 Task: Look for space in Pine Hills, United States from 12th July, 2023 to 16th July, 2023 for 8 adults in price range Rs.10000 to Rs.16000. Place can be private room with 8 bedrooms having 8 beds and 8 bathrooms. Property type can be house, flat, guest house. Amenities needed are: wifi, TV, free parkinig on premises, gym, breakfast. Booking option can be shelf check-in. Required host language is English.
Action: Mouse moved to (435, 99)
Screenshot: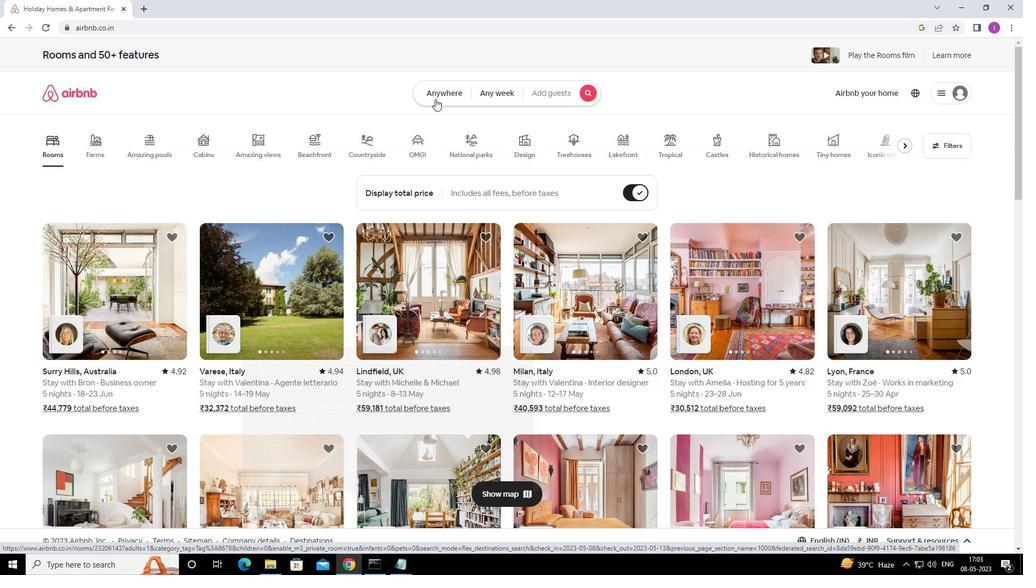 
Action: Mouse pressed left at (435, 99)
Screenshot: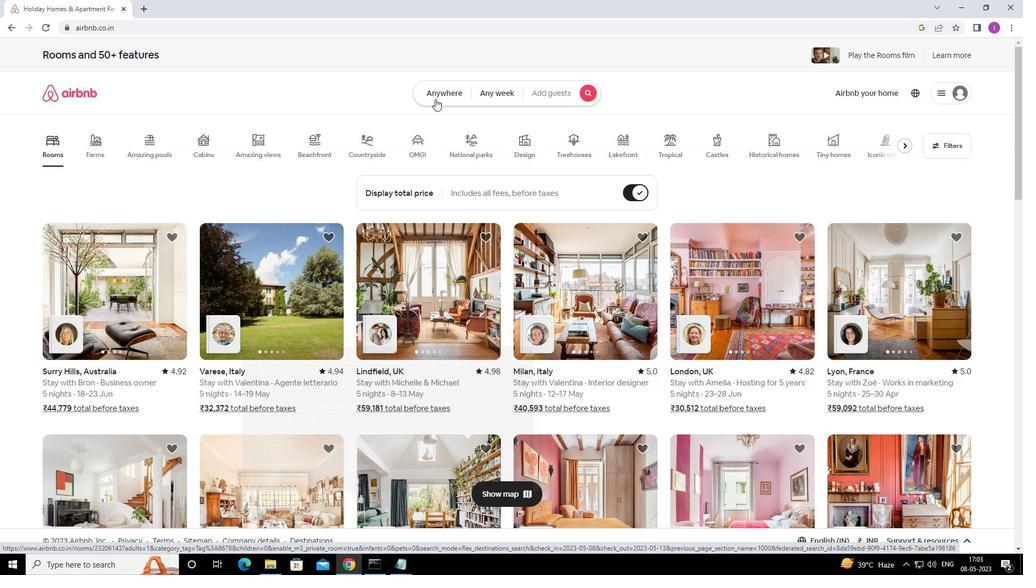 
Action: Mouse moved to (333, 130)
Screenshot: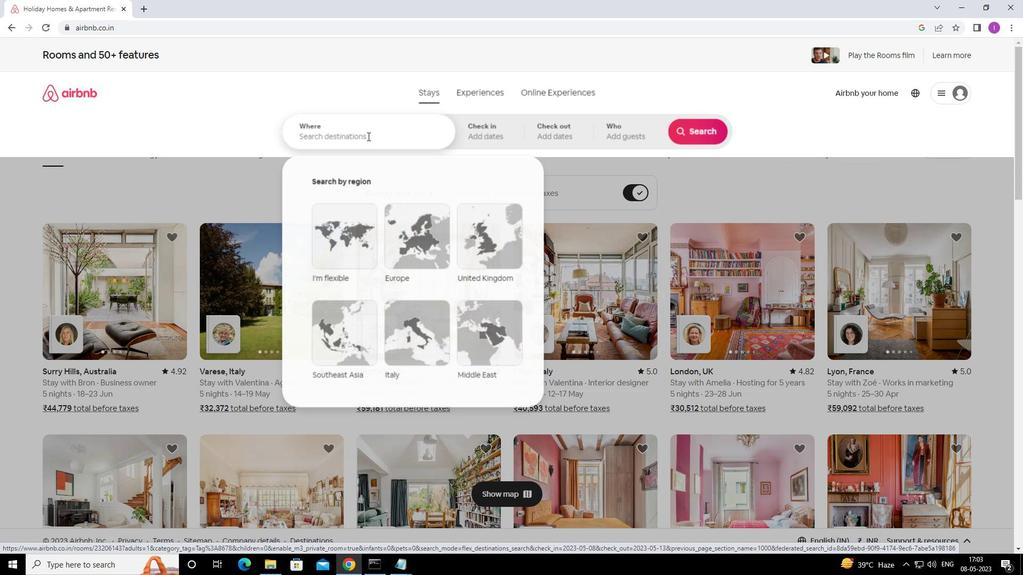 
Action: Mouse pressed left at (333, 130)
Screenshot: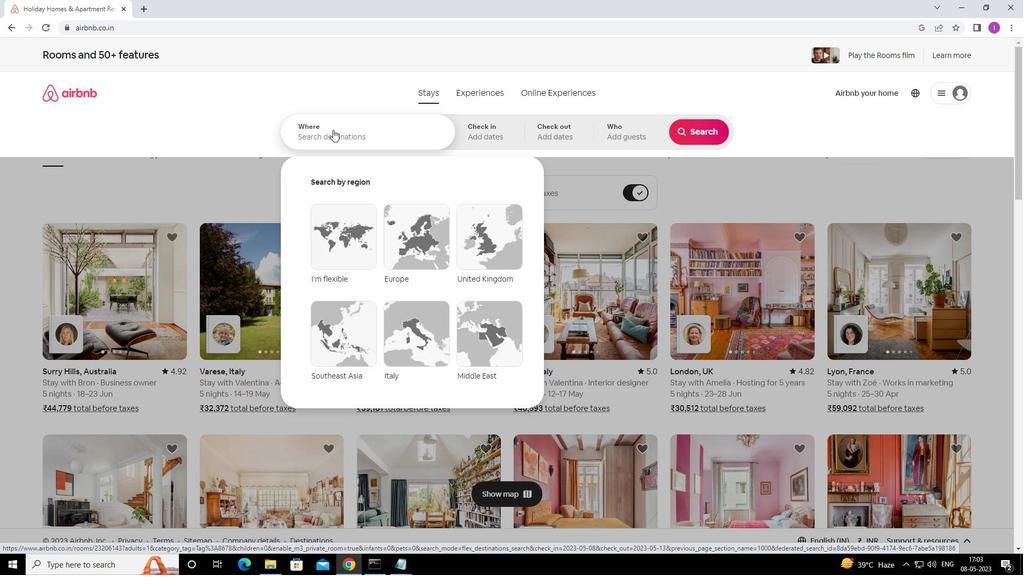 
Action: Key pressed <Key.shift>PINE<Key.space><Key.shift>HILLS,<Key.shift>UNITED<Key.space>STATES
Screenshot: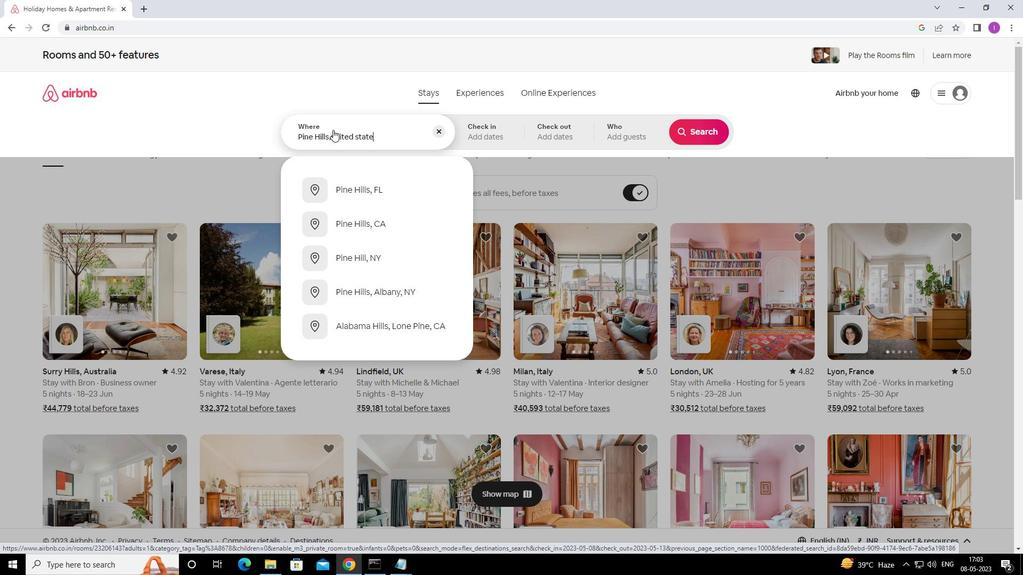 
Action: Mouse moved to (496, 143)
Screenshot: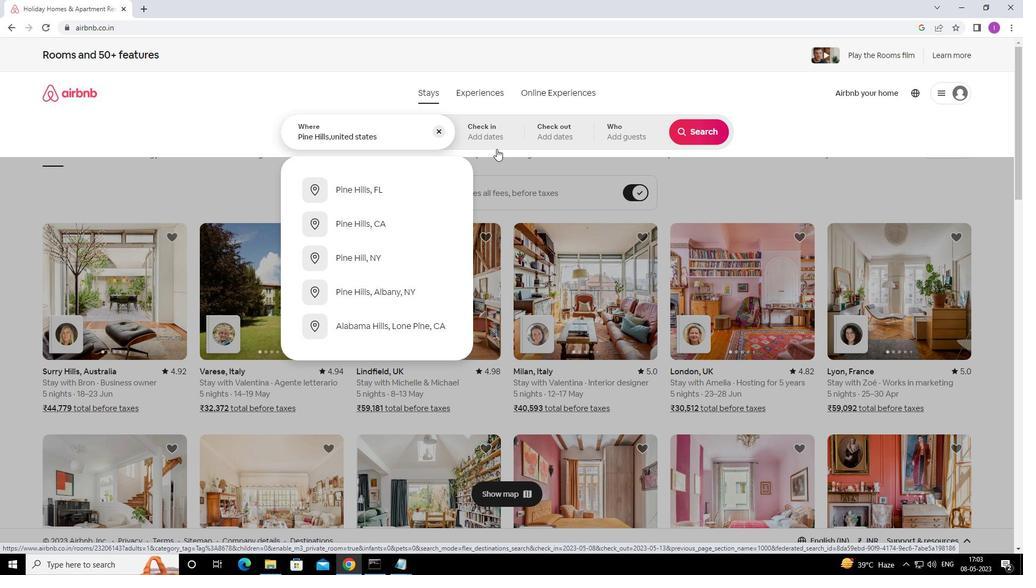 
Action: Mouse pressed left at (496, 143)
Screenshot: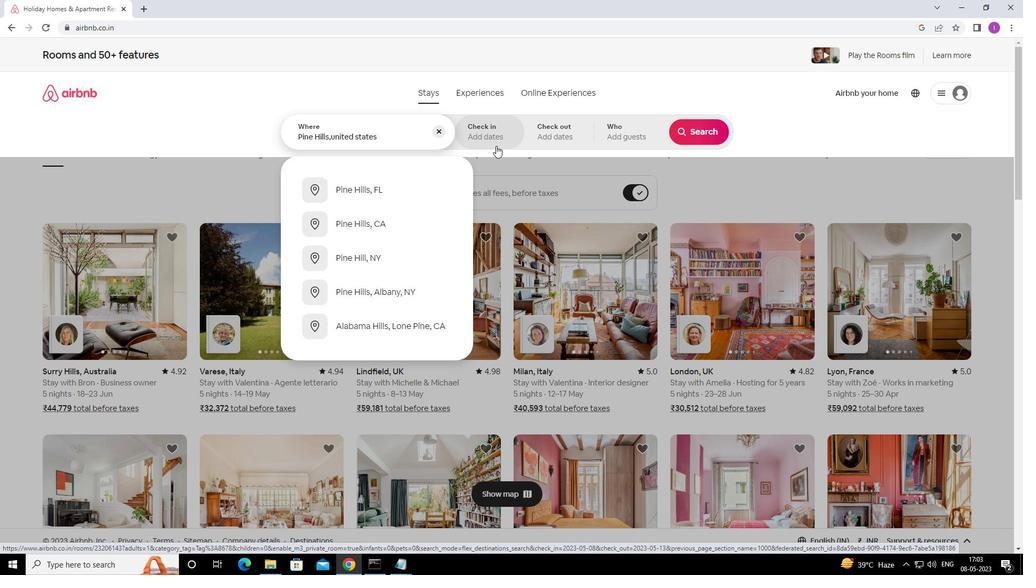 
Action: Mouse moved to (695, 219)
Screenshot: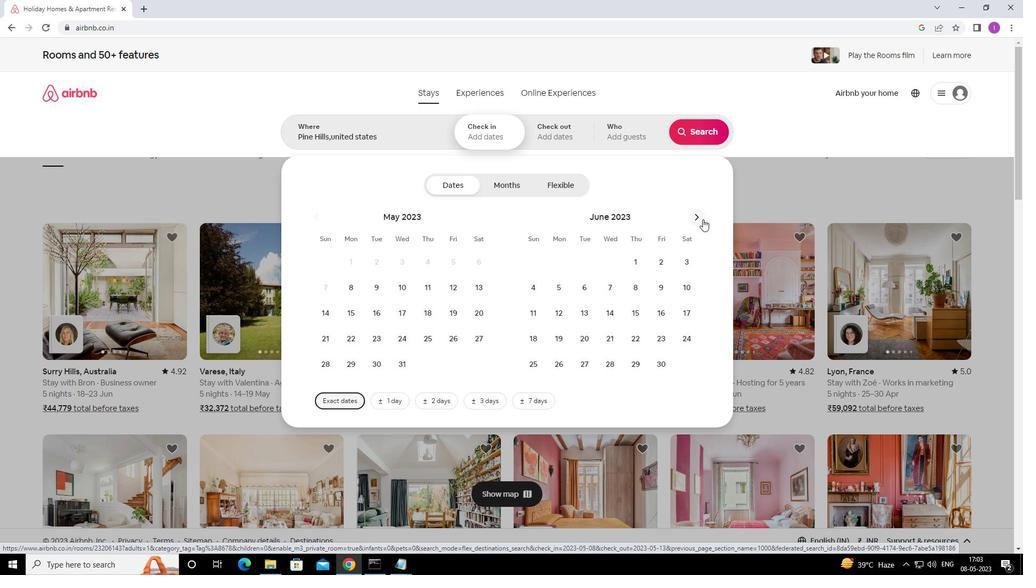 
Action: Mouse pressed left at (695, 219)
Screenshot: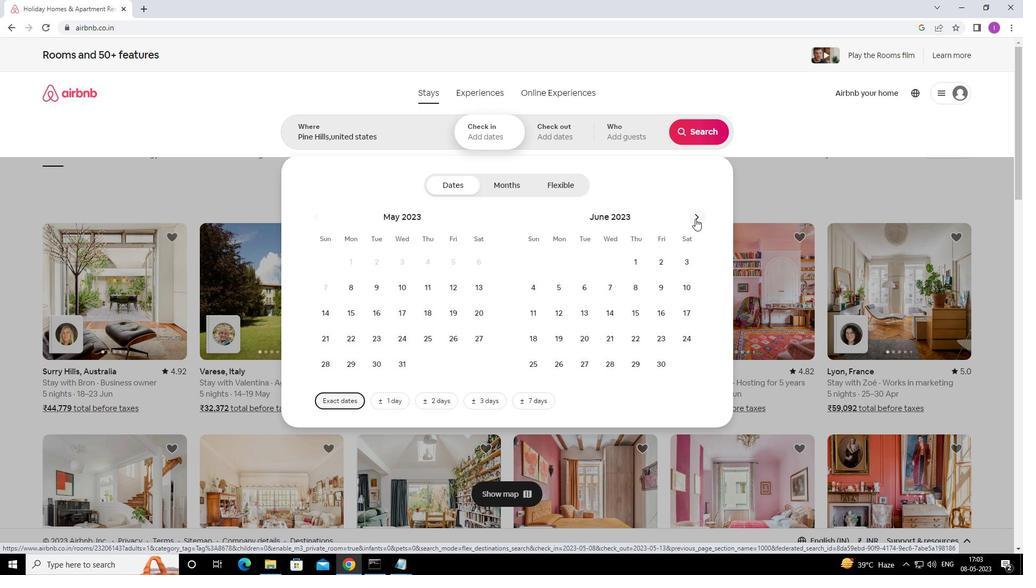 
Action: Mouse pressed left at (695, 219)
Screenshot: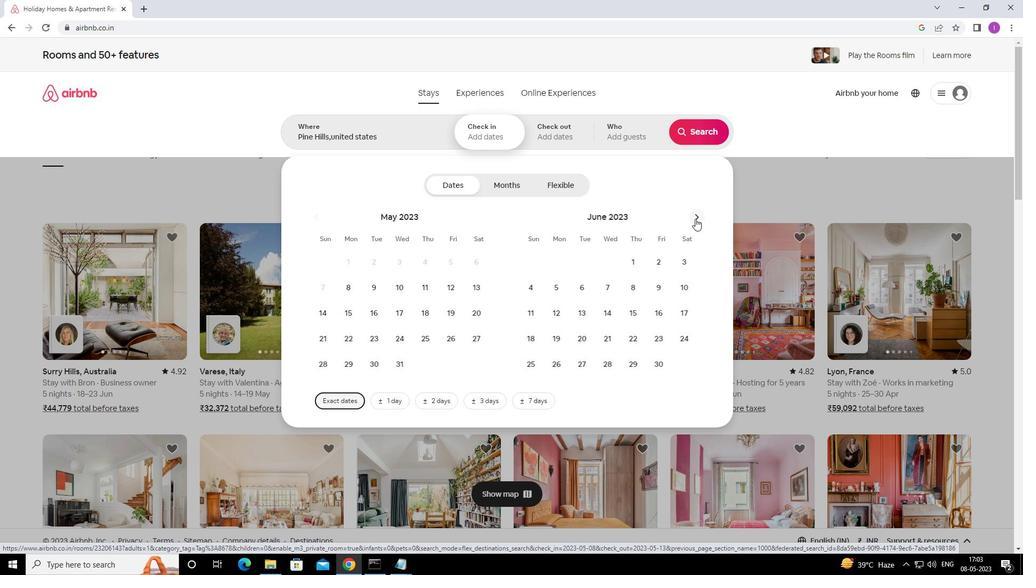 
Action: Mouse pressed left at (695, 219)
Screenshot: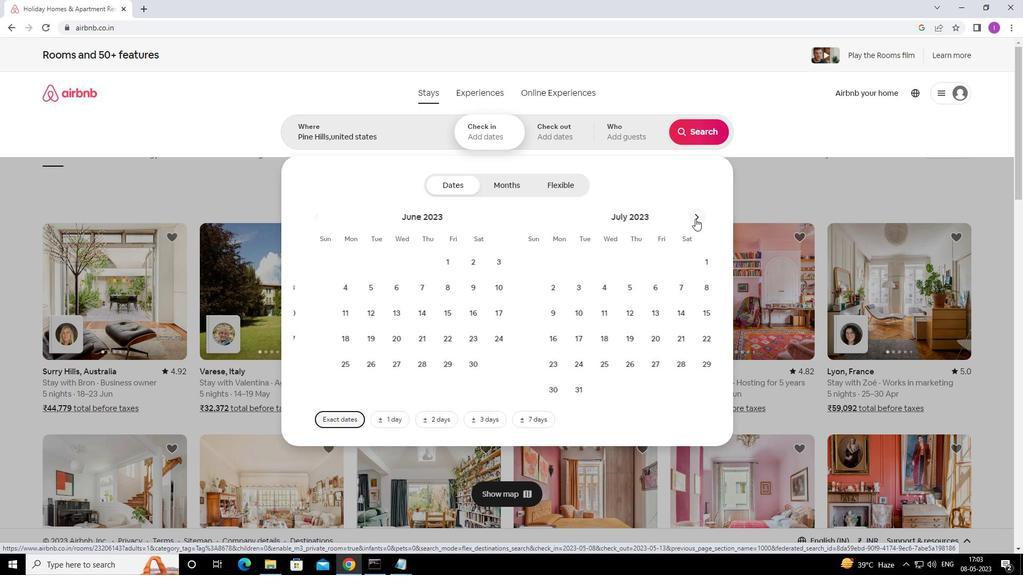 
Action: Mouse moved to (393, 309)
Screenshot: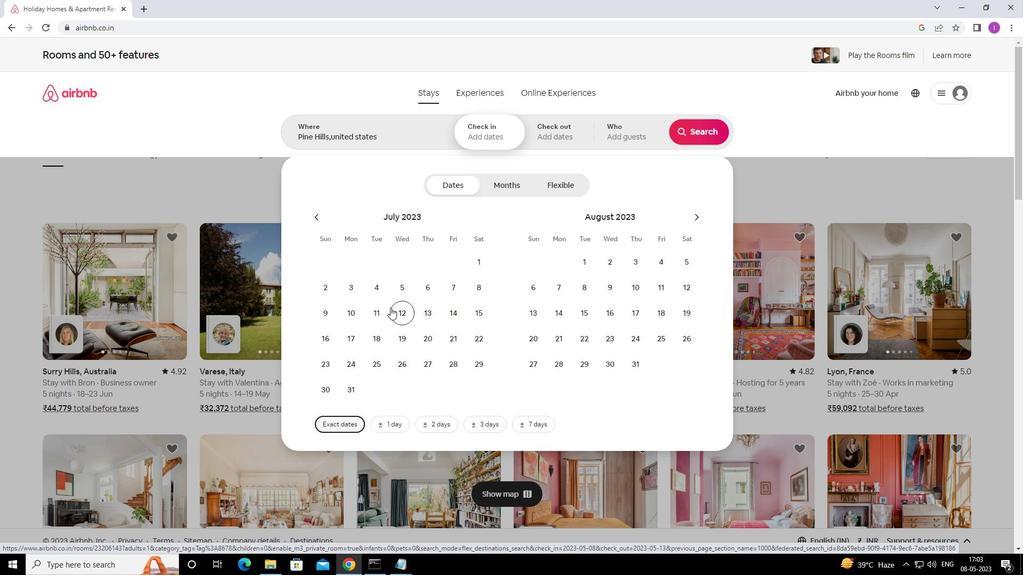 
Action: Mouse pressed left at (393, 309)
Screenshot: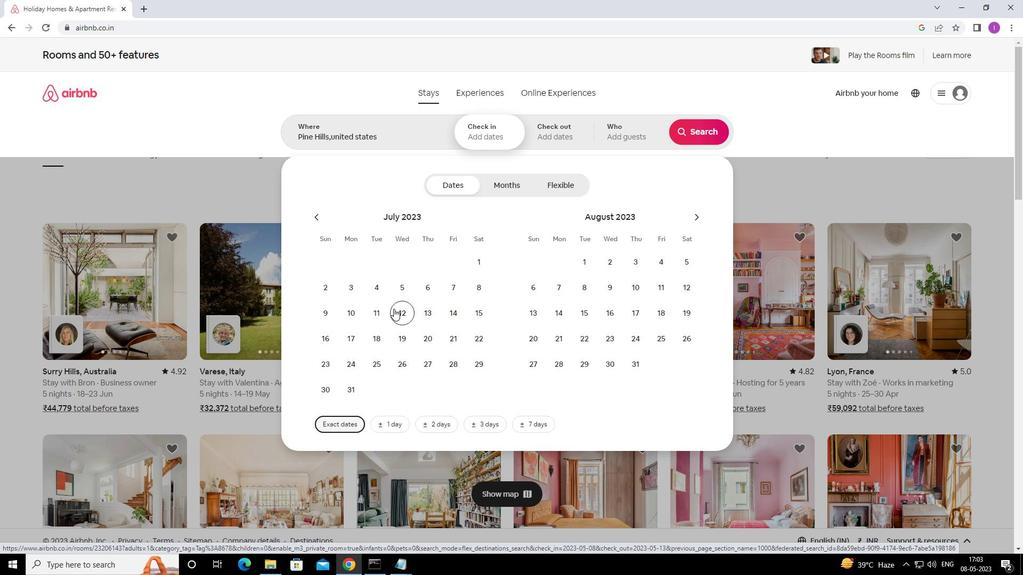 
Action: Mouse moved to (321, 344)
Screenshot: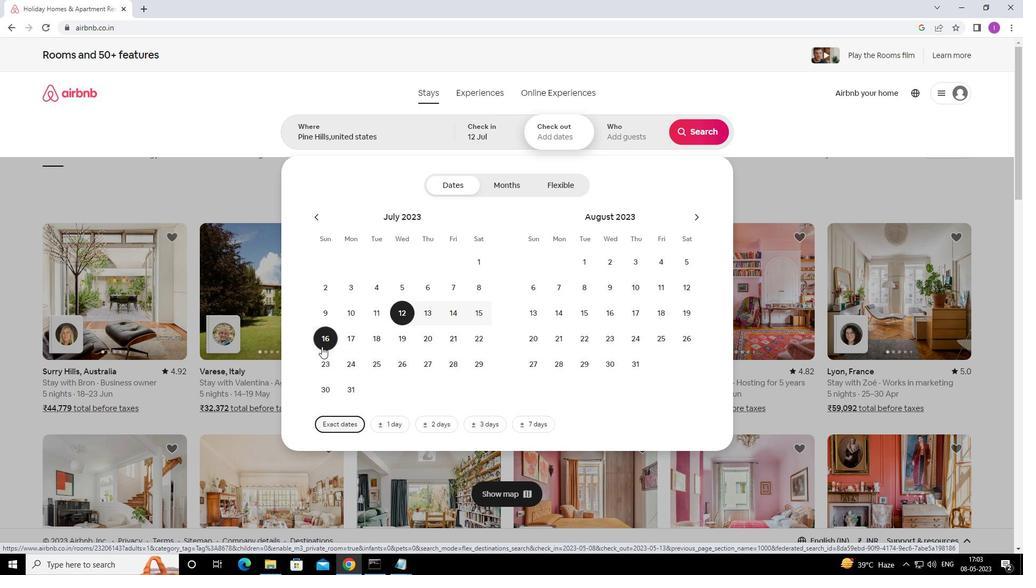 
Action: Mouse pressed left at (321, 344)
Screenshot: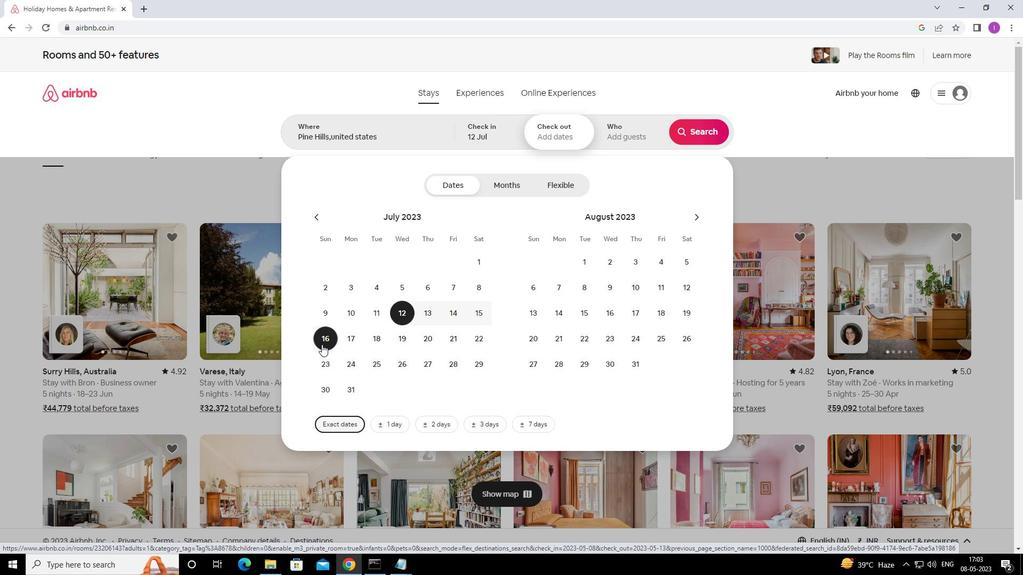 
Action: Mouse moved to (612, 141)
Screenshot: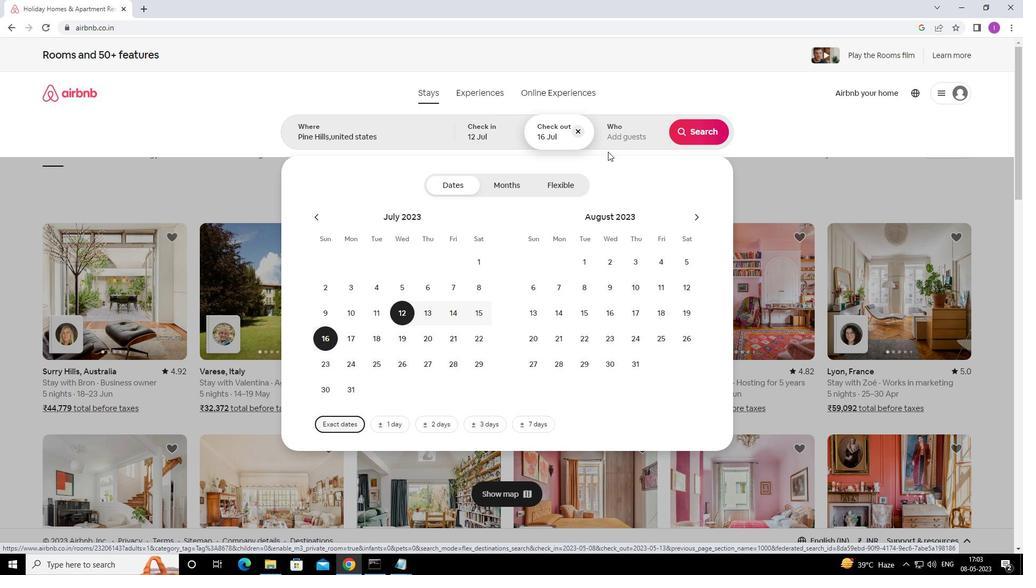 
Action: Mouse pressed left at (612, 141)
Screenshot: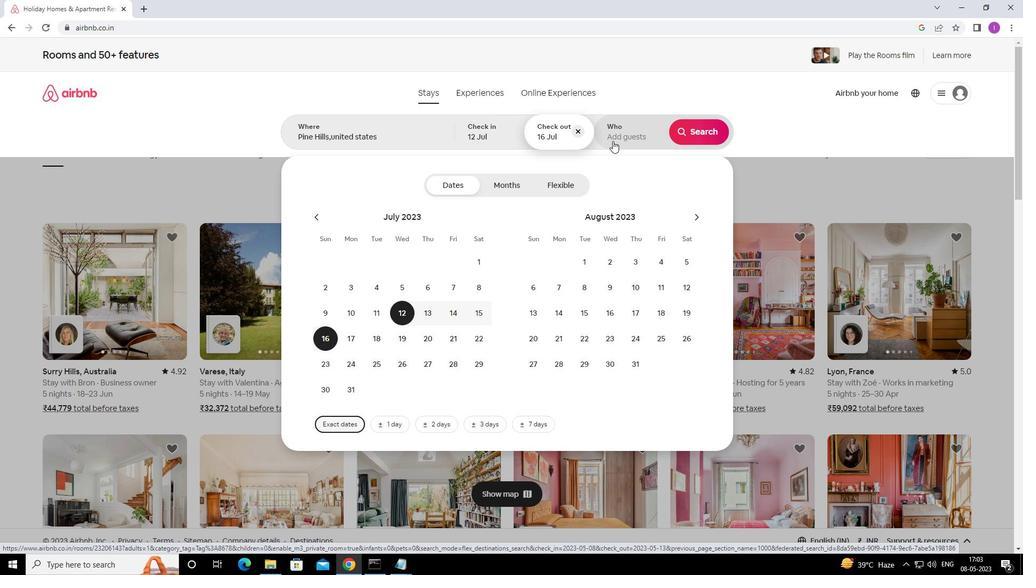 
Action: Mouse moved to (697, 189)
Screenshot: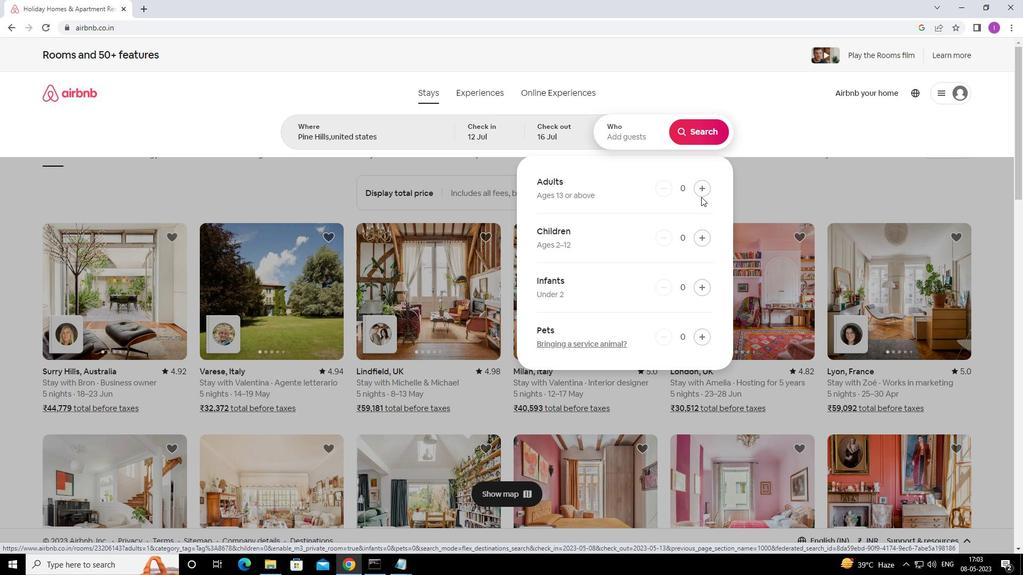 
Action: Mouse pressed left at (697, 189)
Screenshot: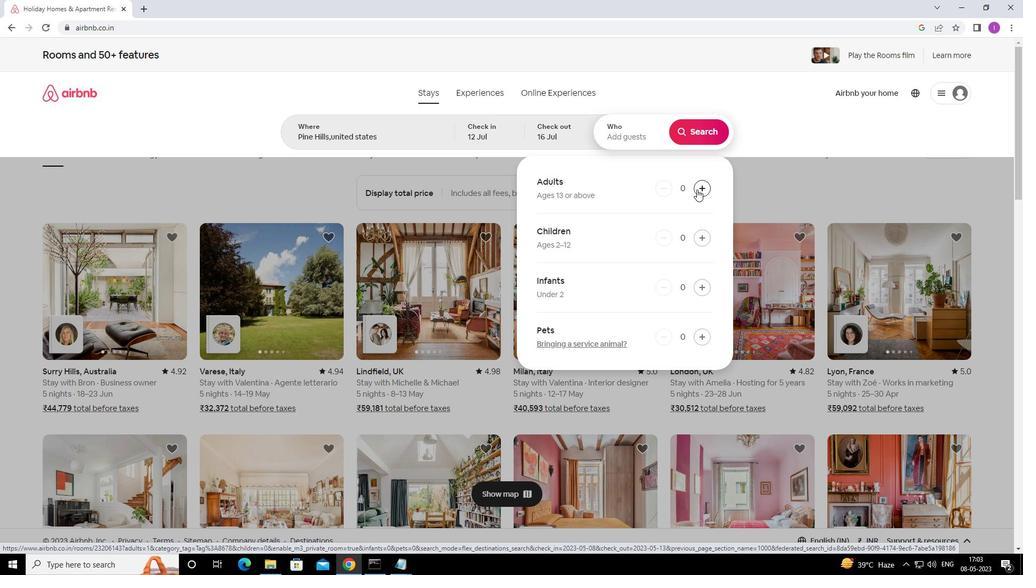 
Action: Mouse pressed left at (697, 189)
Screenshot: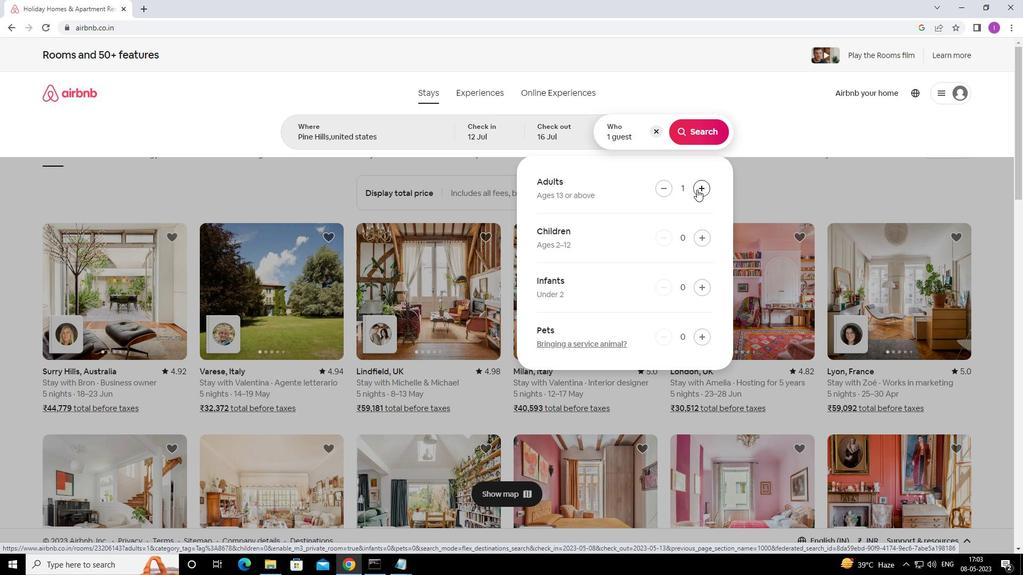 
Action: Mouse pressed left at (697, 189)
Screenshot: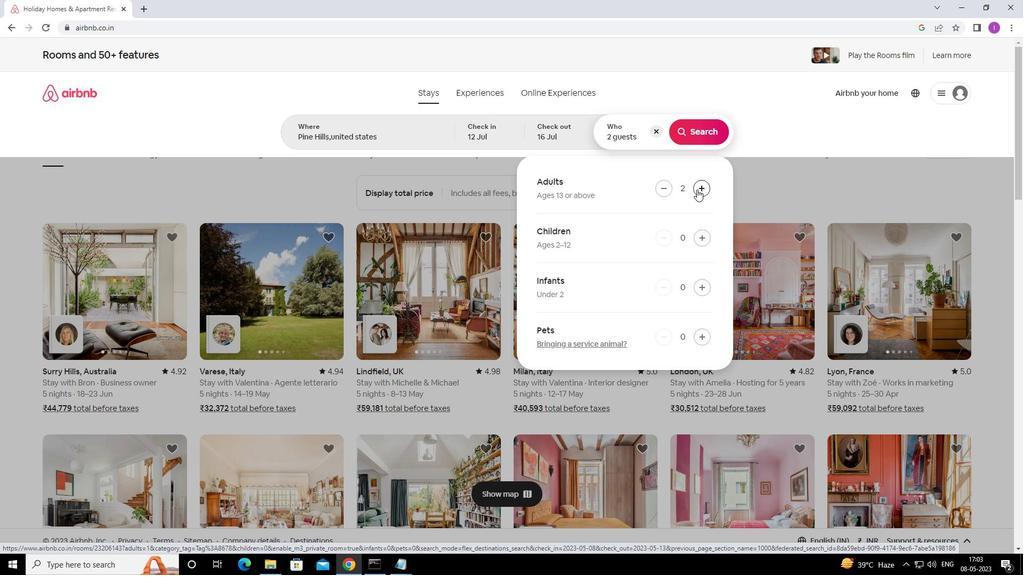 
Action: Mouse pressed left at (697, 189)
Screenshot: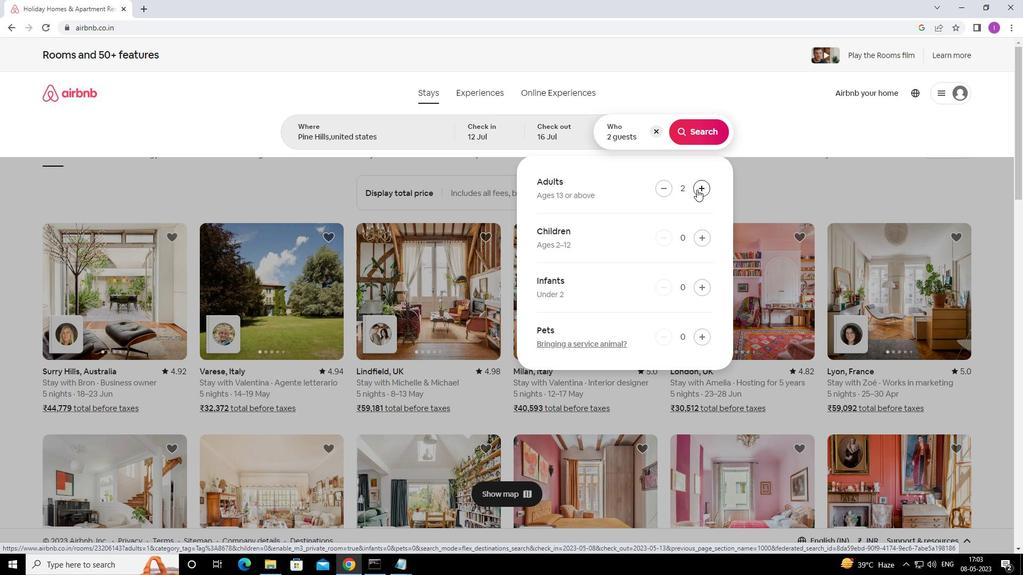 
Action: Mouse pressed left at (697, 189)
Screenshot: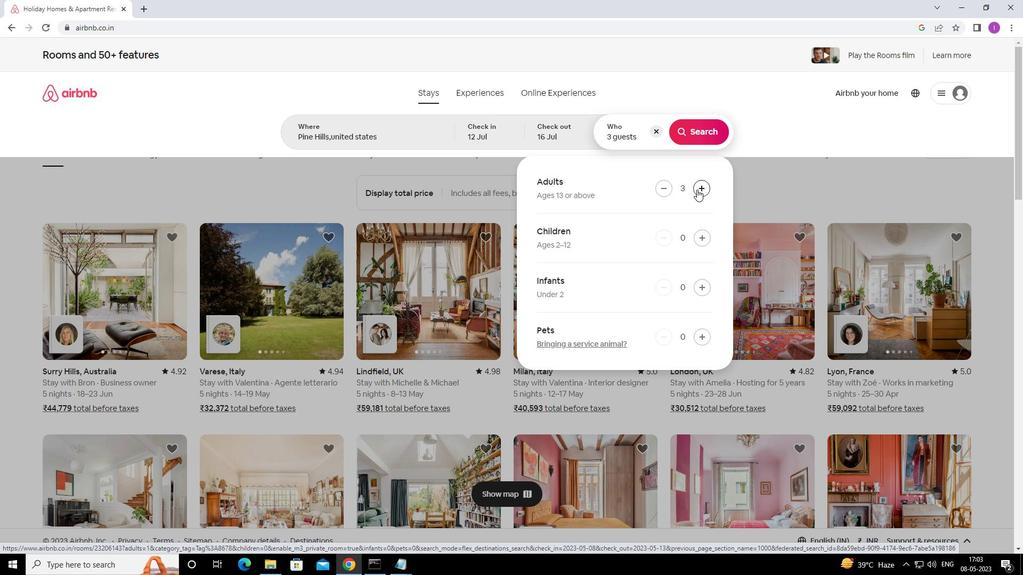 
Action: Mouse pressed left at (697, 189)
Screenshot: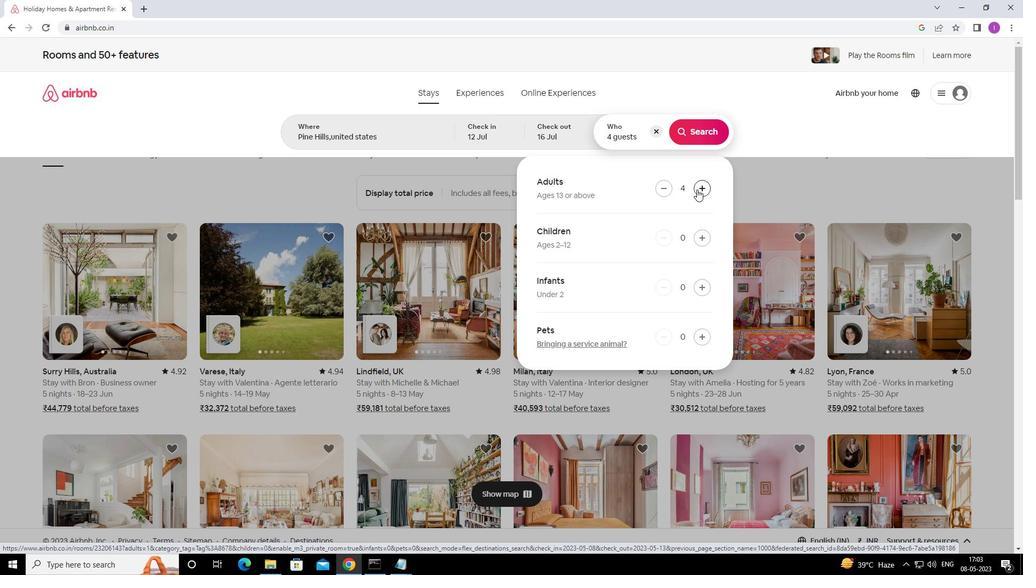 
Action: Mouse pressed left at (697, 189)
Screenshot: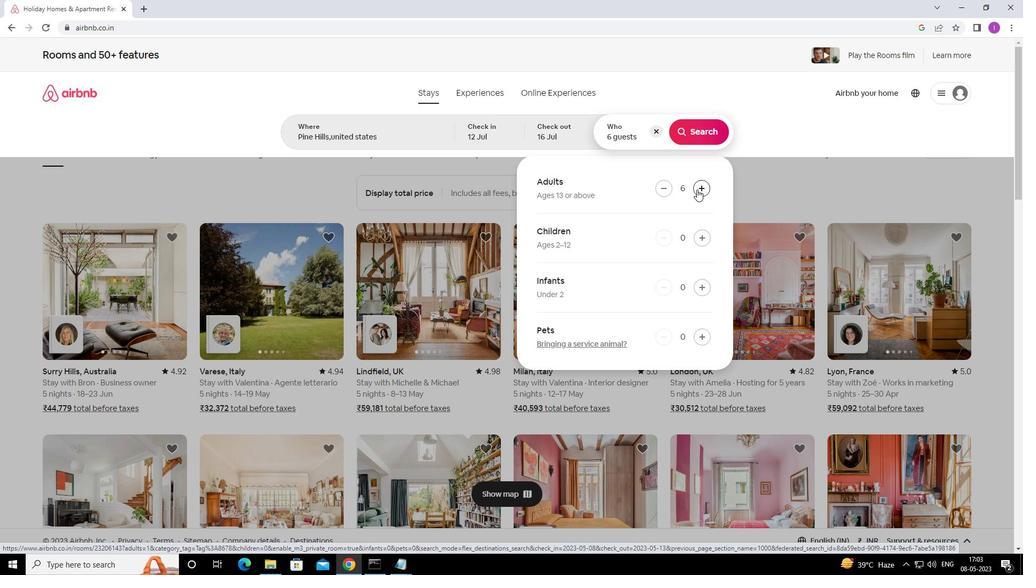 
Action: Mouse pressed left at (697, 189)
Screenshot: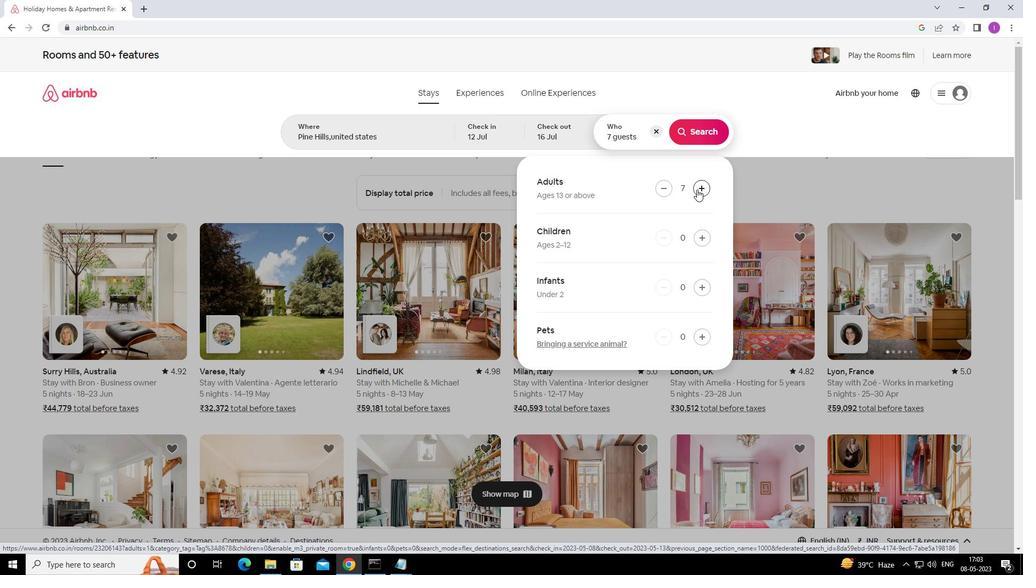 
Action: Mouse moved to (702, 143)
Screenshot: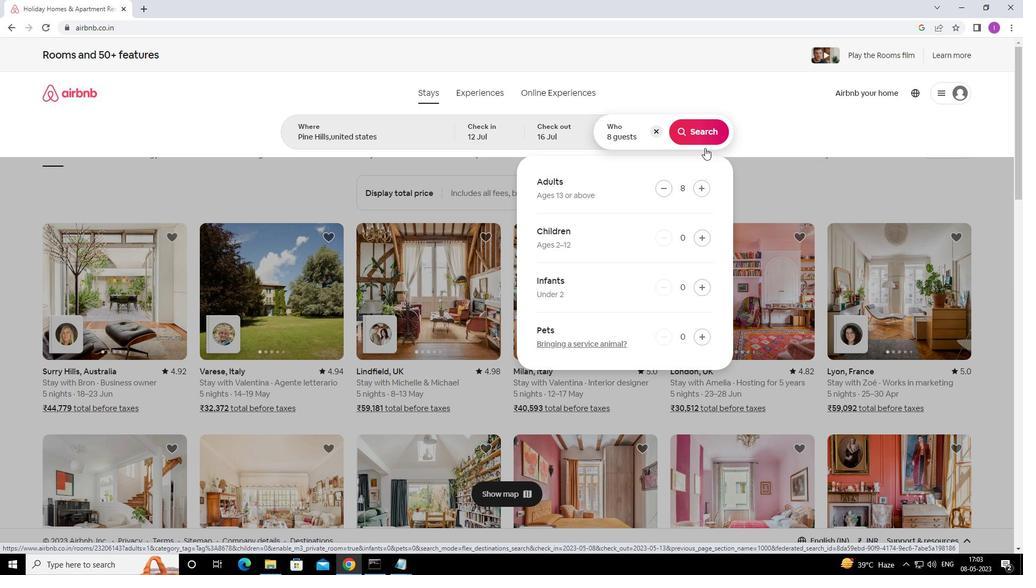 
Action: Mouse pressed left at (702, 143)
Screenshot: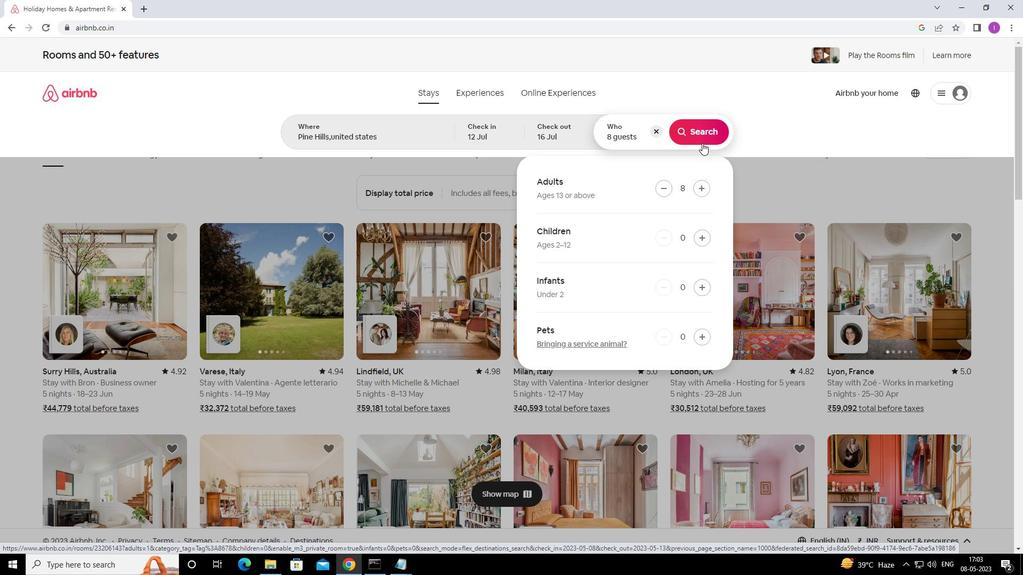 
Action: Mouse moved to (968, 97)
Screenshot: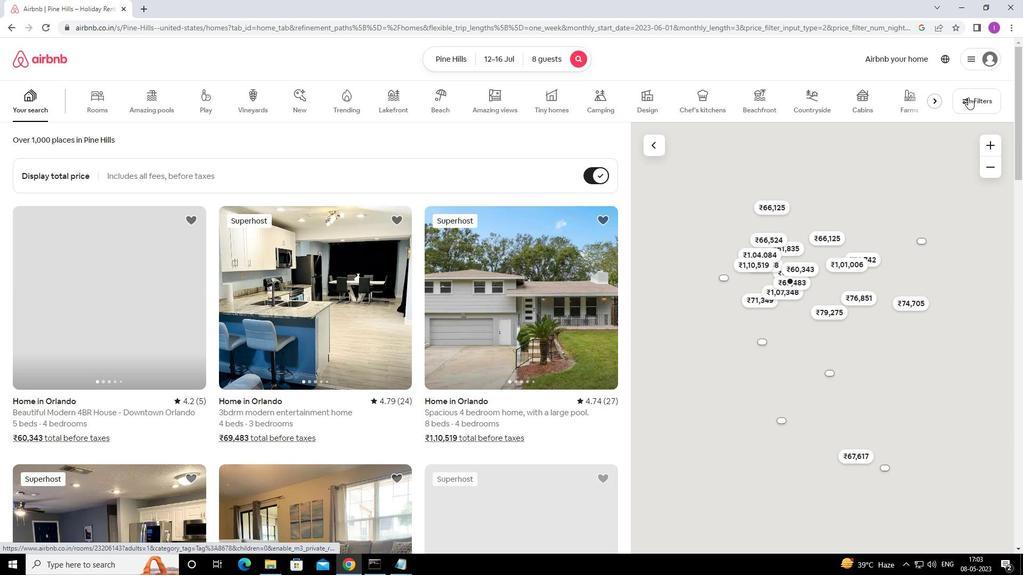 
Action: Mouse pressed left at (968, 97)
Screenshot: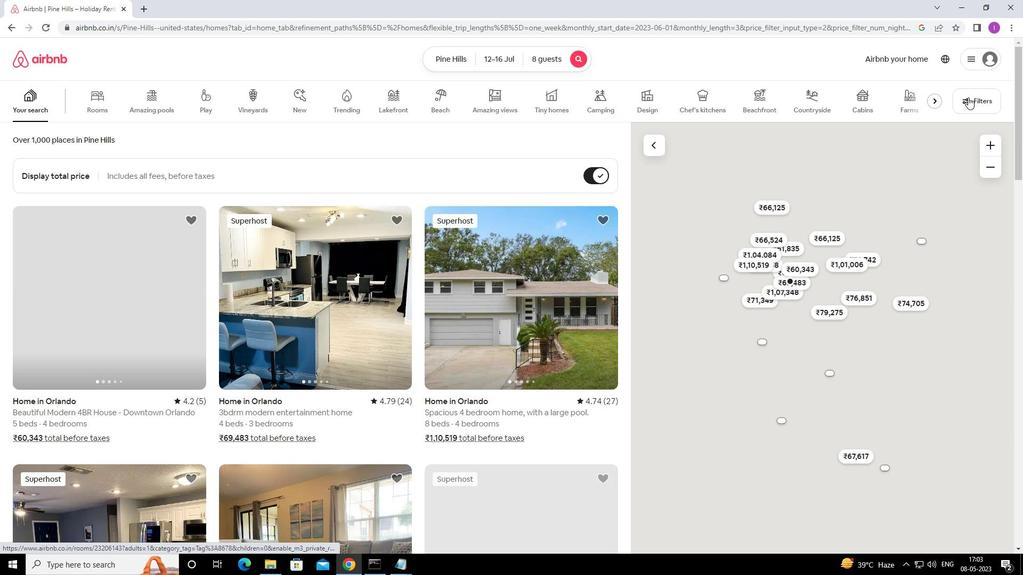 
Action: Mouse moved to (389, 366)
Screenshot: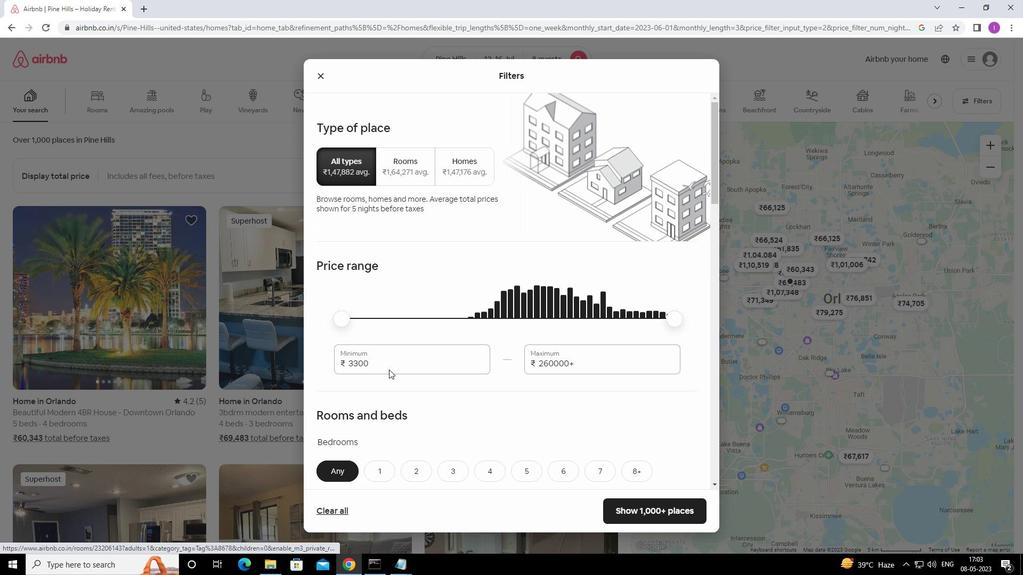 
Action: Mouse pressed left at (389, 366)
Screenshot: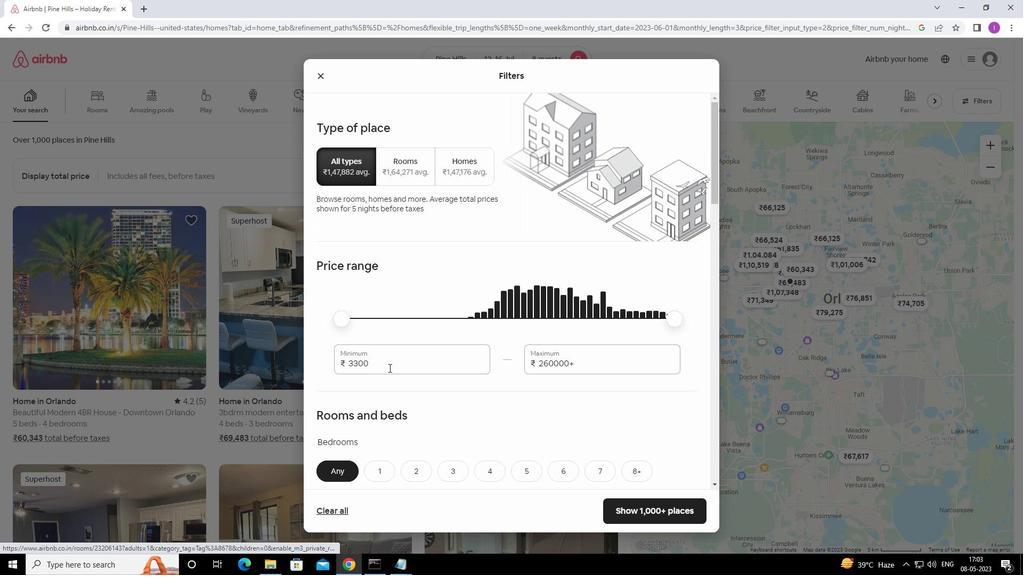 
Action: Mouse moved to (354, 344)
Screenshot: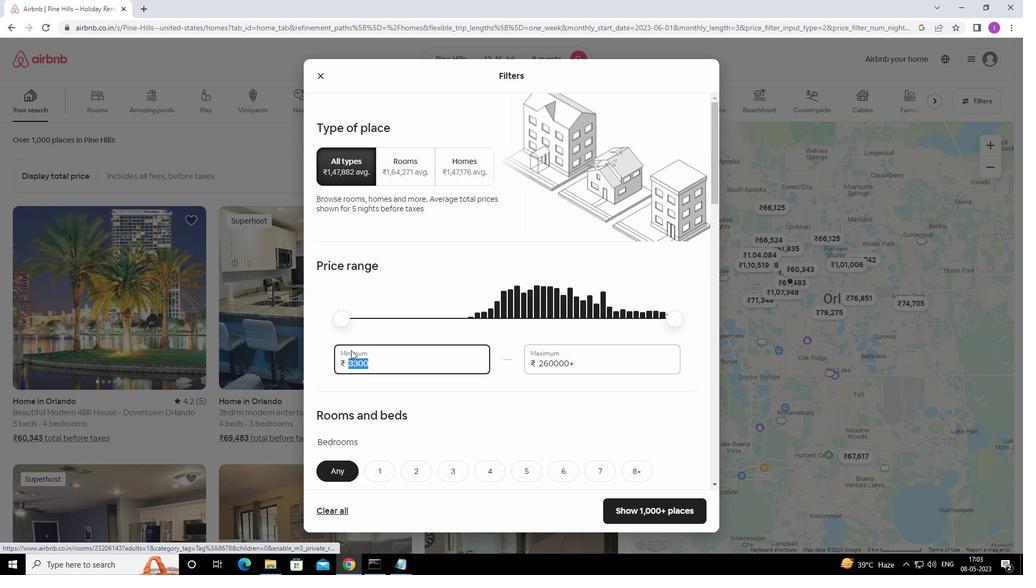 
Action: Key pressed 1
Screenshot: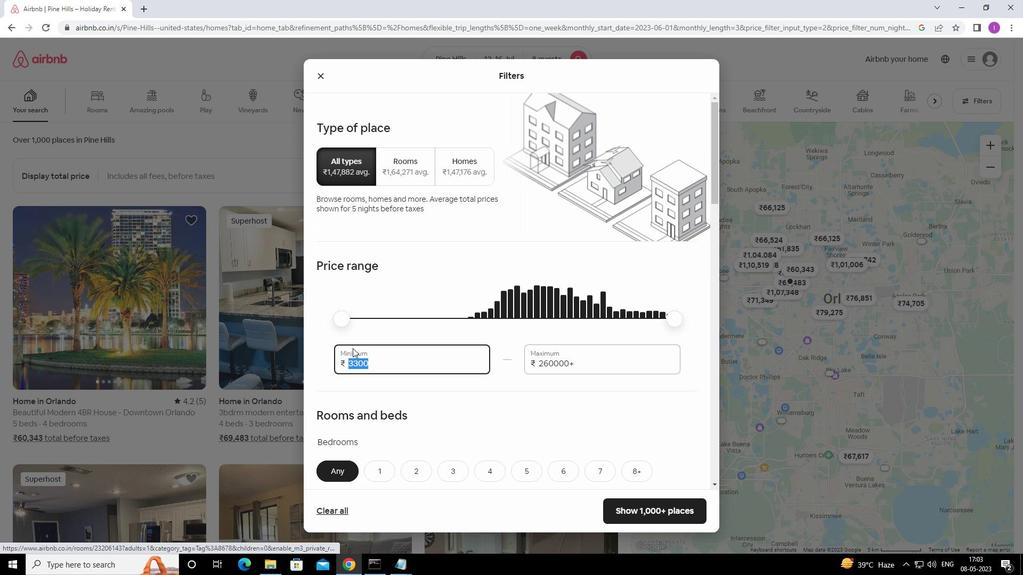 
Action: Mouse moved to (358, 342)
Screenshot: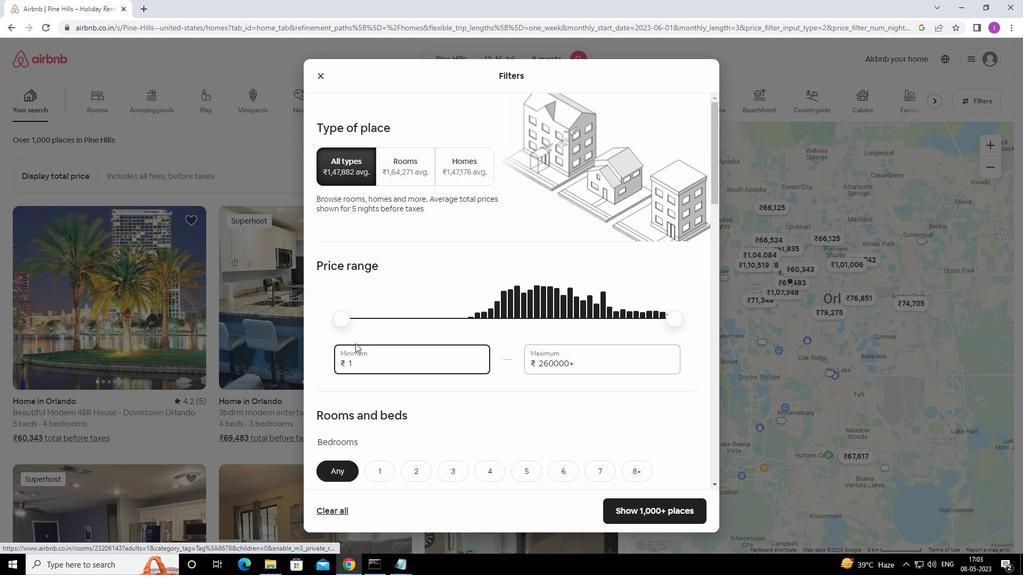 
Action: Key pressed 0
Screenshot: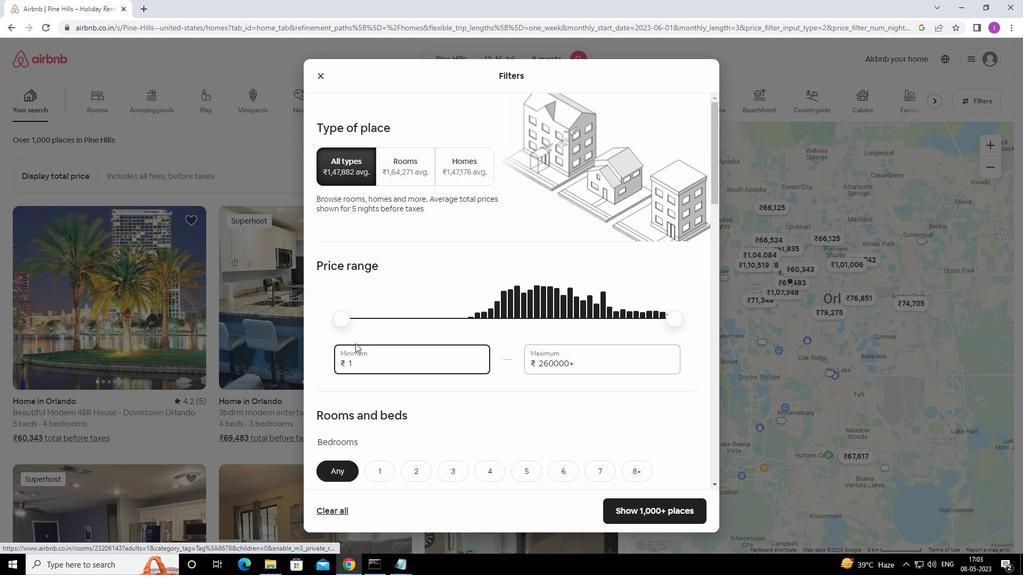 
Action: Mouse moved to (361, 337)
Screenshot: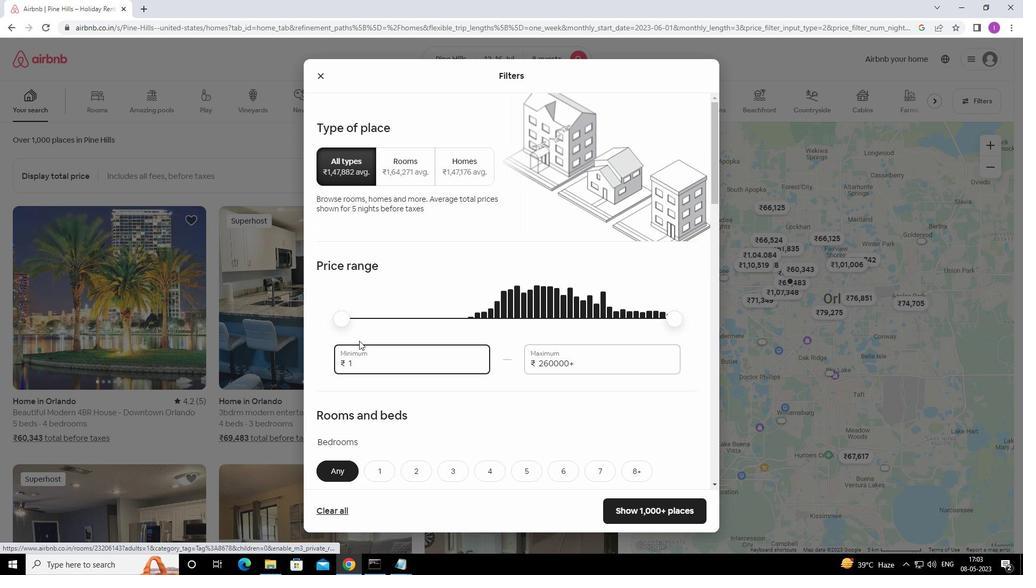 
Action: Key pressed 0
Screenshot: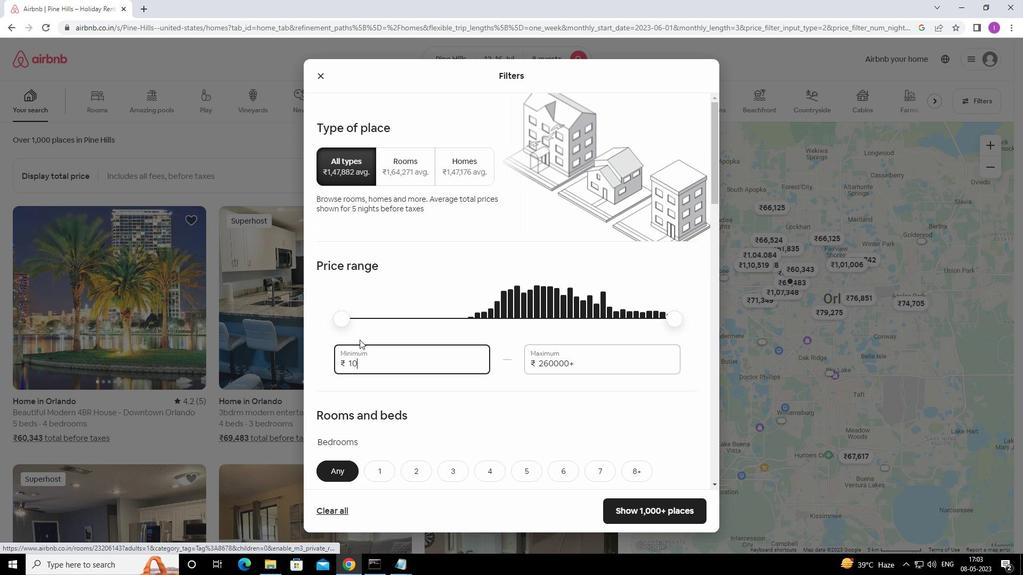 
Action: Mouse moved to (363, 336)
Screenshot: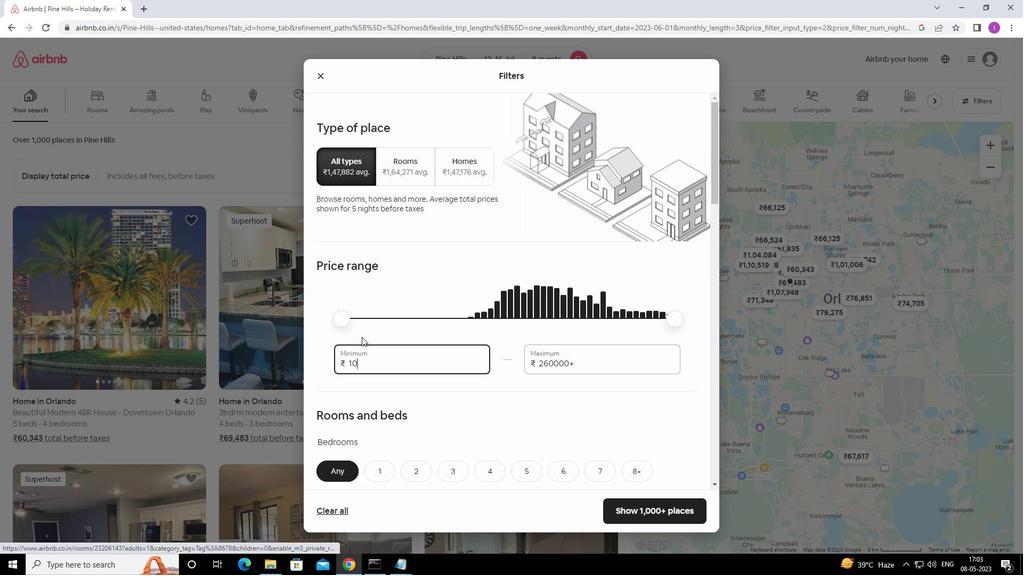 
Action: Key pressed 0
Screenshot: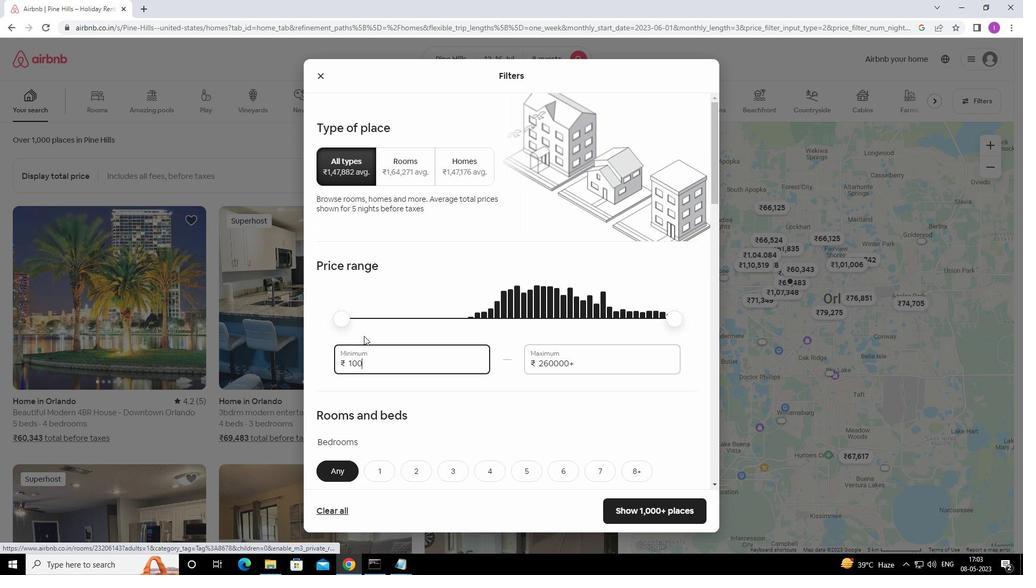 
Action: Mouse moved to (367, 335)
Screenshot: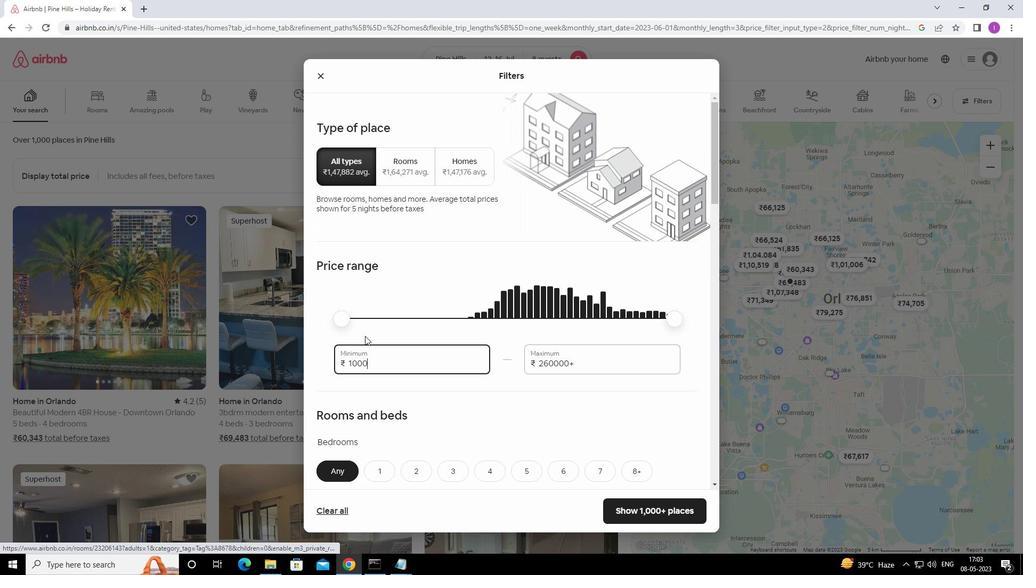 
Action: Key pressed 0
Screenshot: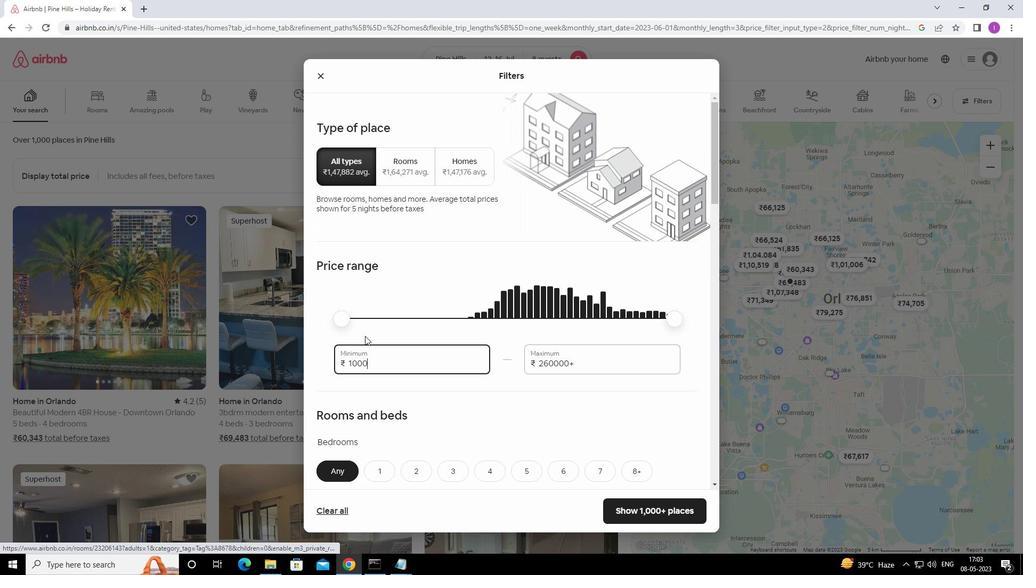 
Action: Mouse moved to (613, 367)
Screenshot: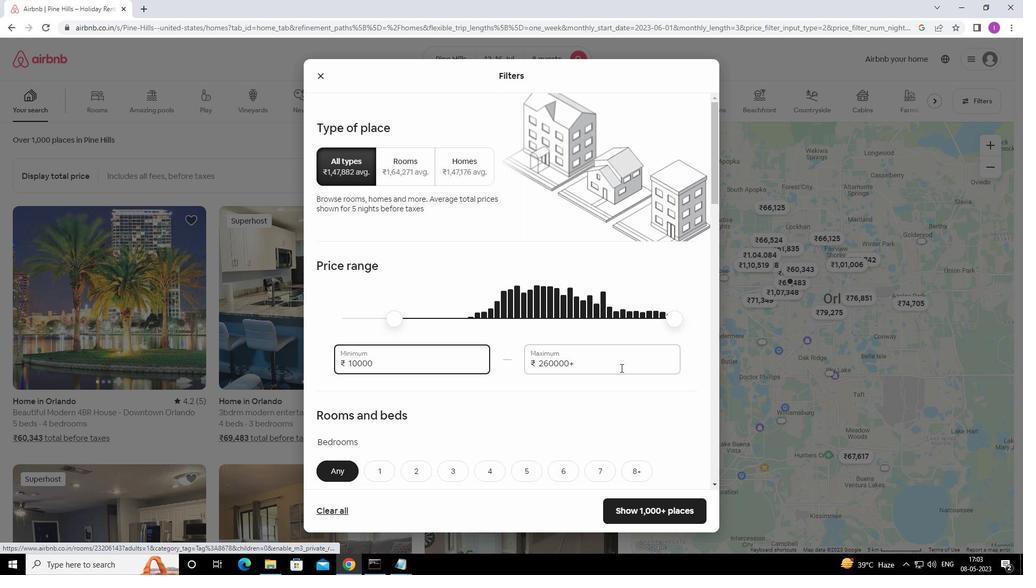 
Action: Mouse pressed left at (613, 367)
Screenshot: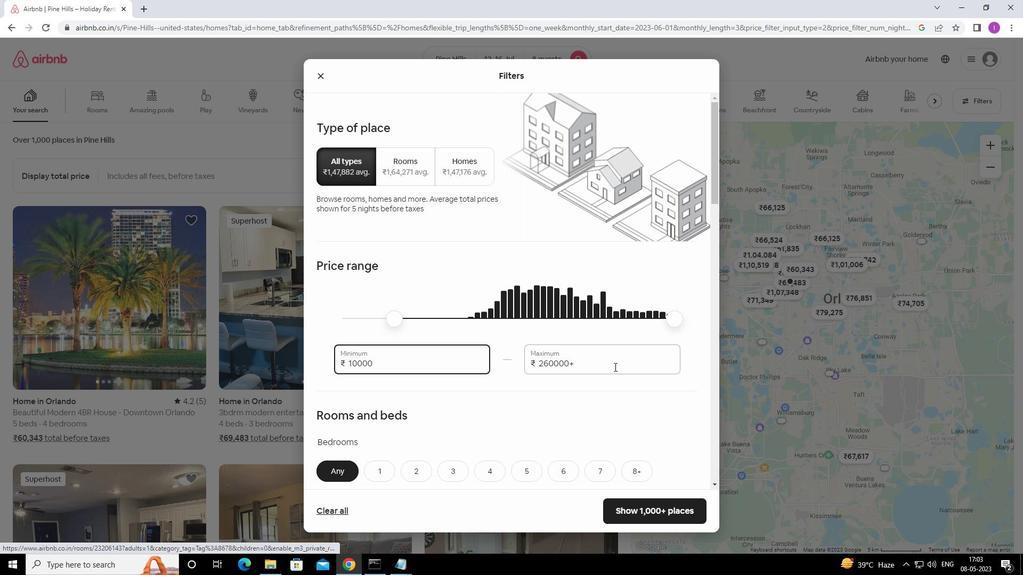 
Action: Mouse moved to (672, 368)
Screenshot: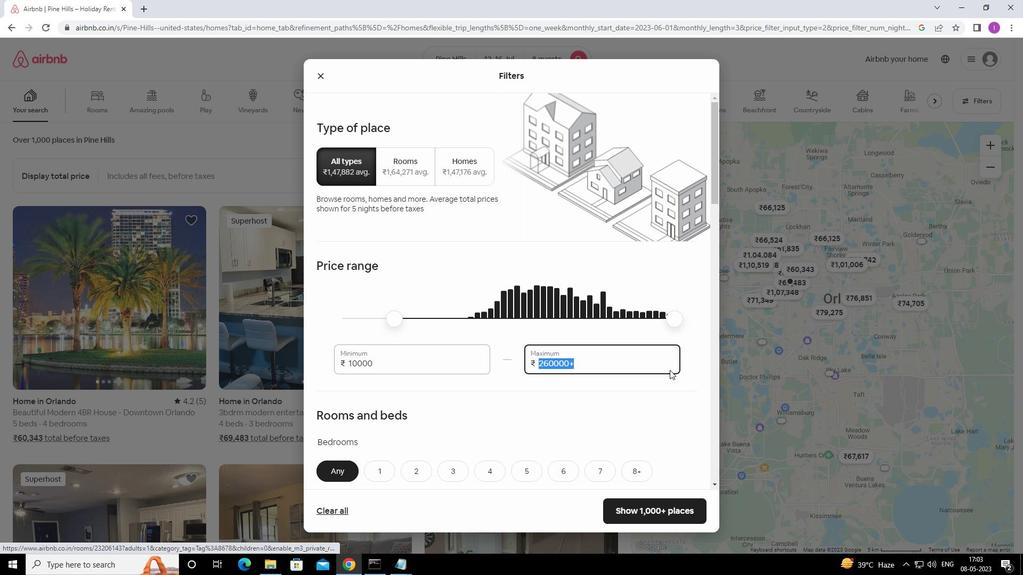
Action: Key pressed 1
Screenshot: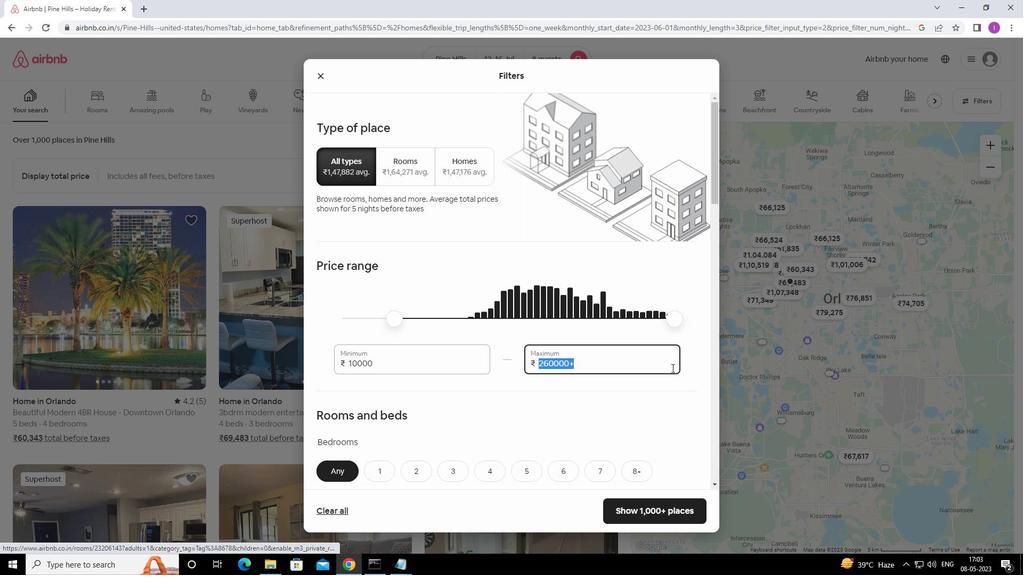 
Action: Mouse moved to (672, 367)
Screenshot: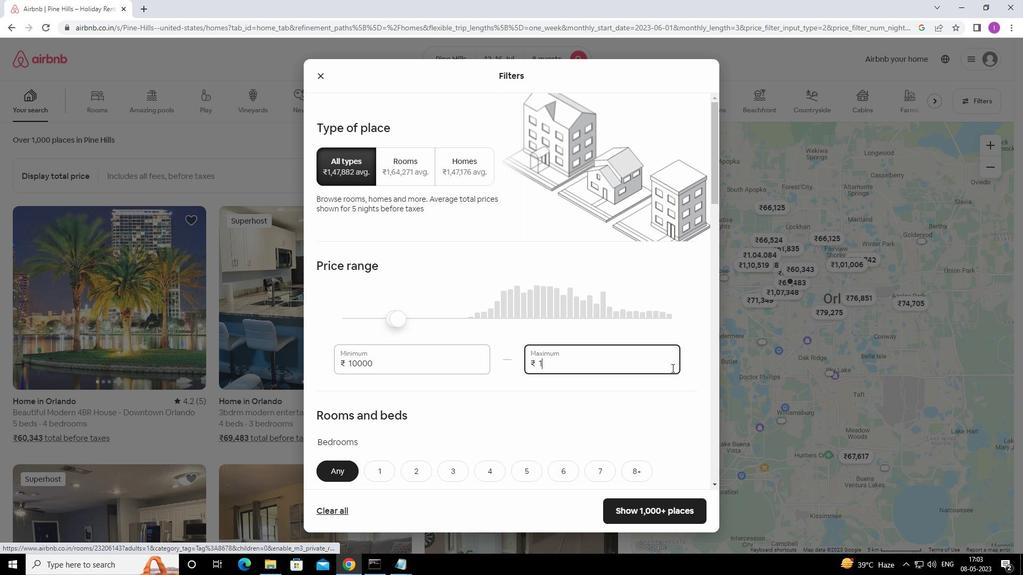 
Action: Key pressed 6000
Screenshot: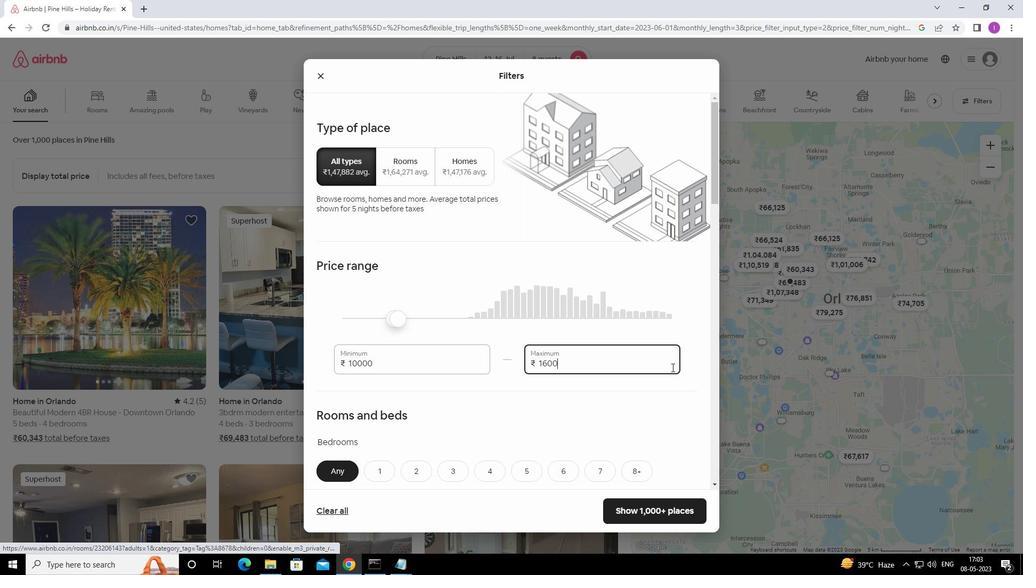 
Action: Mouse moved to (443, 444)
Screenshot: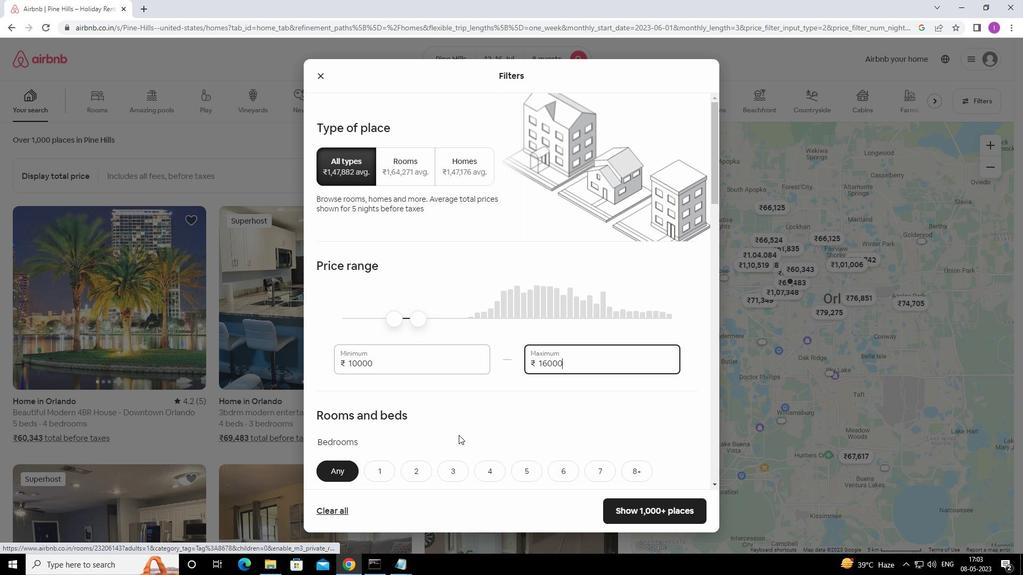 
Action: Mouse scrolled (443, 444) with delta (0, 0)
Screenshot: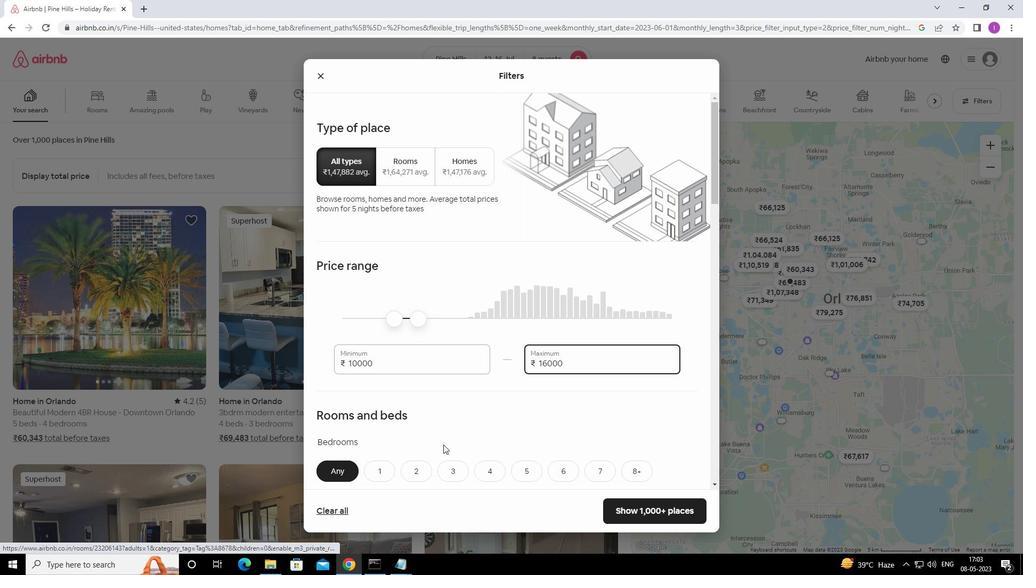 
Action: Mouse scrolled (443, 444) with delta (0, 0)
Screenshot: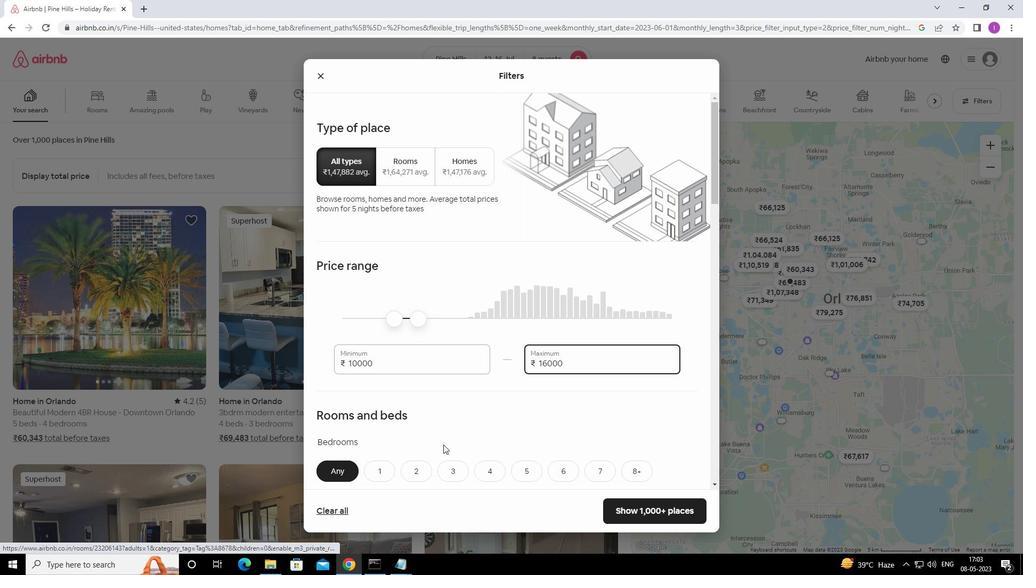 
Action: Mouse moved to (632, 365)
Screenshot: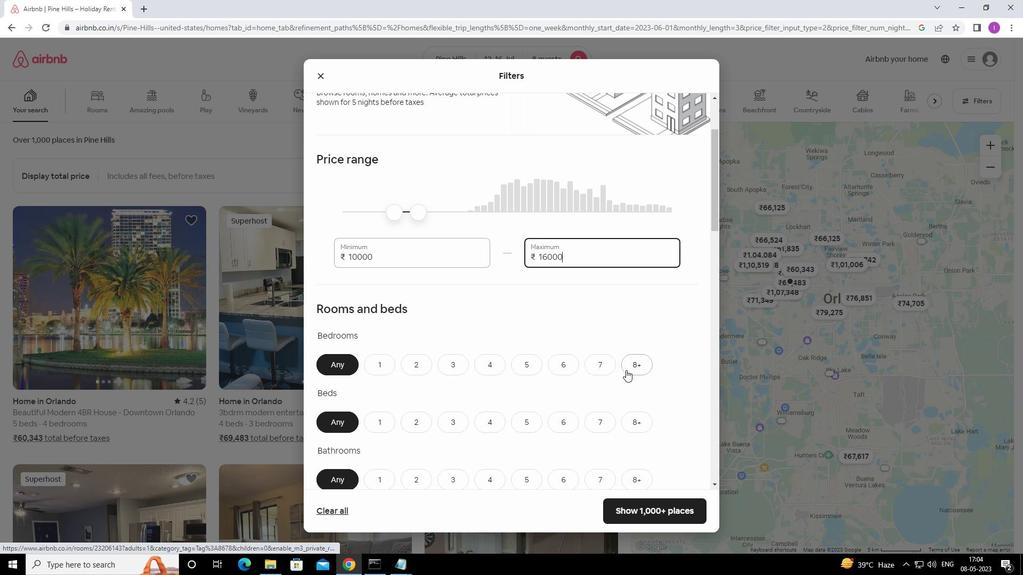 
Action: Mouse pressed left at (632, 365)
Screenshot: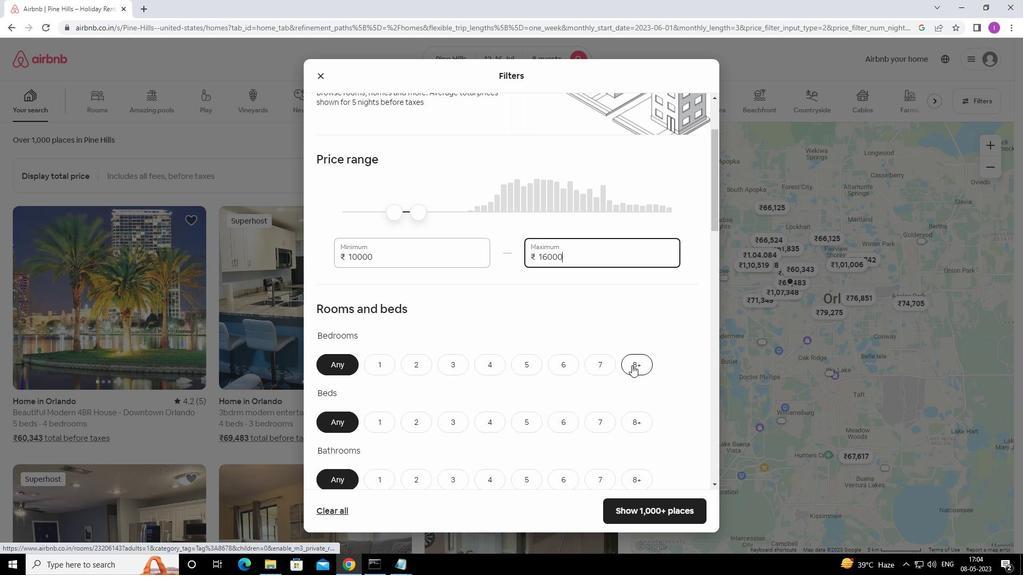 
Action: Mouse moved to (636, 417)
Screenshot: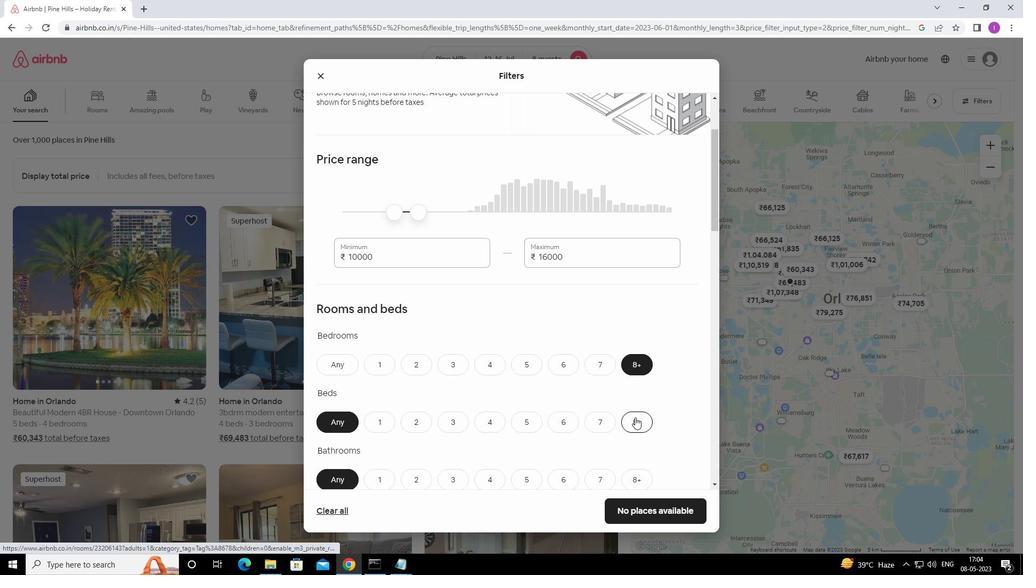 
Action: Mouse pressed left at (636, 417)
Screenshot: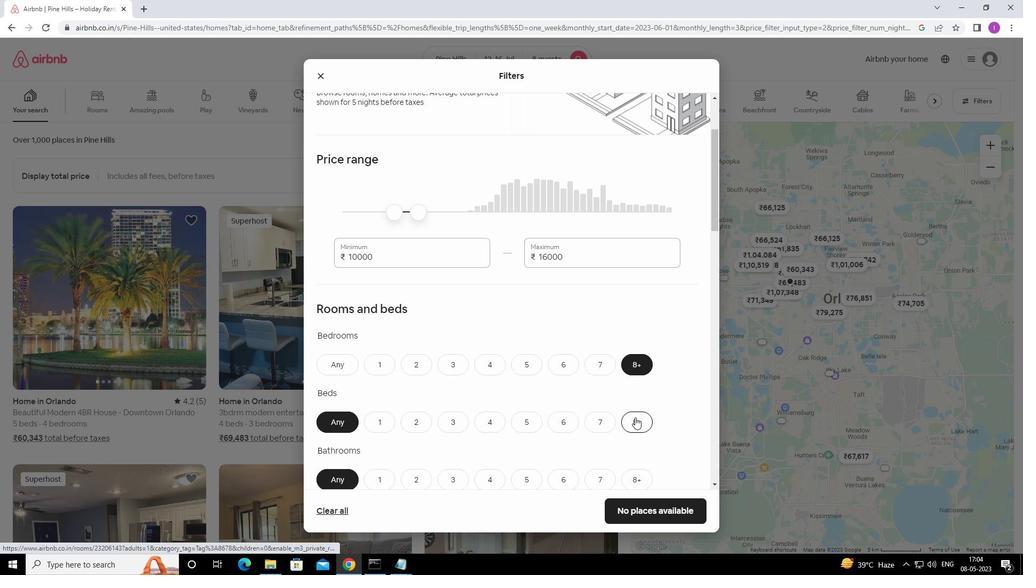 
Action: Mouse moved to (634, 477)
Screenshot: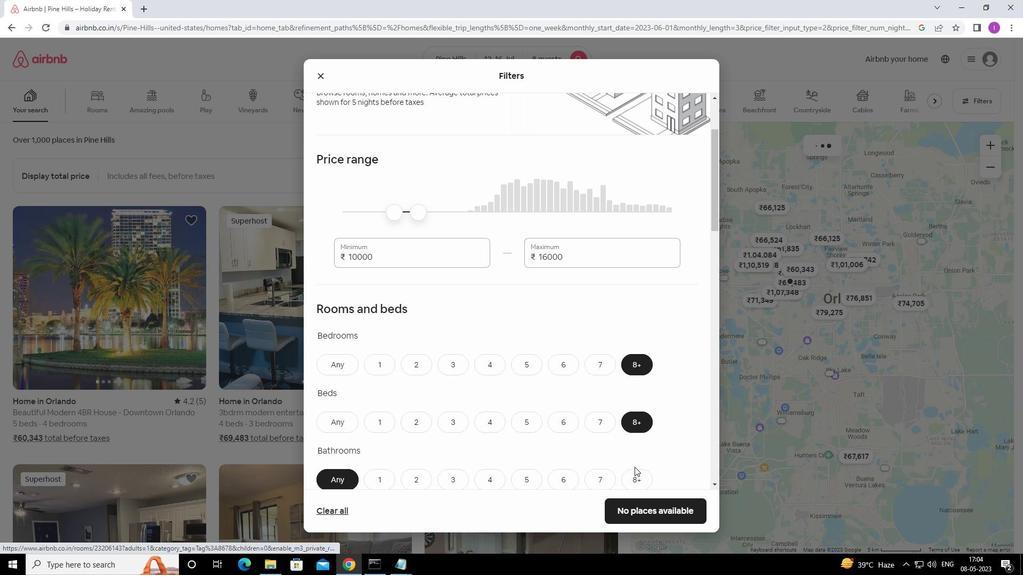 
Action: Mouse pressed left at (634, 477)
Screenshot: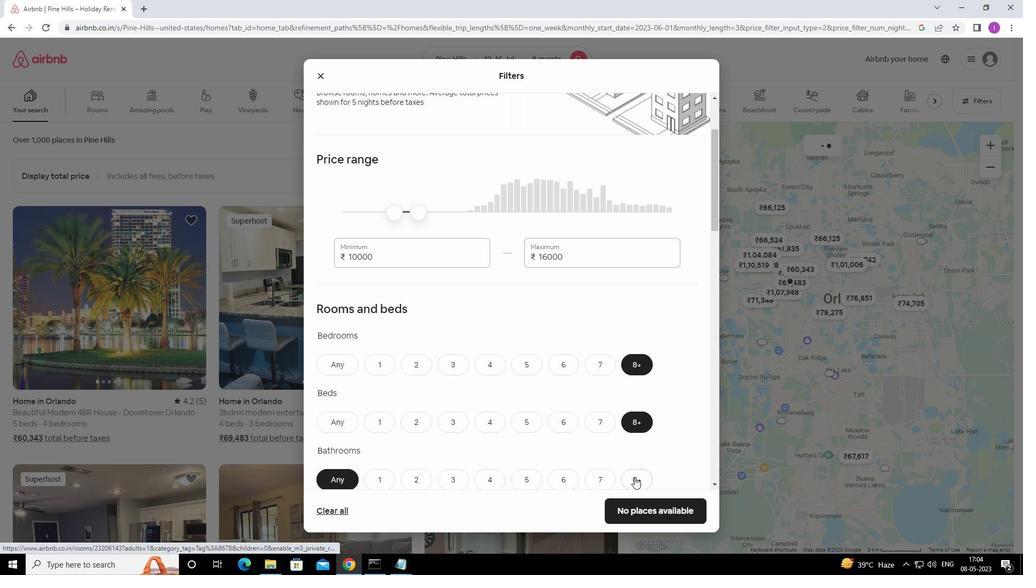 
Action: Mouse moved to (584, 432)
Screenshot: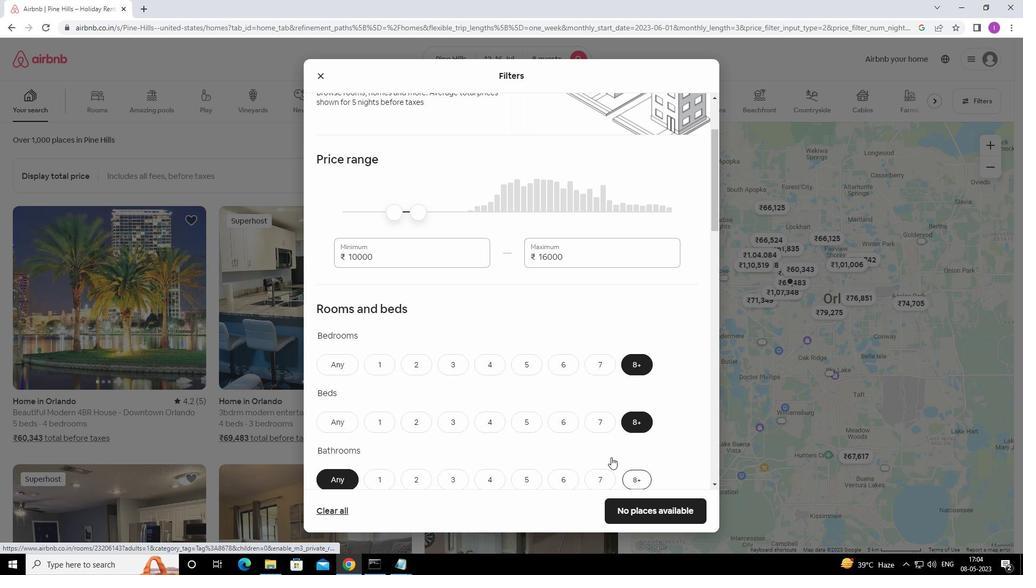 
Action: Mouse scrolled (584, 432) with delta (0, 0)
Screenshot: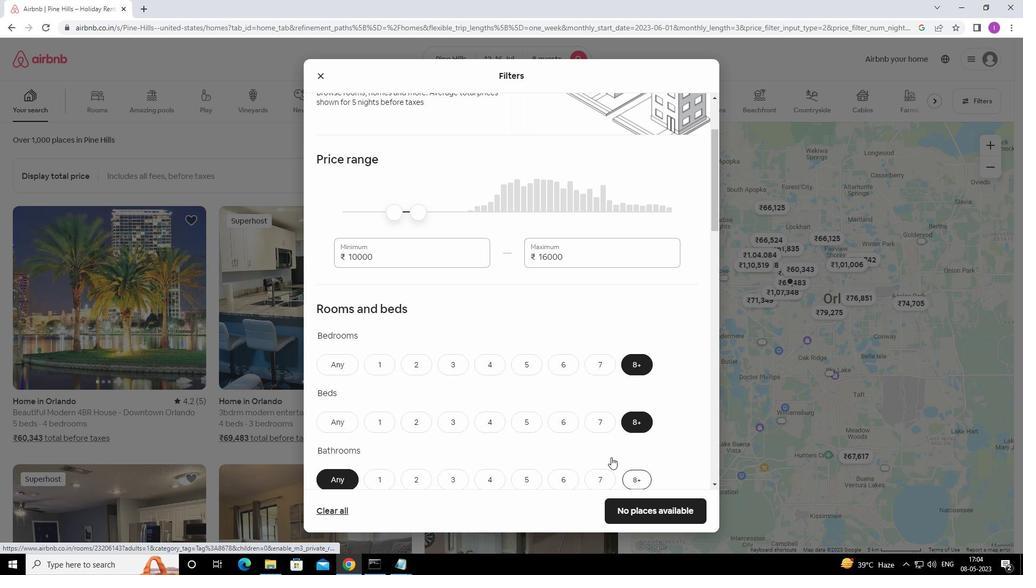 
Action: Mouse moved to (584, 432)
Screenshot: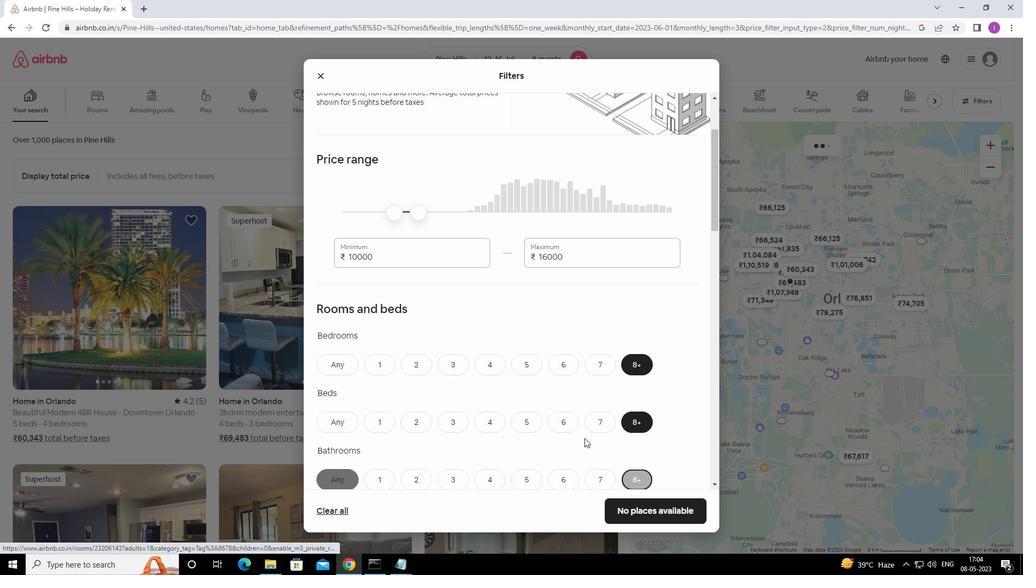 
Action: Mouse scrolled (584, 432) with delta (0, 0)
Screenshot: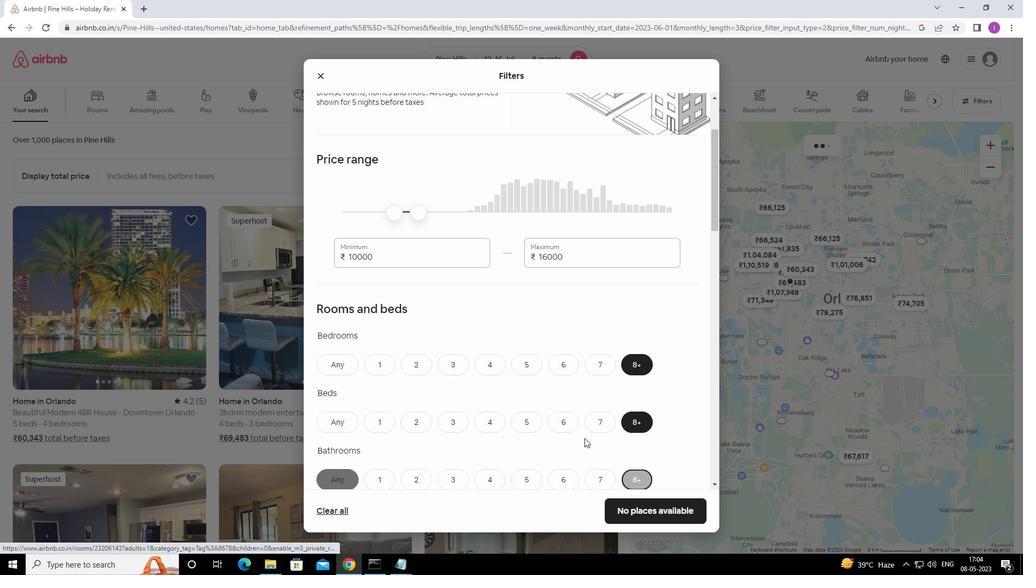 
Action: Mouse moved to (584, 432)
Screenshot: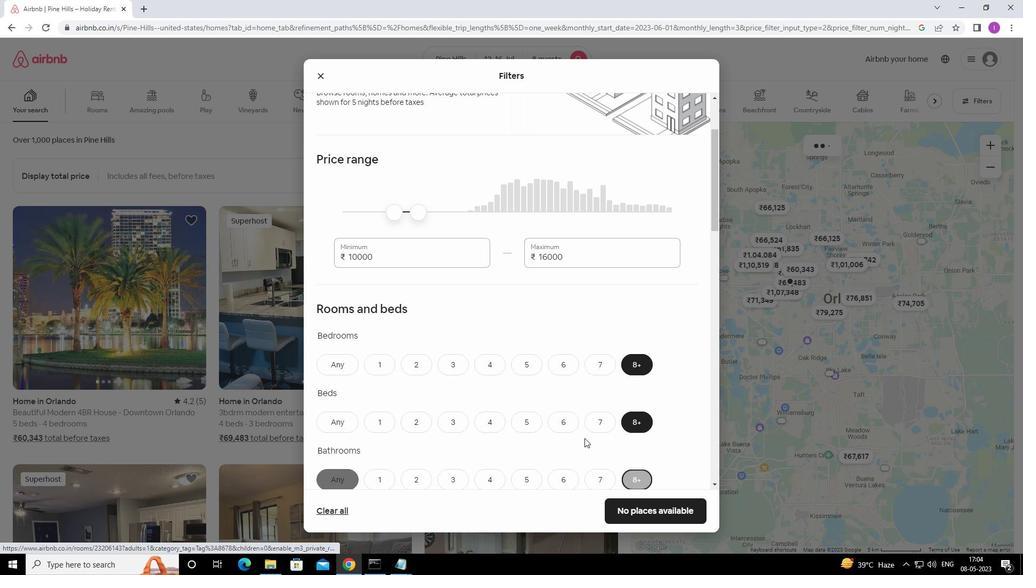 
Action: Mouse scrolled (584, 431) with delta (0, 0)
Screenshot: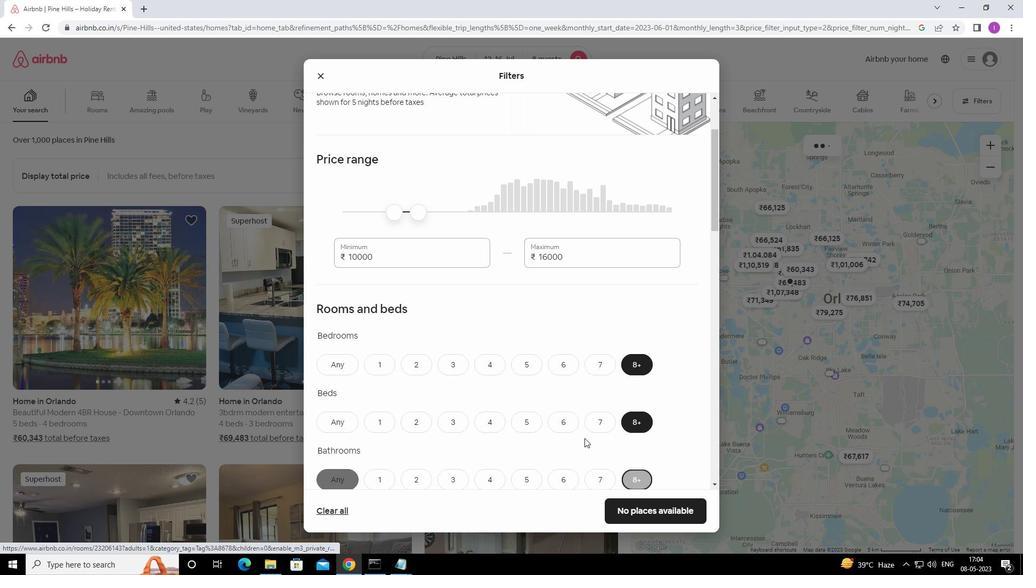 
Action: Mouse moved to (584, 430)
Screenshot: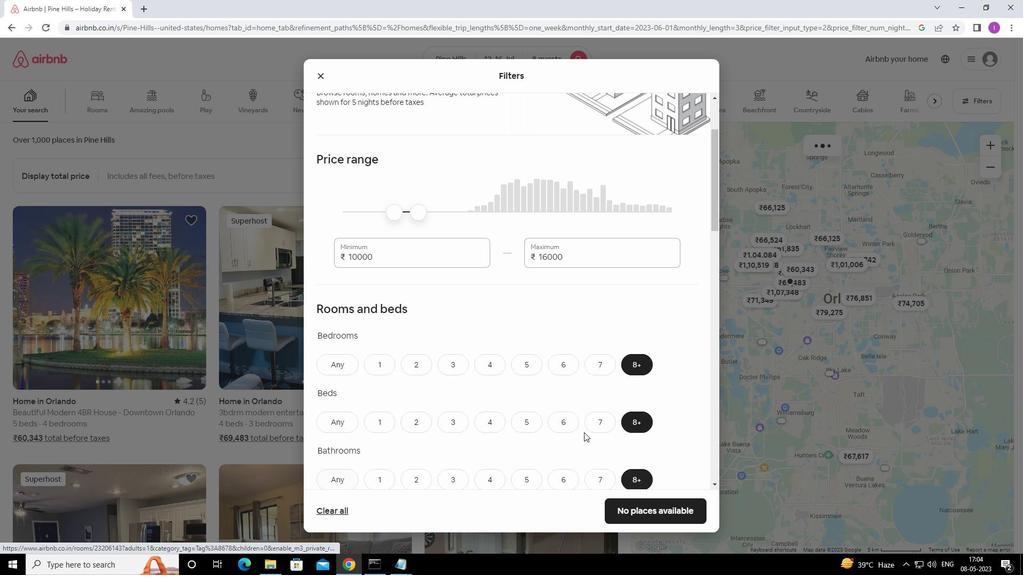 
Action: Mouse scrolled (584, 429) with delta (0, 0)
Screenshot: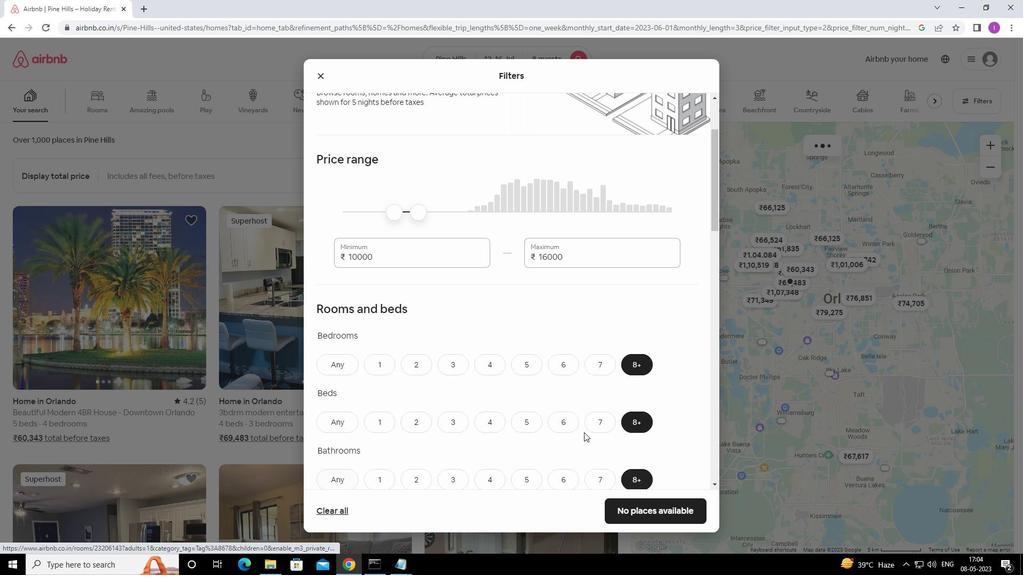 
Action: Mouse moved to (583, 415)
Screenshot: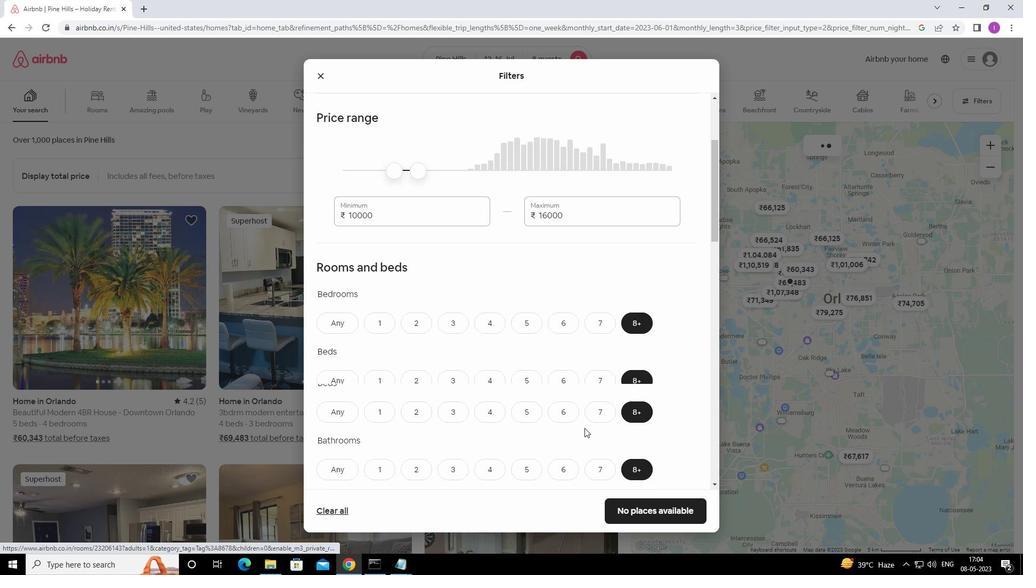 
Action: Mouse scrolled (583, 414) with delta (0, 0)
Screenshot: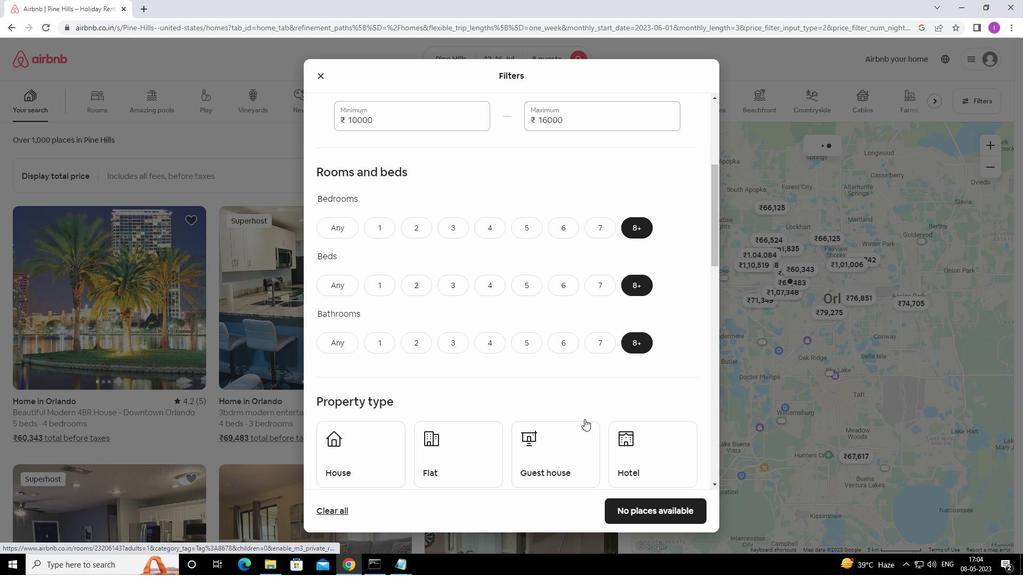 
Action: Mouse scrolled (583, 414) with delta (0, 0)
Screenshot: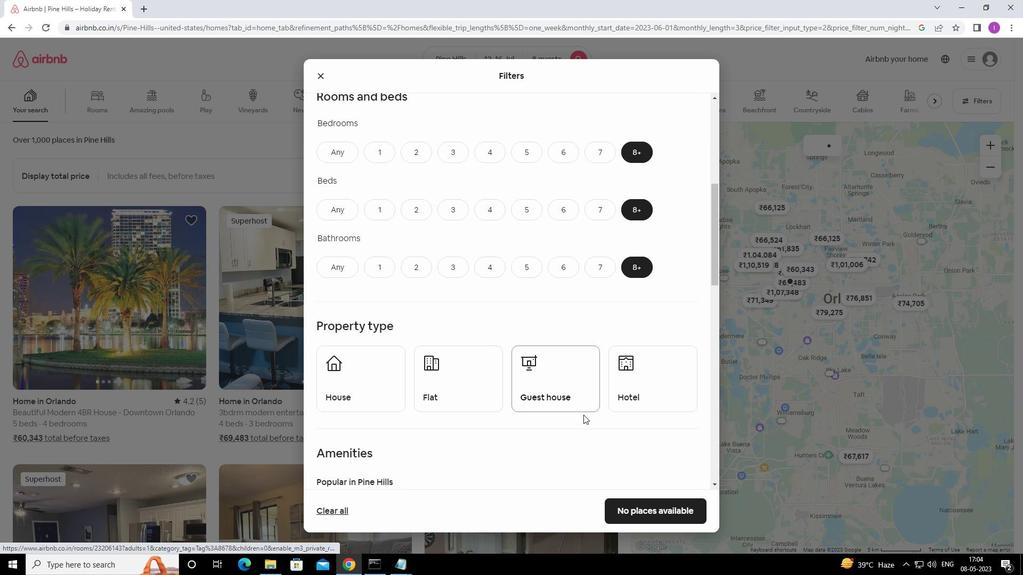
Action: Mouse scrolled (583, 414) with delta (0, 0)
Screenshot: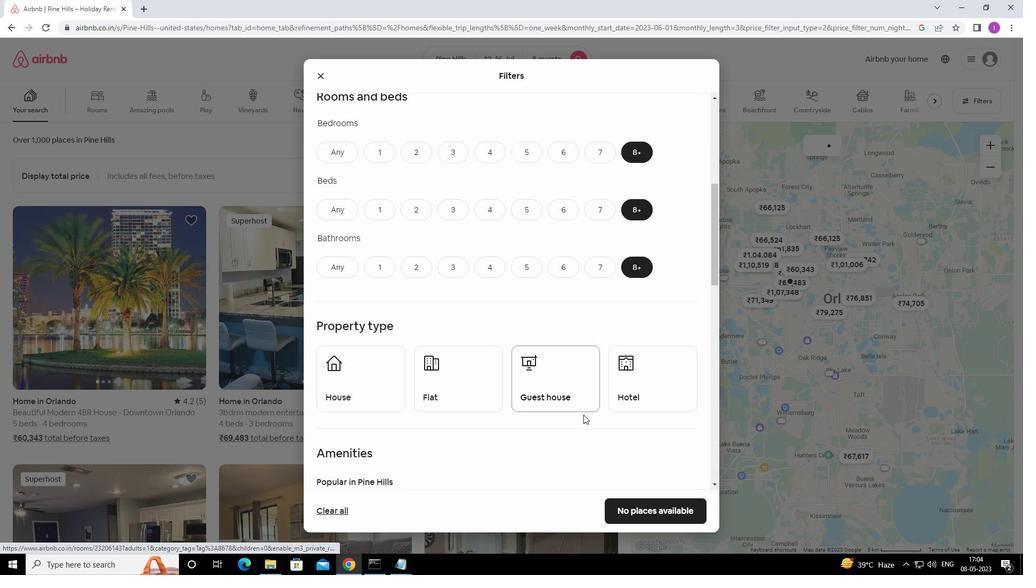 
Action: Mouse moved to (337, 237)
Screenshot: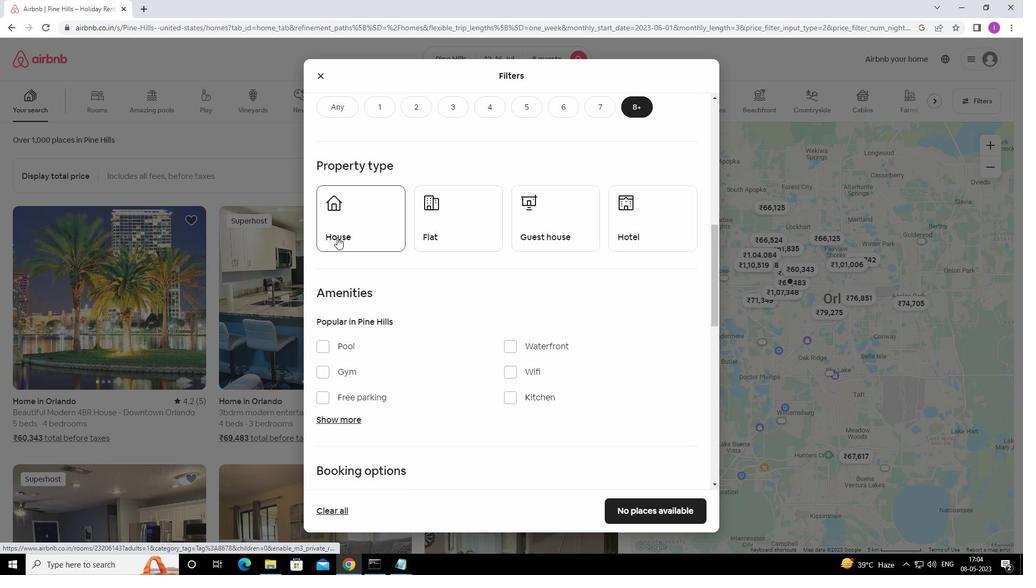 
Action: Mouse pressed left at (337, 237)
Screenshot: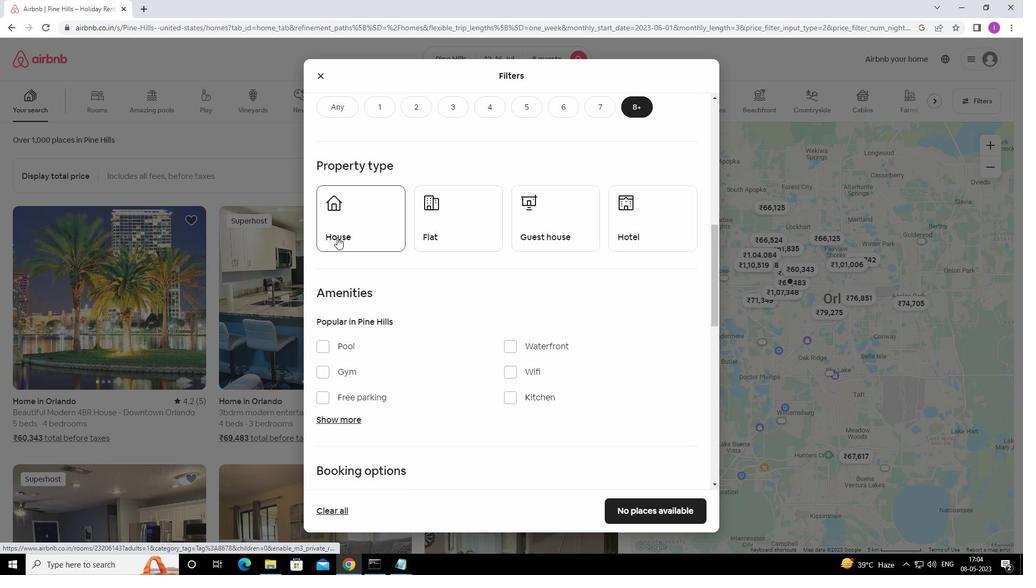 
Action: Mouse moved to (457, 230)
Screenshot: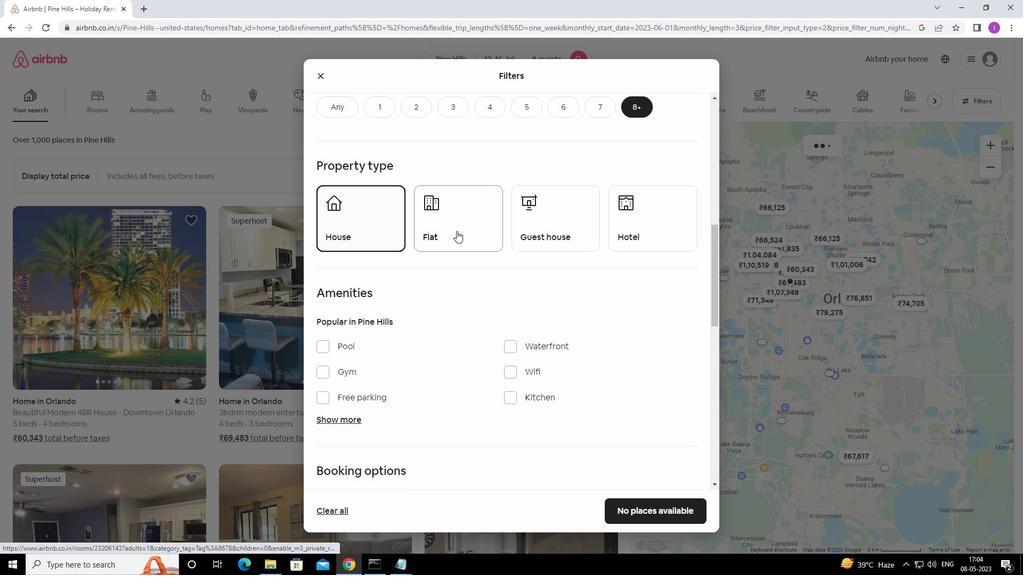 
Action: Mouse pressed left at (457, 230)
Screenshot: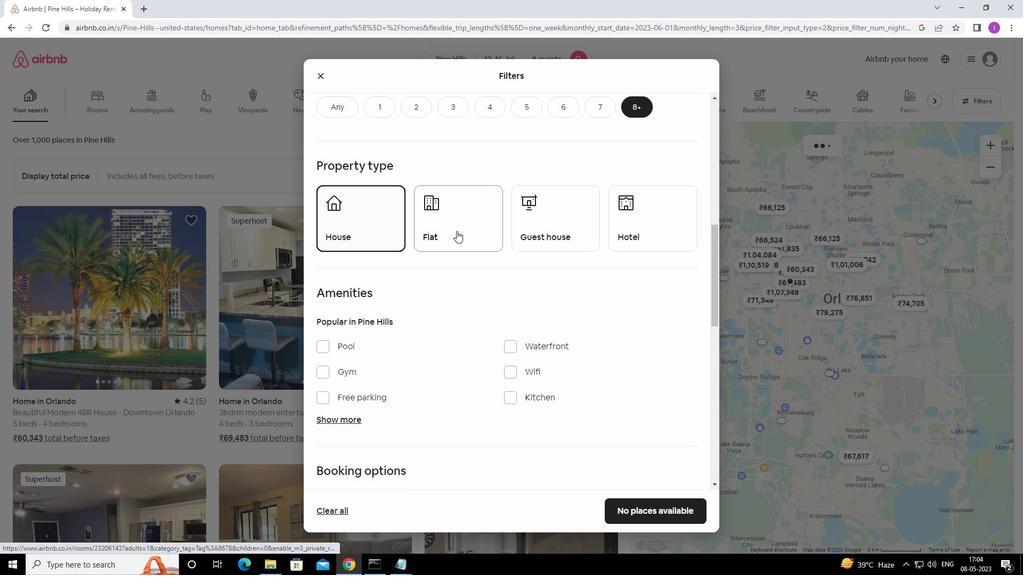 
Action: Mouse moved to (540, 229)
Screenshot: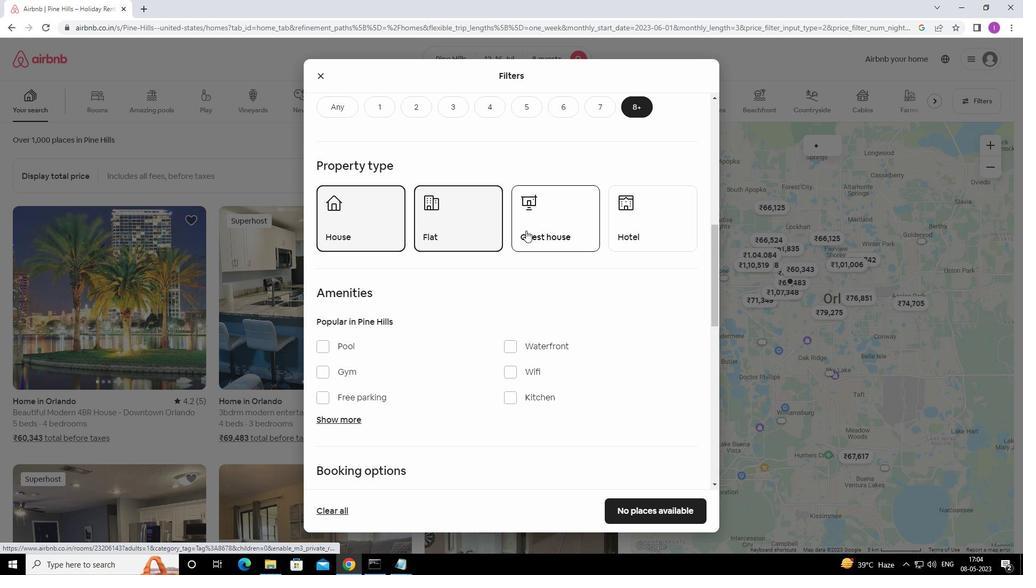 
Action: Mouse pressed left at (540, 229)
Screenshot: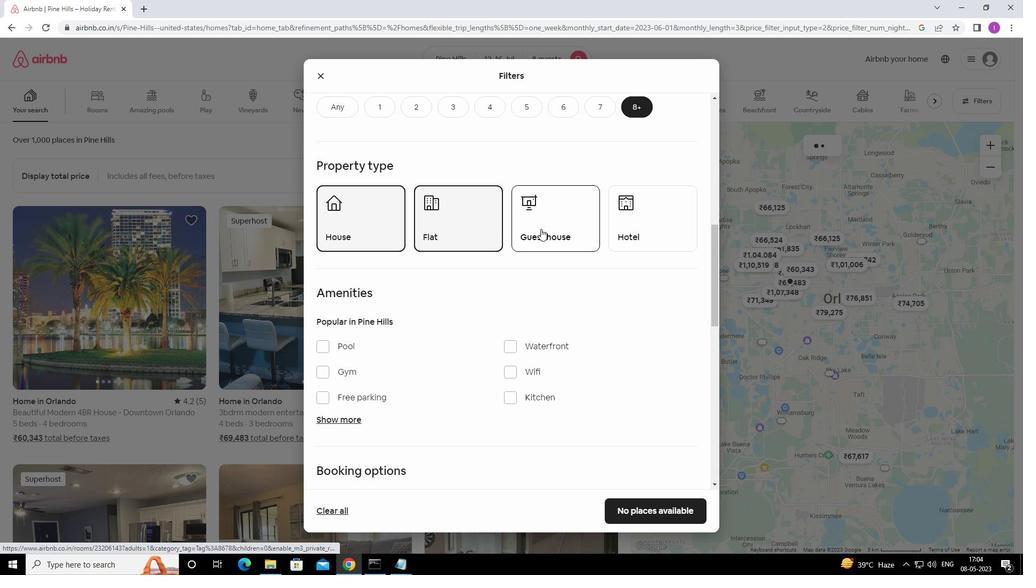 
Action: Mouse moved to (564, 250)
Screenshot: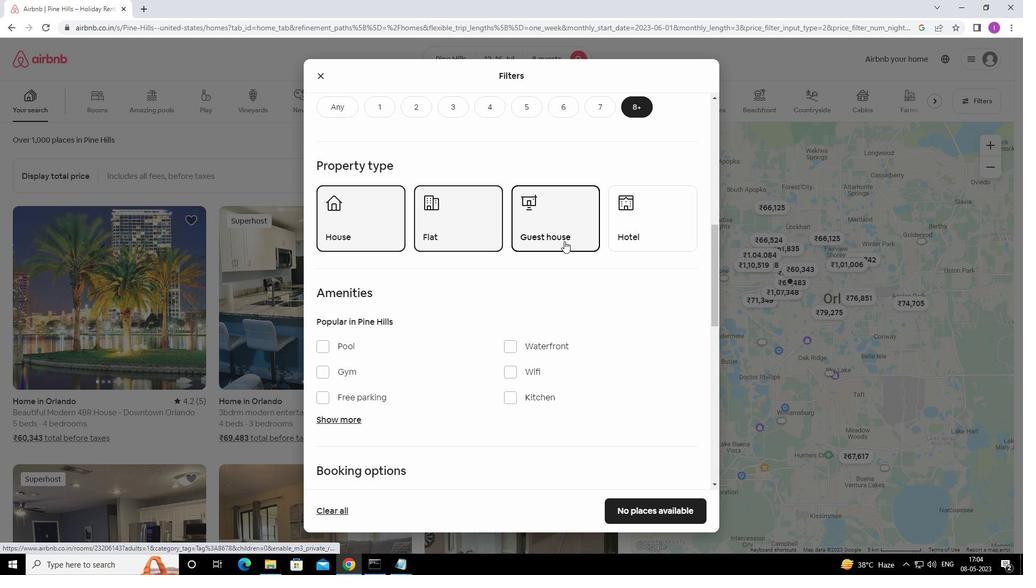 
Action: Mouse scrolled (564, 249) with delta (0, 0)
Screenshot: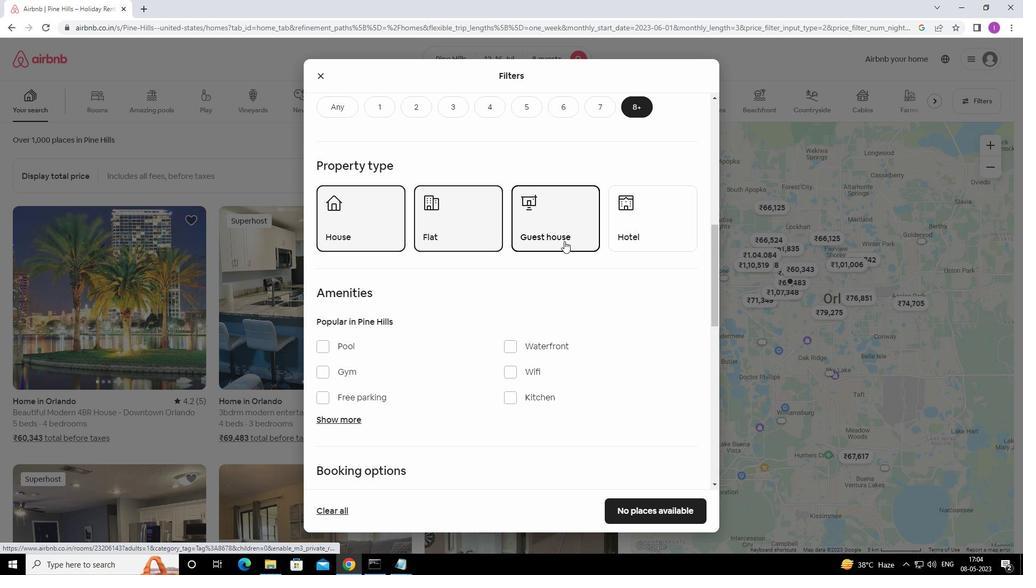 
Action: Mouse moved to (564, 251)
Screenshot: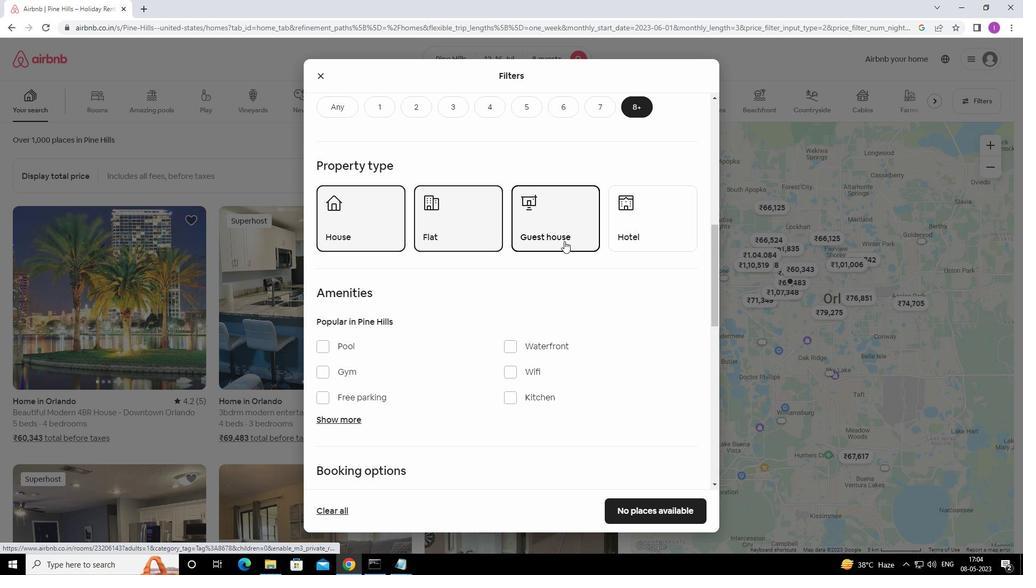 
Action: Mouse scrolled (564, 251) with delta (0, 0)
Screenshot: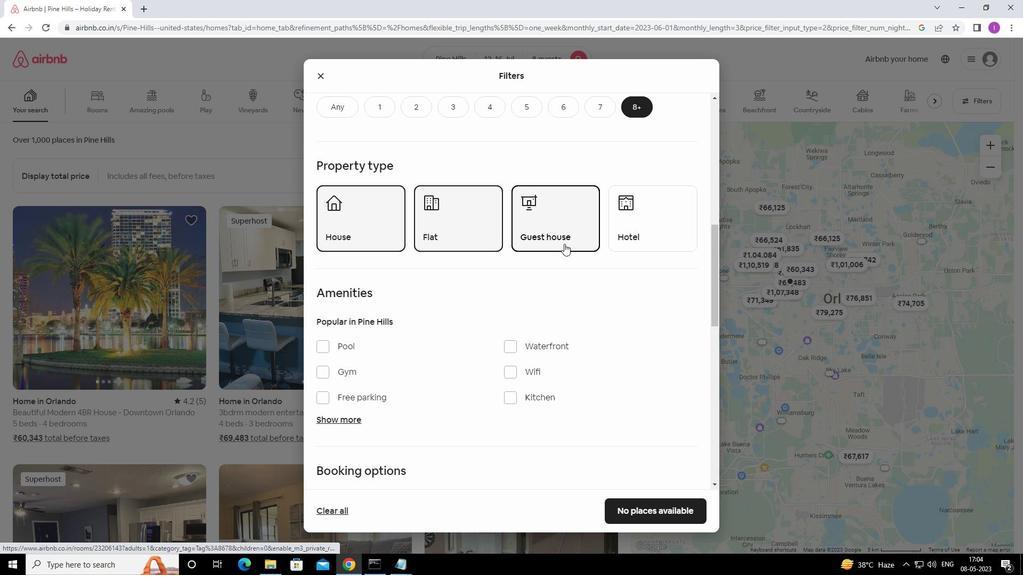 
Action: Mouse moved to (319, 264)
Screenshot: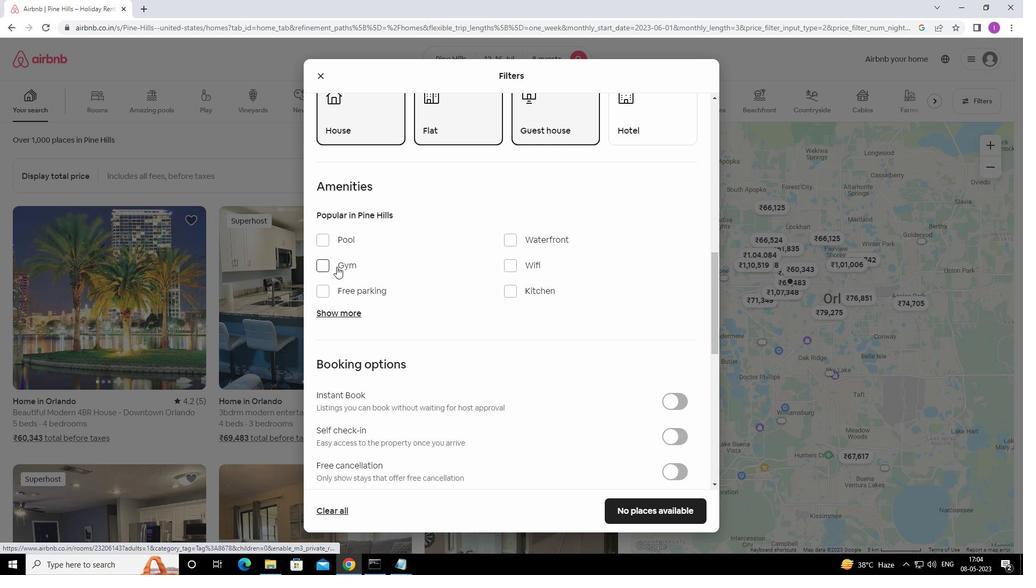
Action: Mouse pressed left at (319, 264)
Screenshot: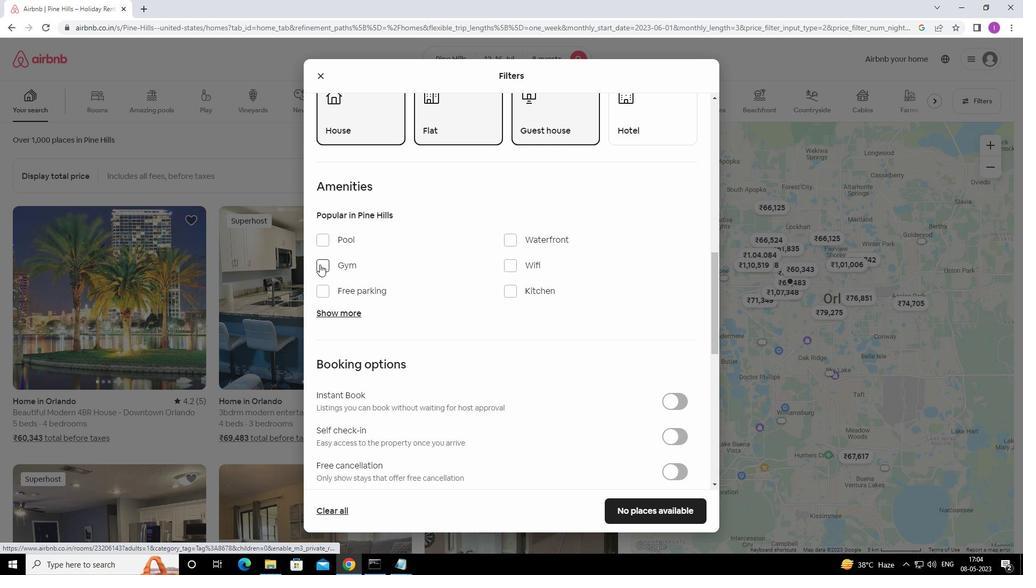 
Action: Mouse moved to (513, 272)
Screenshot: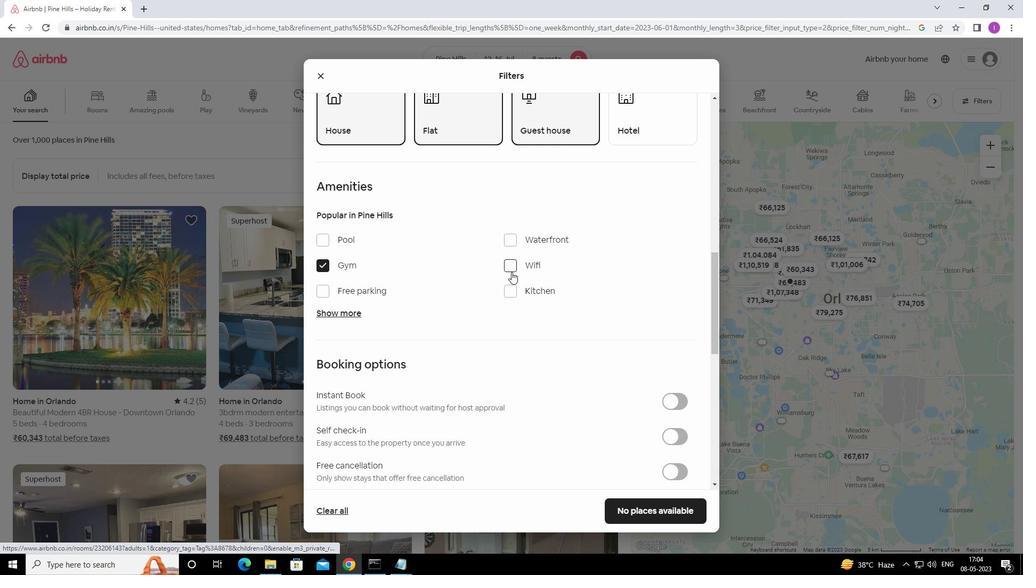 
Action: Mouse pressed left at (513, 272)
Screenshot: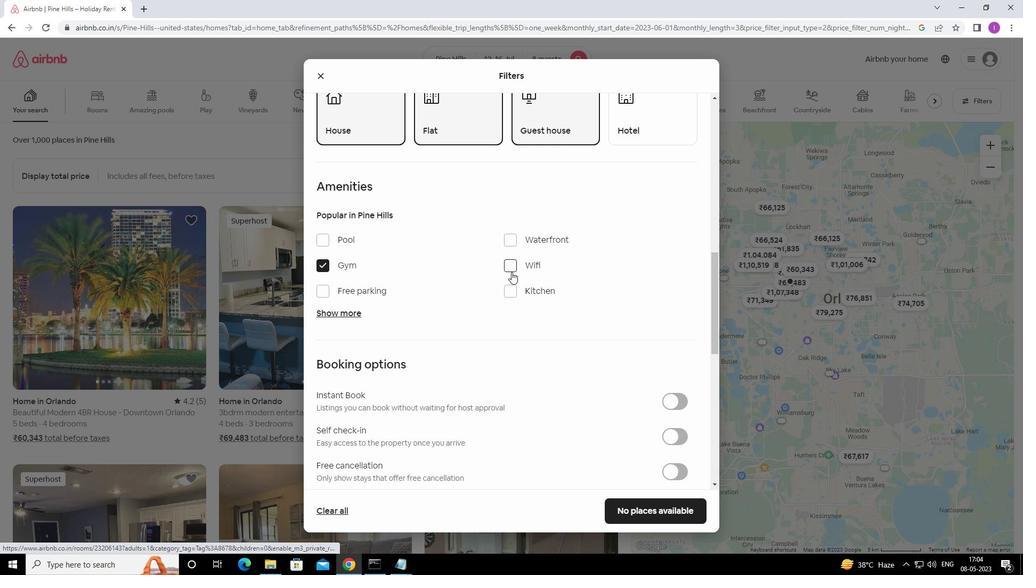 
Action: Mouse moved to (321, 293)
Screenshot: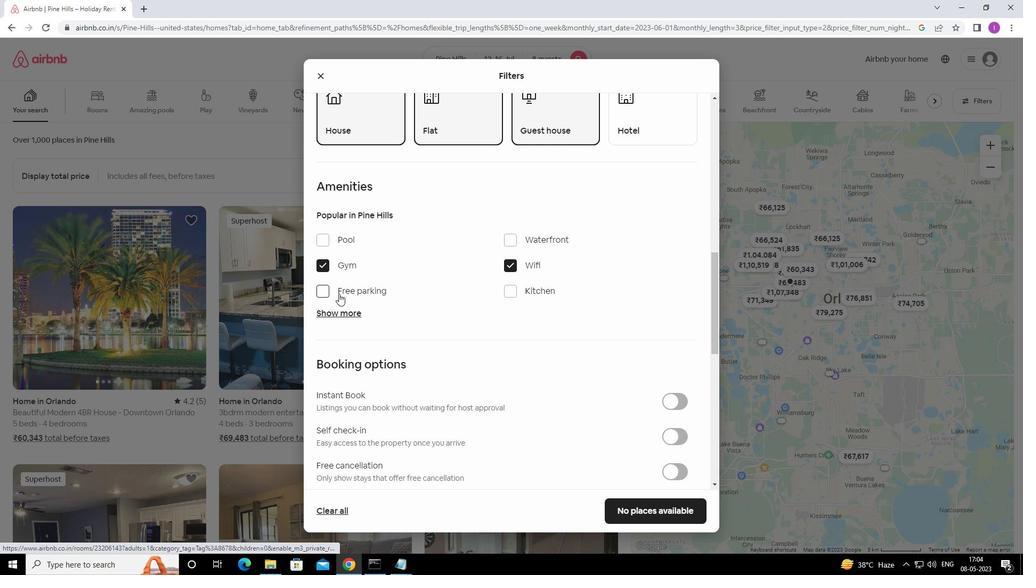
Action: Mouse pressed left at (321, 293)
Screenshot: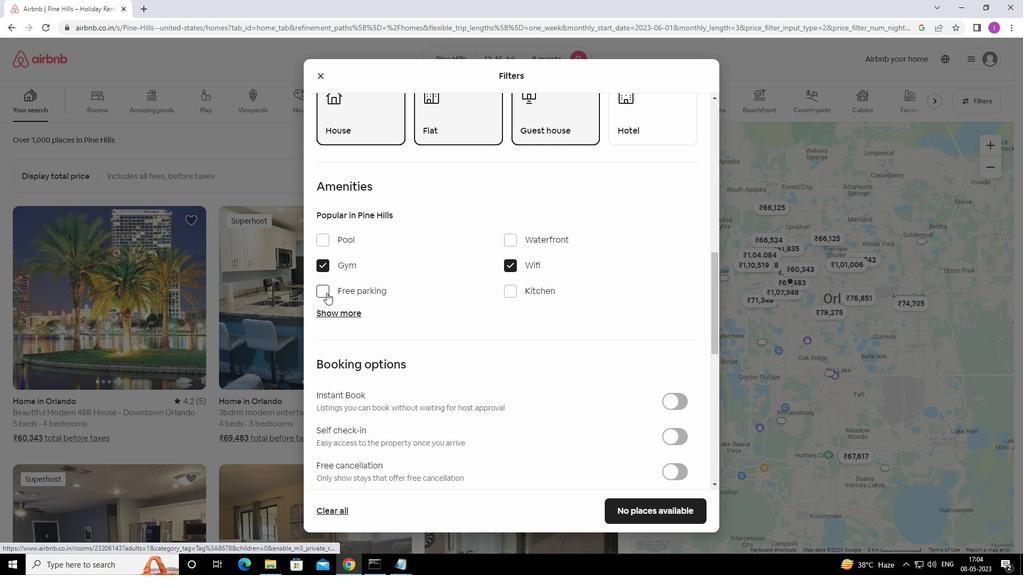 
Action: Mouse moved to (334, 314)
Screenshot: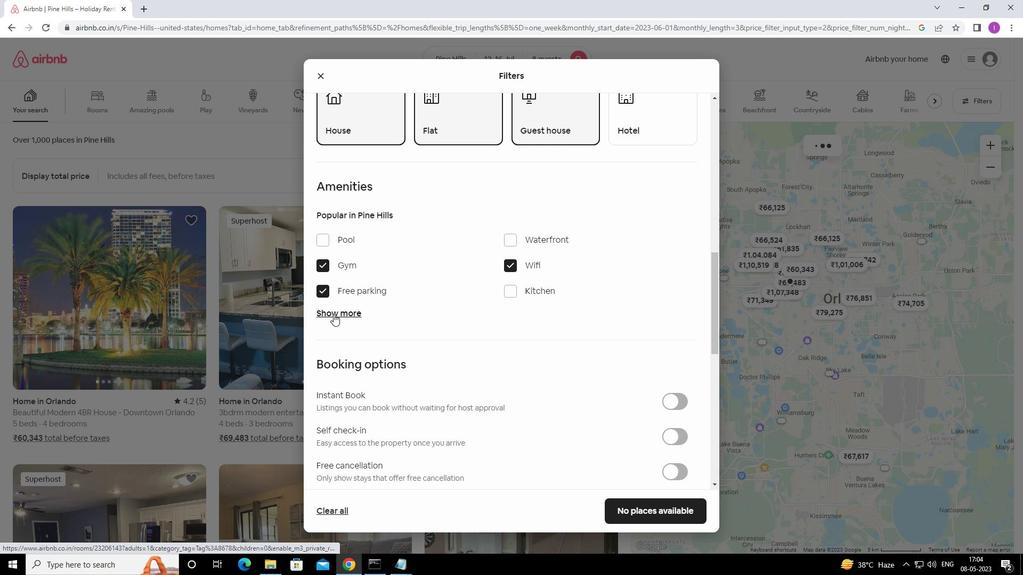 
Action: Mouse pressed left at (334, 314)
Screenshot: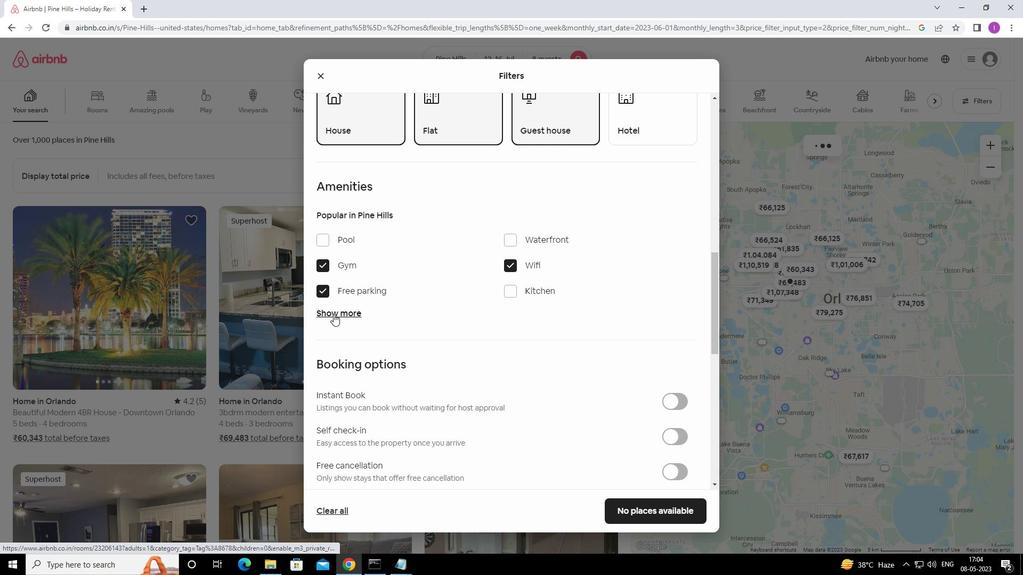 
Action: Mouse moved to (391, 376)
Screenshot: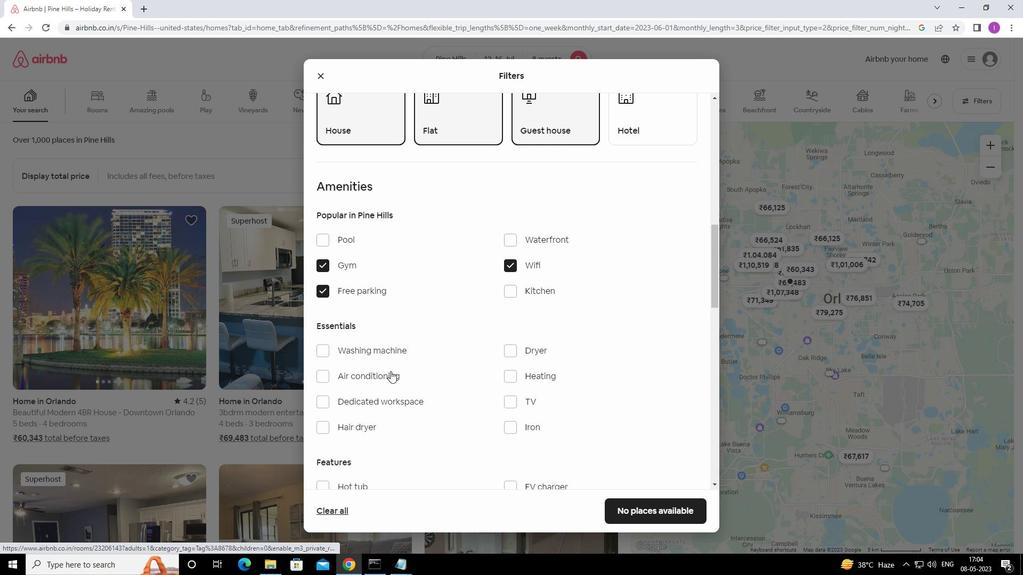 
Action: Mouse scrolled (391, 375) with delta (0, 0)
Screenshot: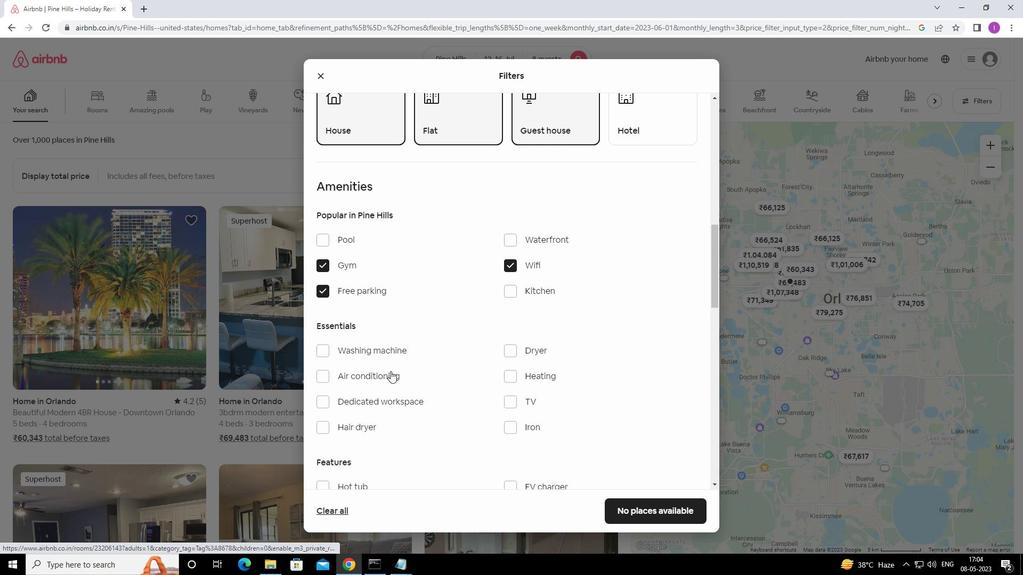 
Action: Mouse moved to (518, 346)
Screenshot: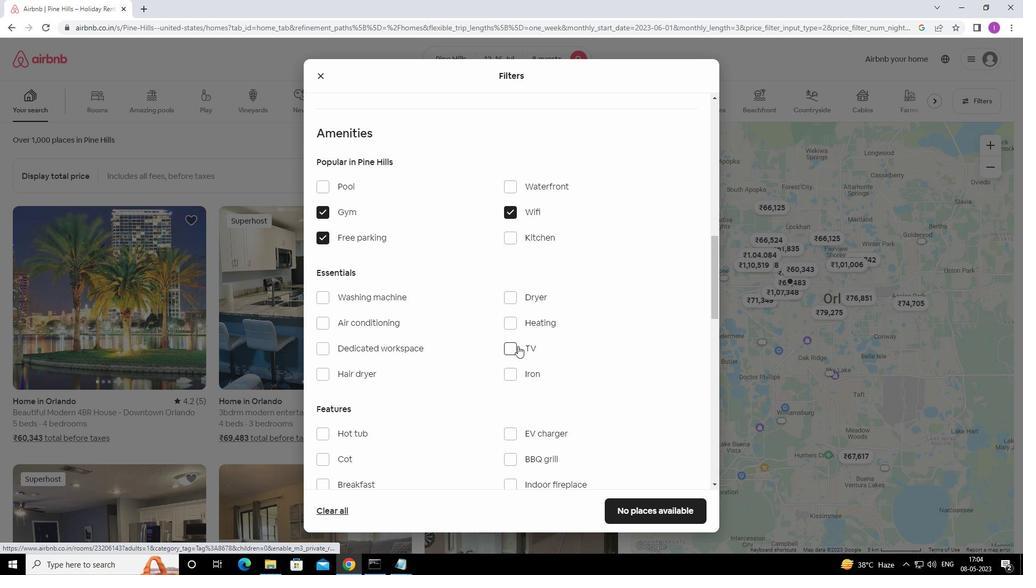 
Action: Mouse pressed left at (518, 346)
Screenshot: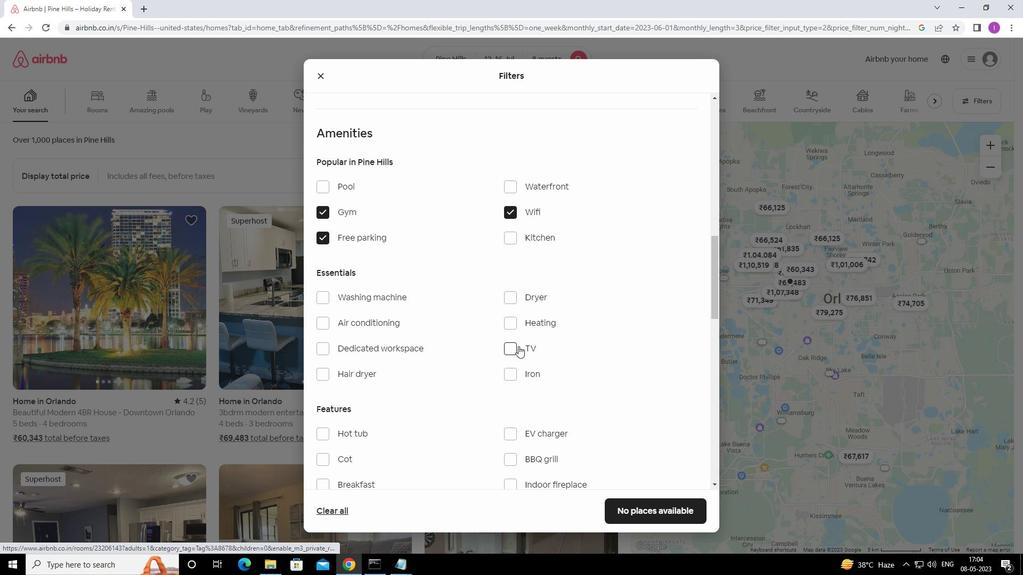 
Action: Mouse moved to (415, 395)
Screenshot: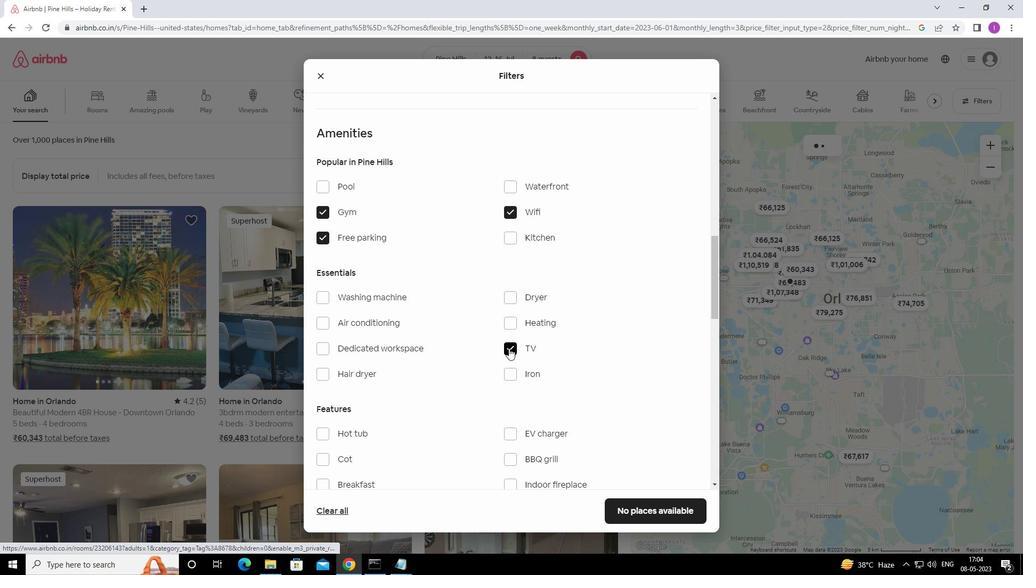 
Action: Mouse scrolled (415, 395) with delta (0, 0)
Screenshot: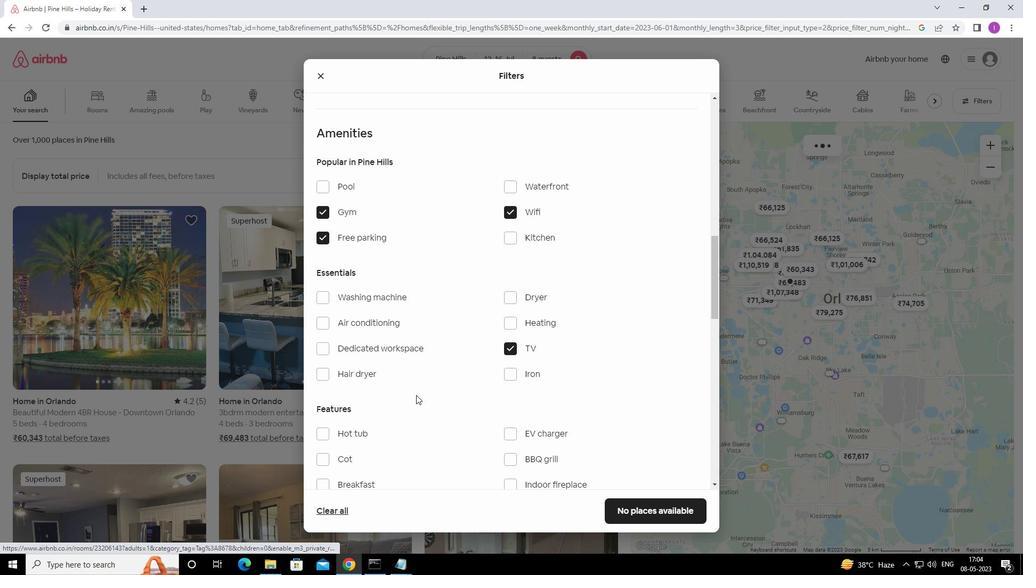 
Action: Mouse scrolled (415, 395) with delta (0, 0)
Screenshot: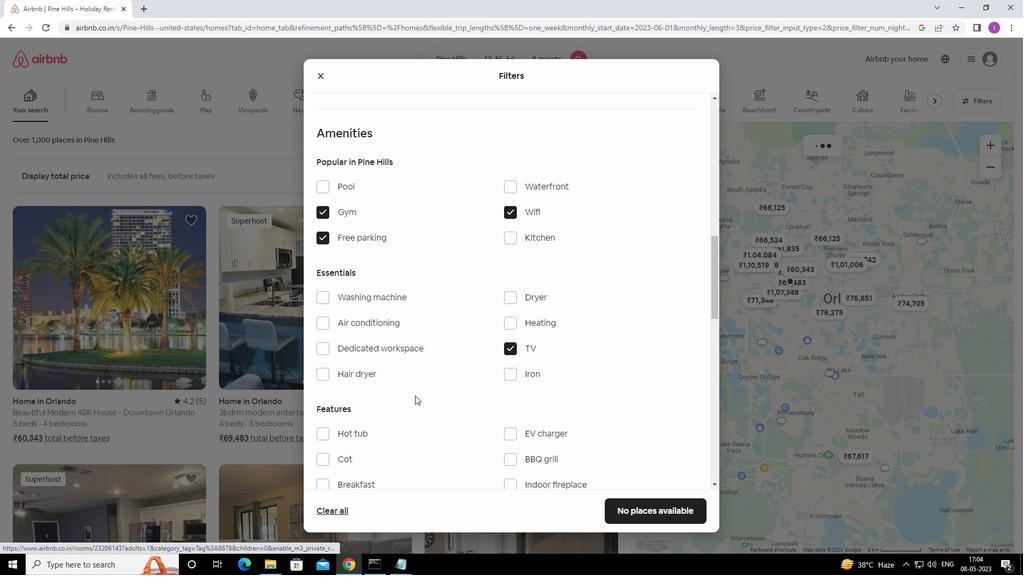 
Action: Mouse scrolled (415, 395) with delta (0, 0)
Screenshot: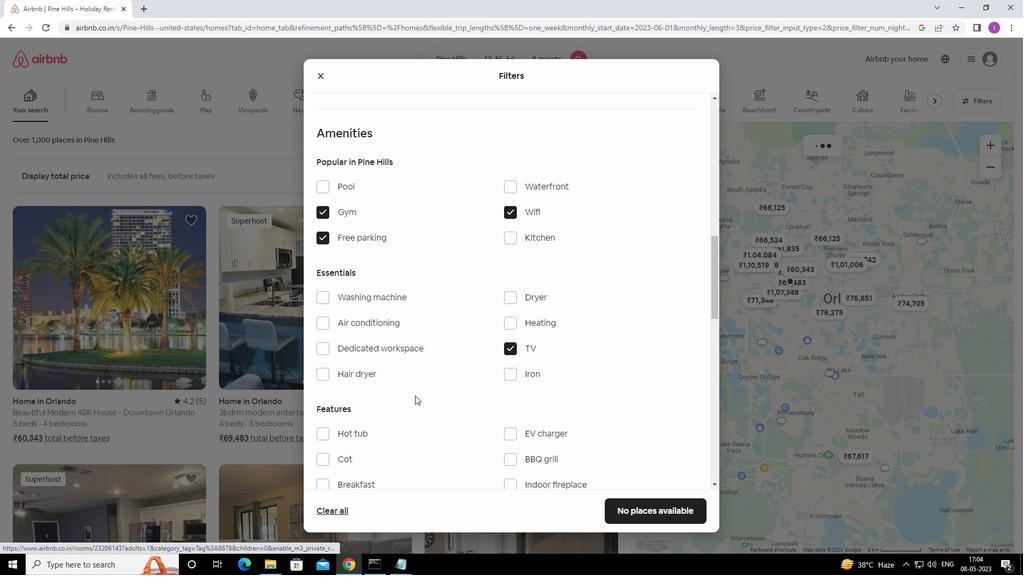 
Action: Mouse moved to (321, 329)
Screenshot: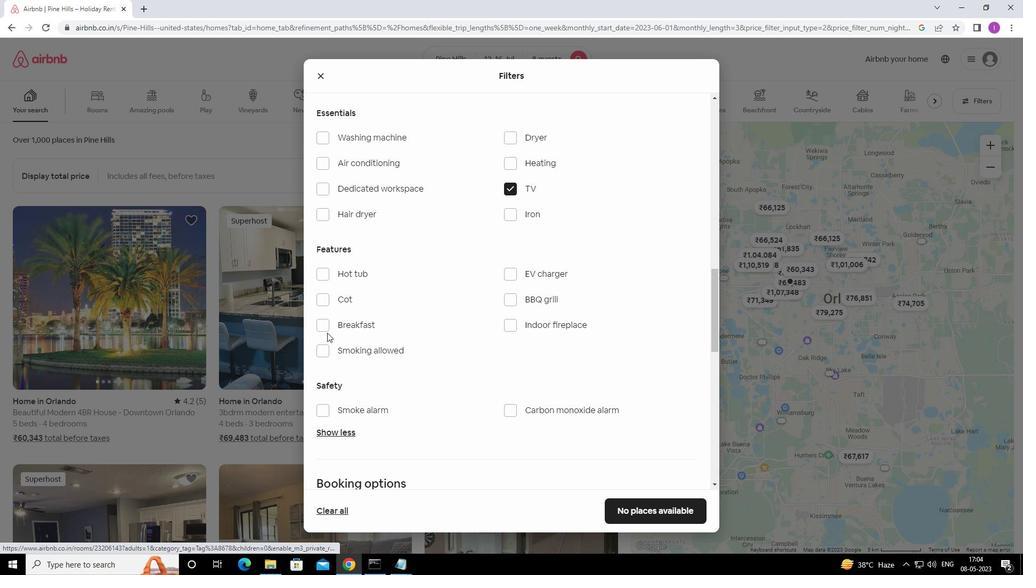 
Action: Mouse pressed left at (321, 329)
Screenshot: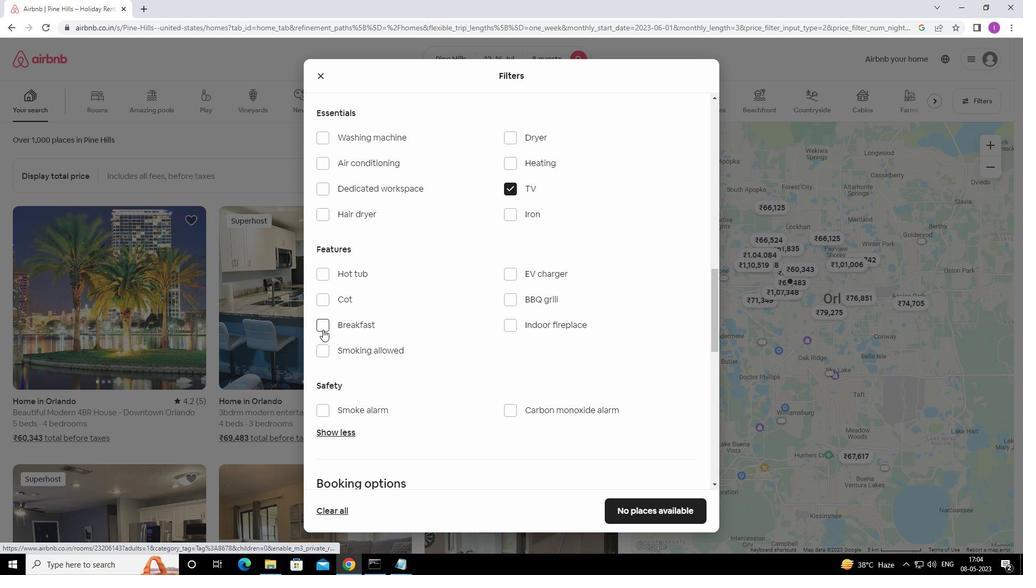 
Action: Mouse moved to (383, 359)
Screenshot: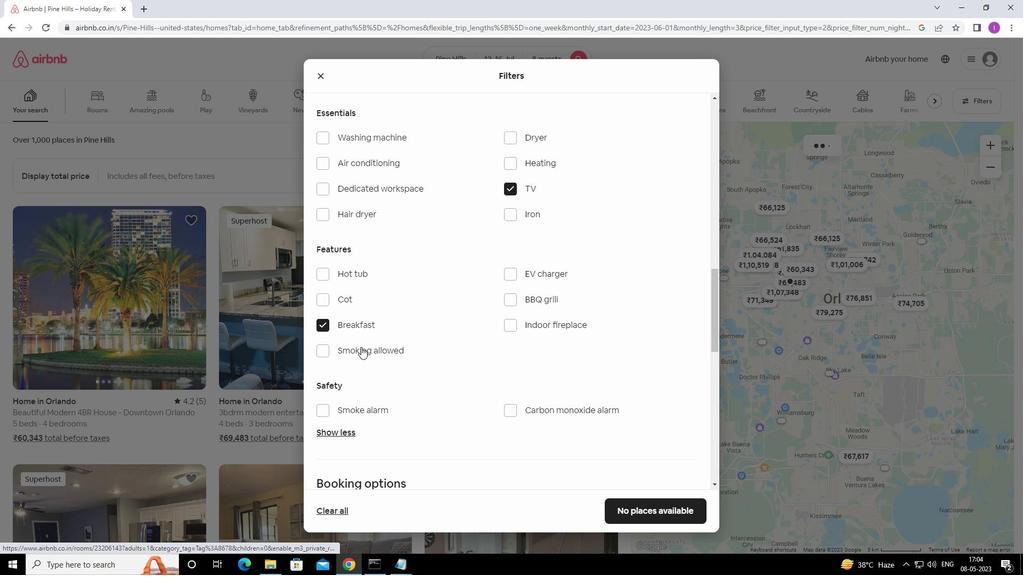 
Action: Mouse scrolled (383, 359) with delta (0, 0)
Screenshot: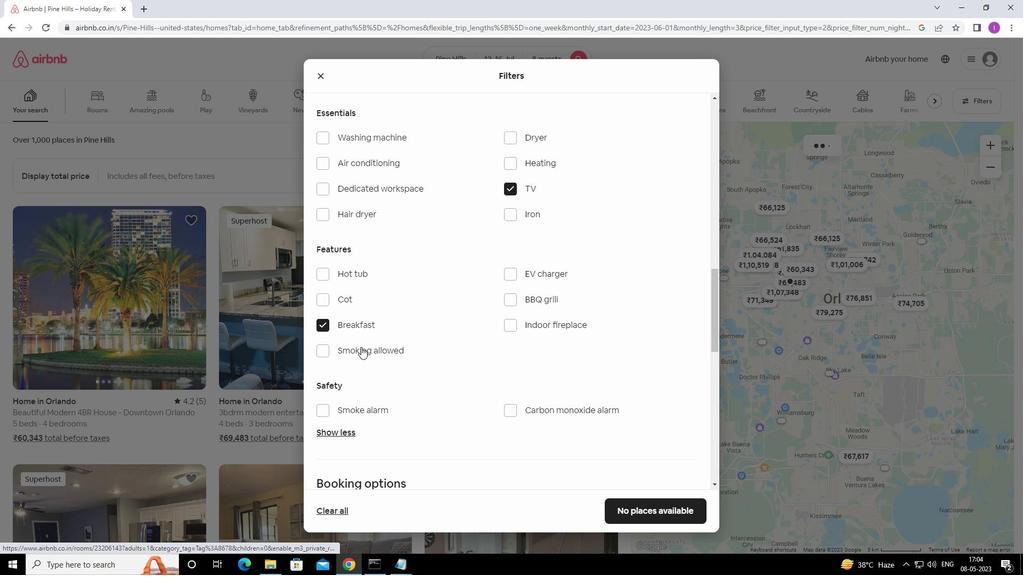 
Action: Mouse moved to (384, 360)
Screenshot: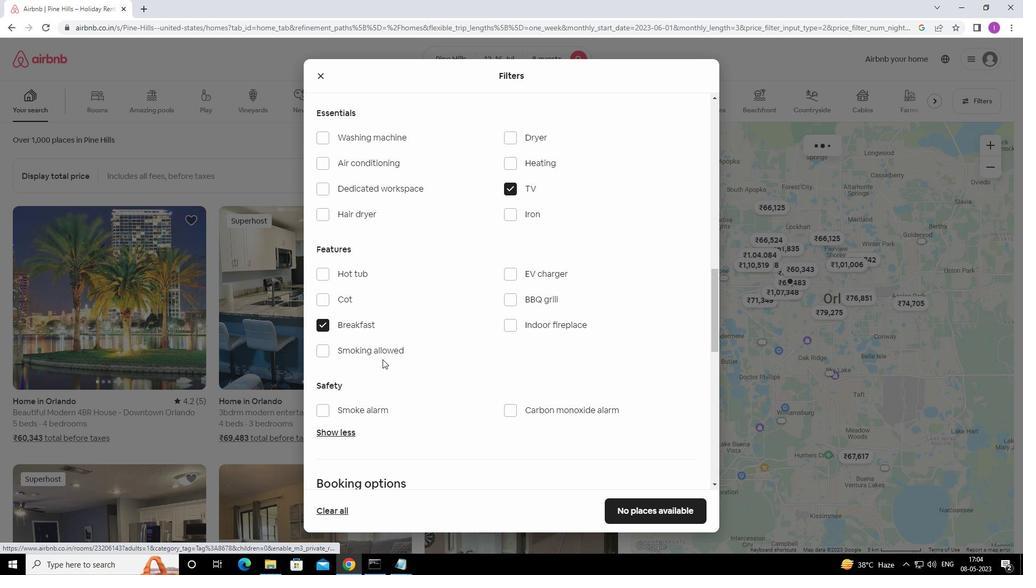 
Action: Mouse scrolled (384, 360) with delta (0, 0)
Screenshot: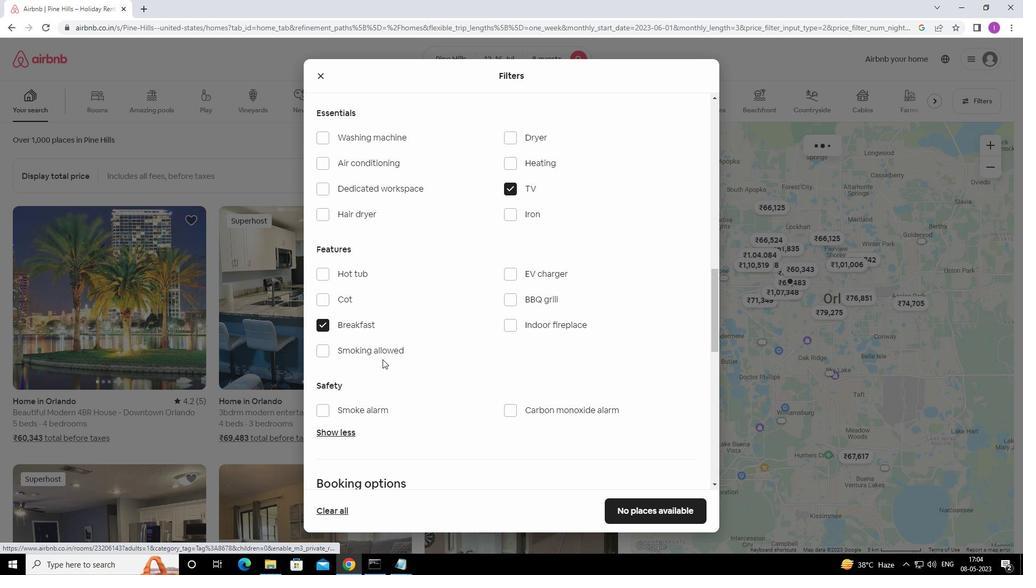
Action: Mouse moved to (385, 361)
Screenshot: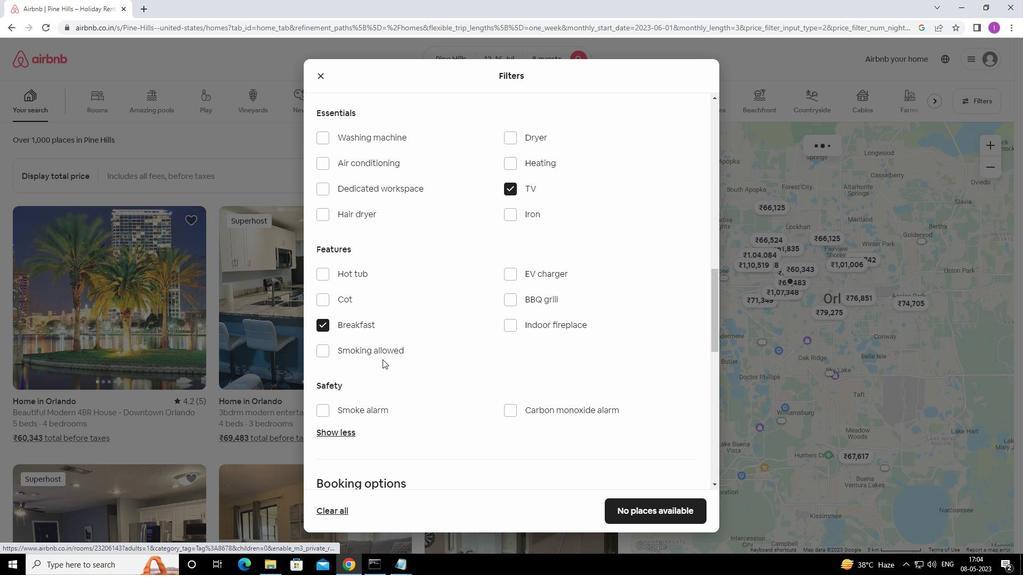 
Action: Mouse scrolled (385, 361) with delta (0, 0)
Screenshot: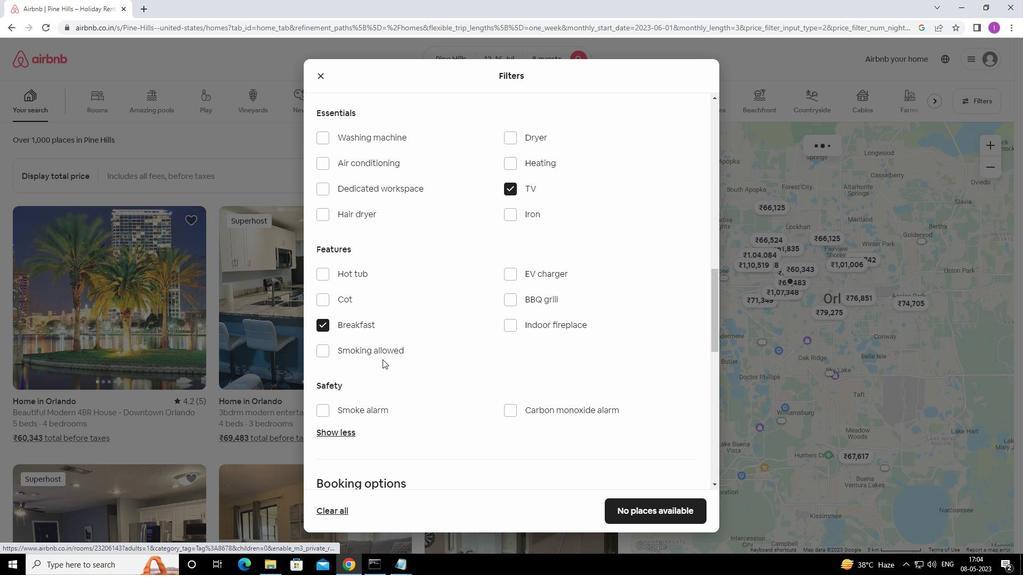 
Action: Mouse moved to (420, 362)
Screenshot: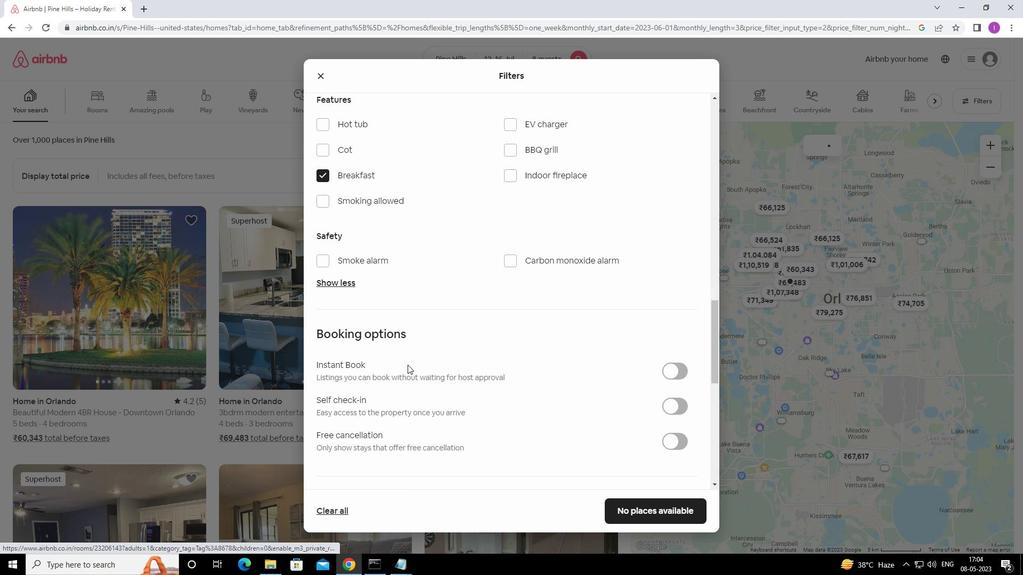 
Action: Mouse scrolled (420, 361) with delta (0, 0)
Screenshot: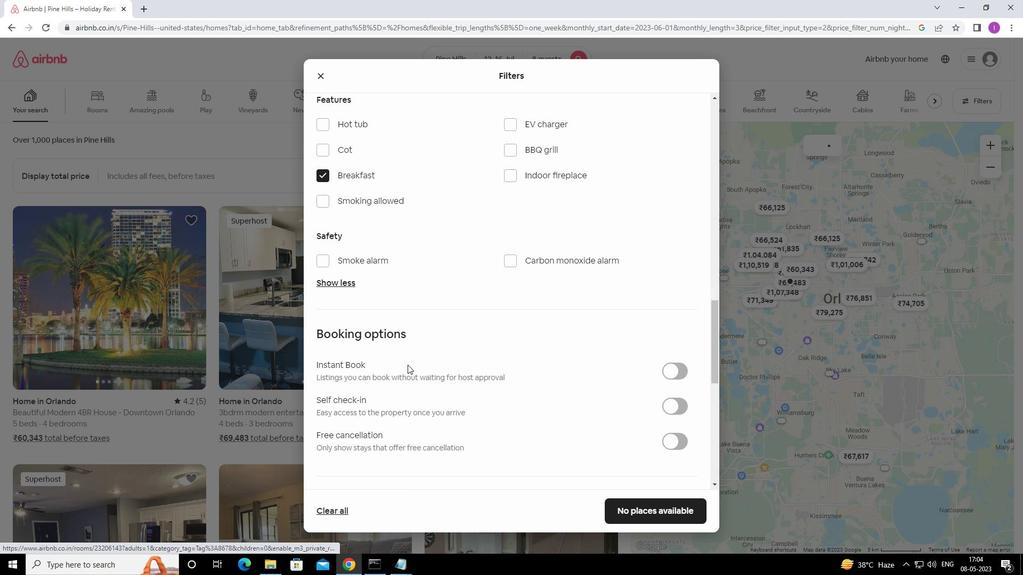 
Action: Mouse moved to (443, 367)
Screenshot: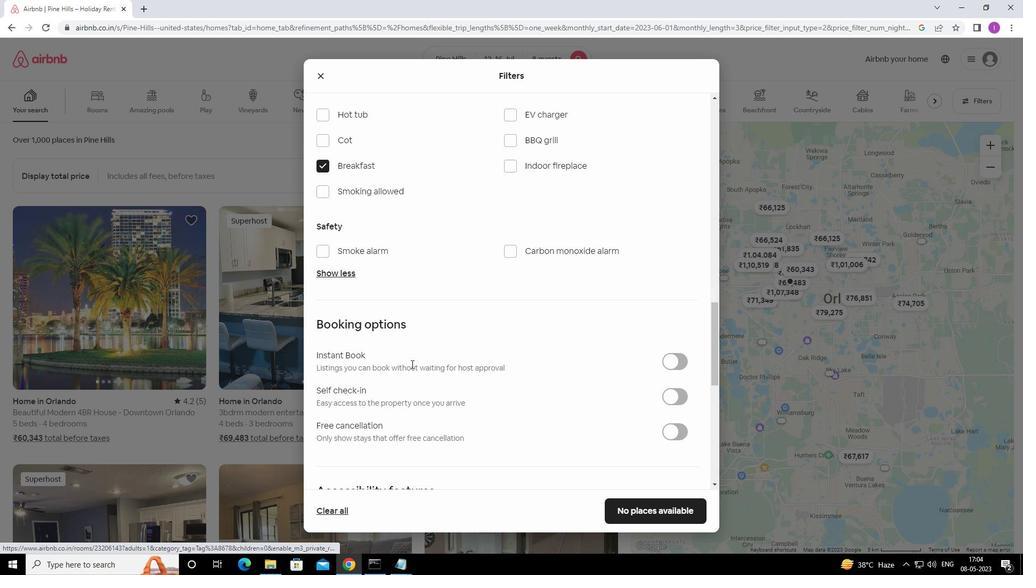 
Action: Mouse scrolled (443, 366) with delta (0, 0)
Screenshot: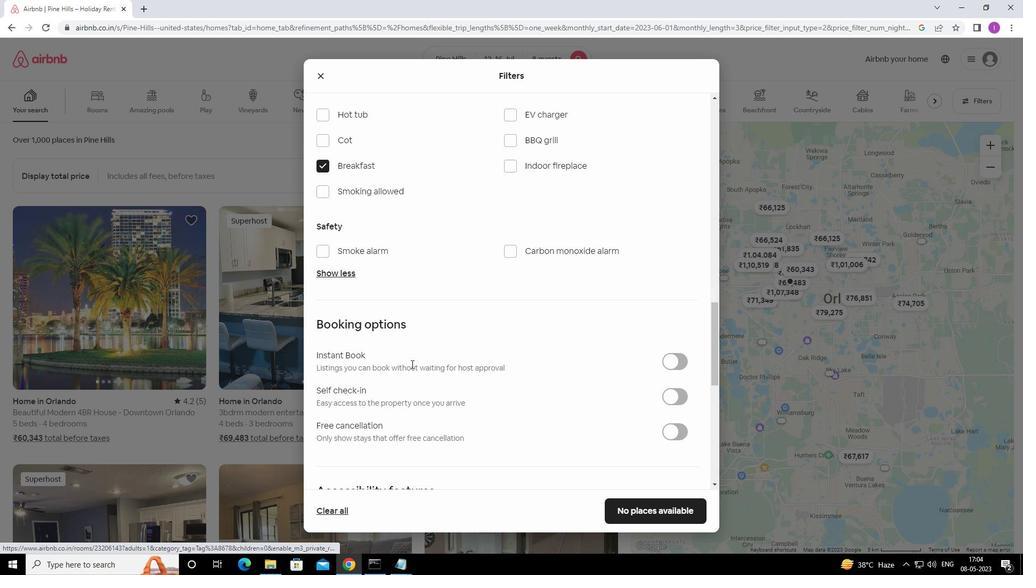 
Action: Mouse moved to (463, 371)
Screenshot: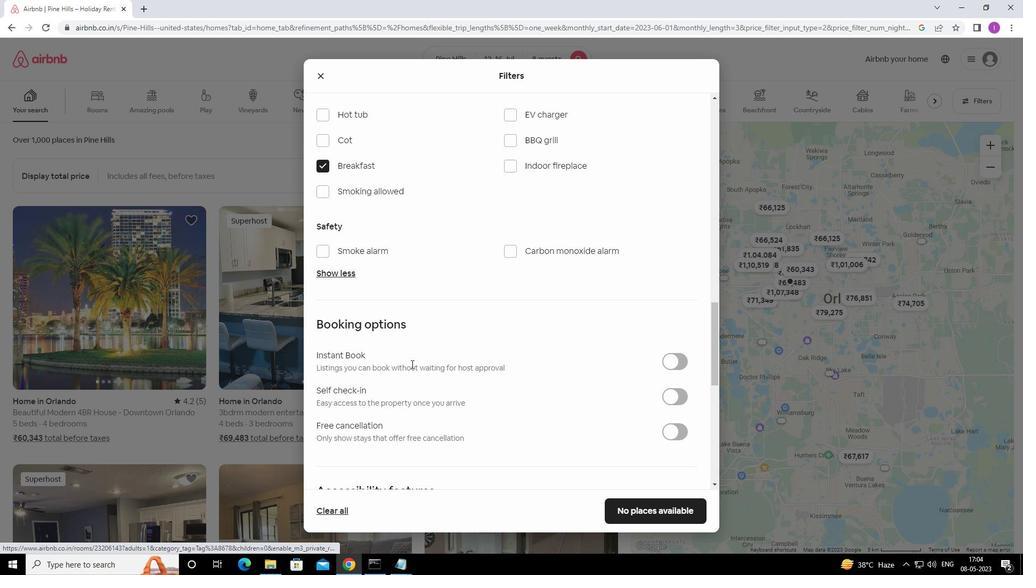 
Action: Mouse scrolled (463, 371) with delta (0, 0)
Screenshot: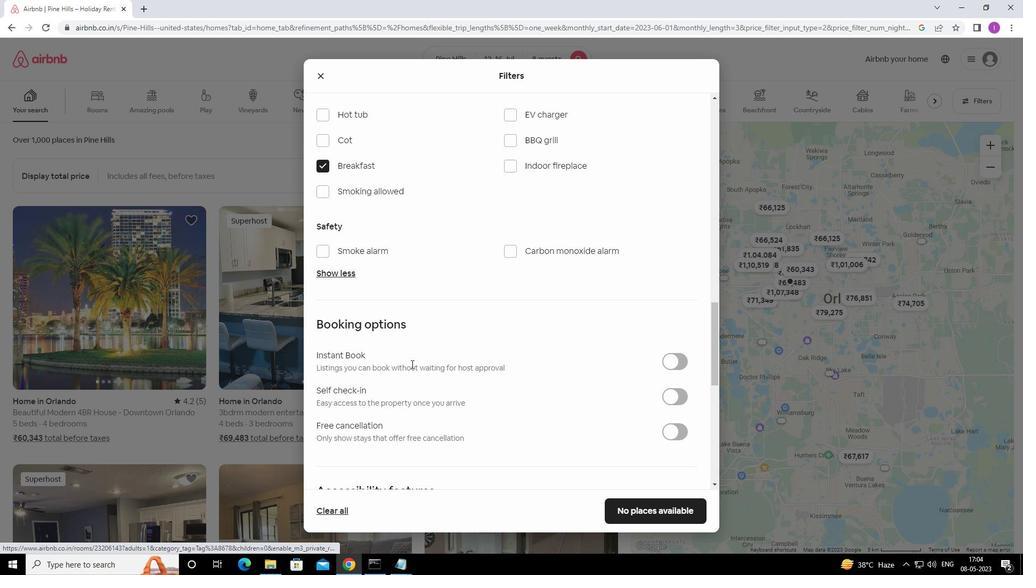 
Action: Mouse moved to (679, 242)
Screenshot: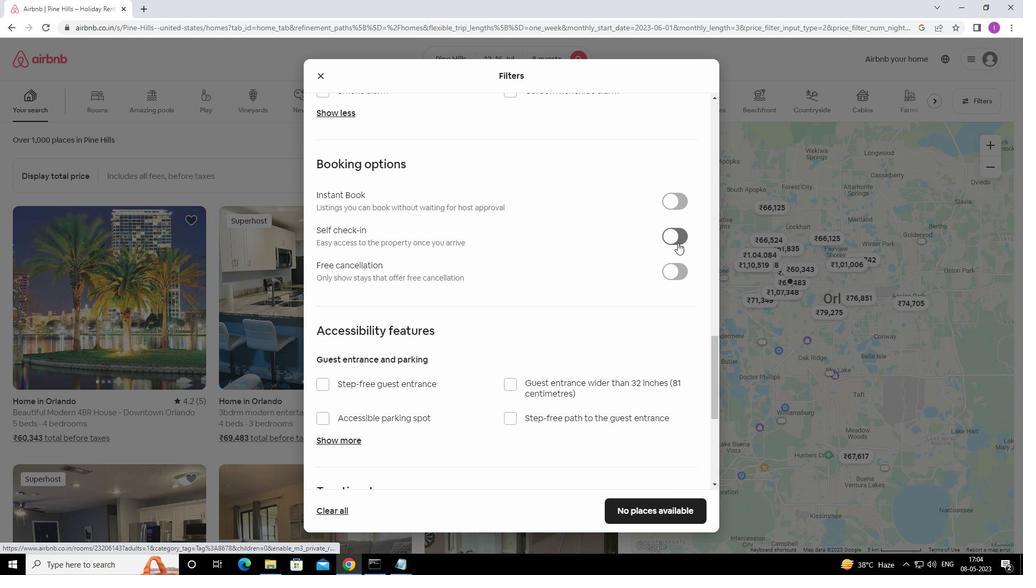 
Action: Mouse pressed left at (679, 242)
Screenshot: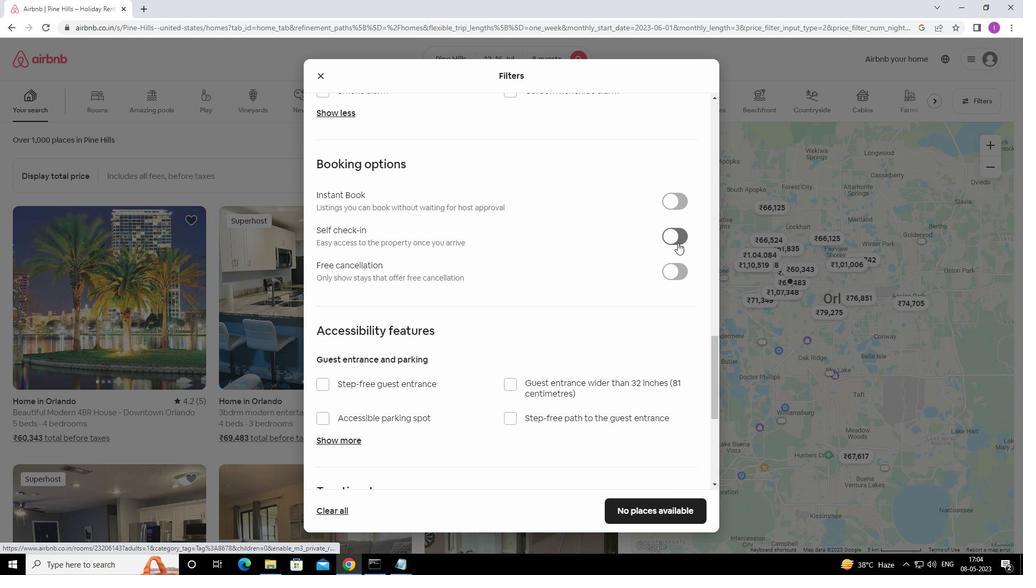 
Action: Mouse moved to (460, 439)
Screenshot: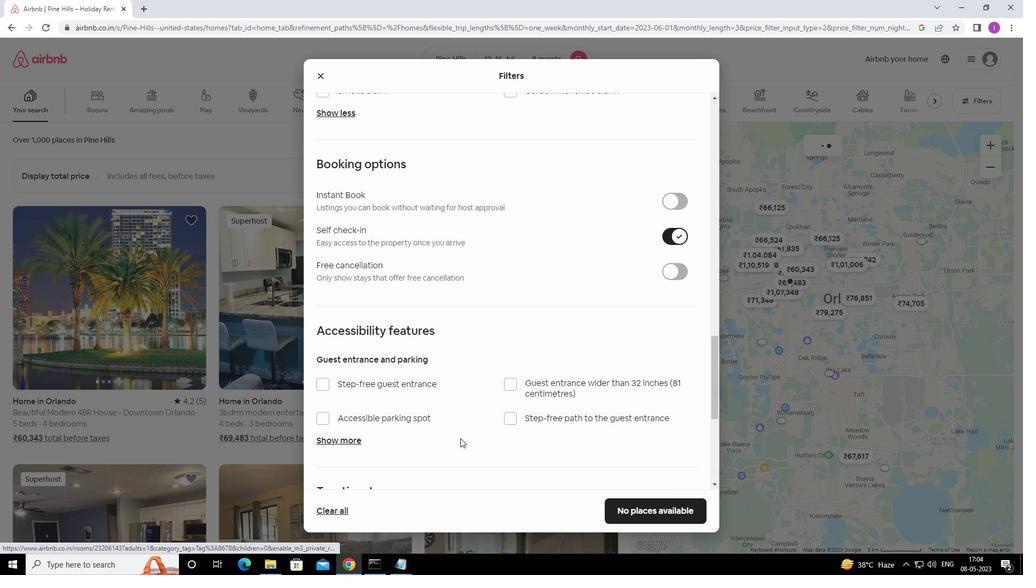 
Action: Mouse scrolled (460, 438) with delta (0, 0)
Screenshot: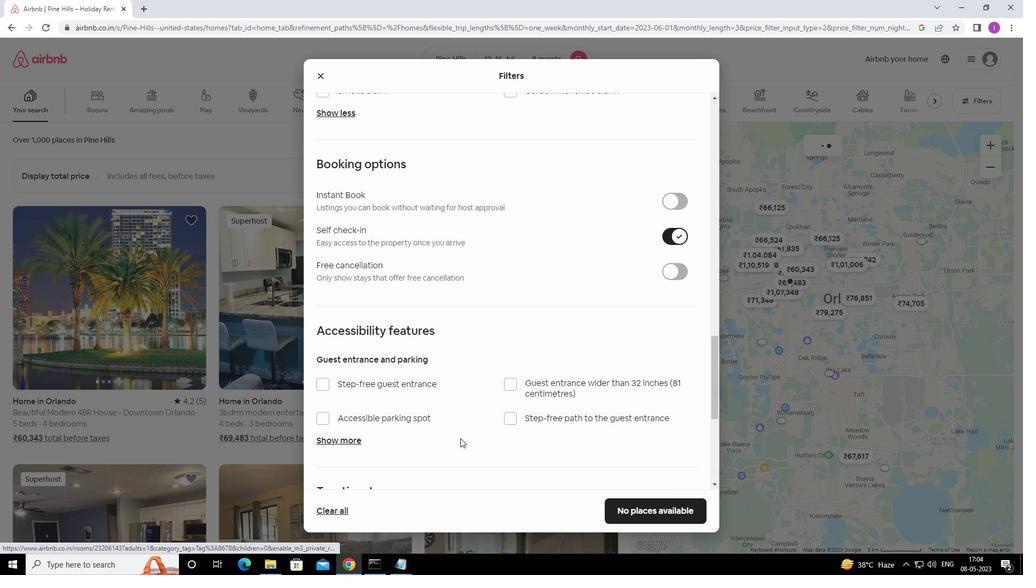 
Action: Mouse moved to (460, 439)
Screenshot: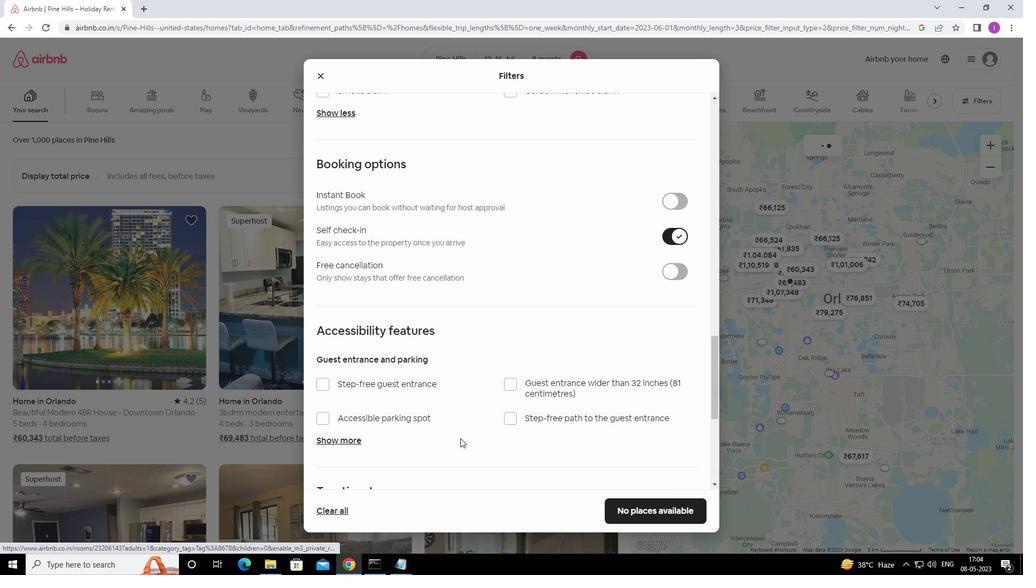 
Action: Mouse scrolled (460, 439) with delta (0, 0)
Screenshot: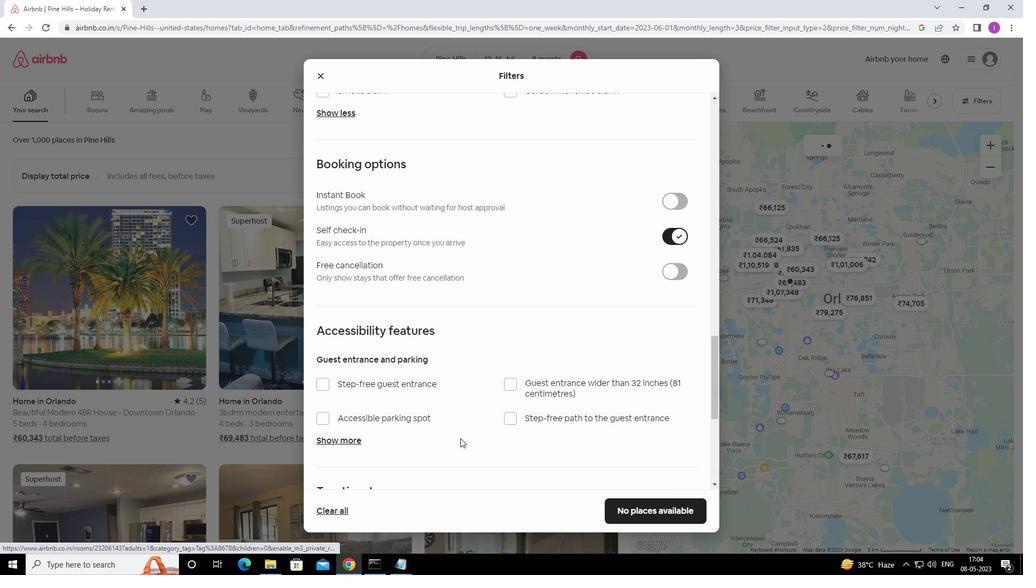 
Action: Mouse moved to (460, 439)
Screenshot: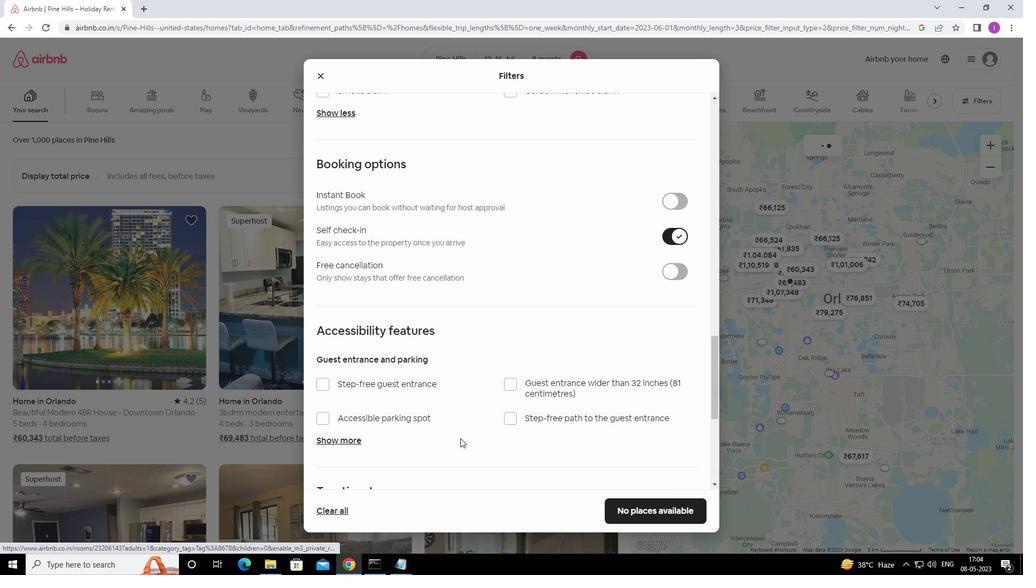 
Action: Mouse scrolled (460, 439) with delta (0, 0)
Screenshot: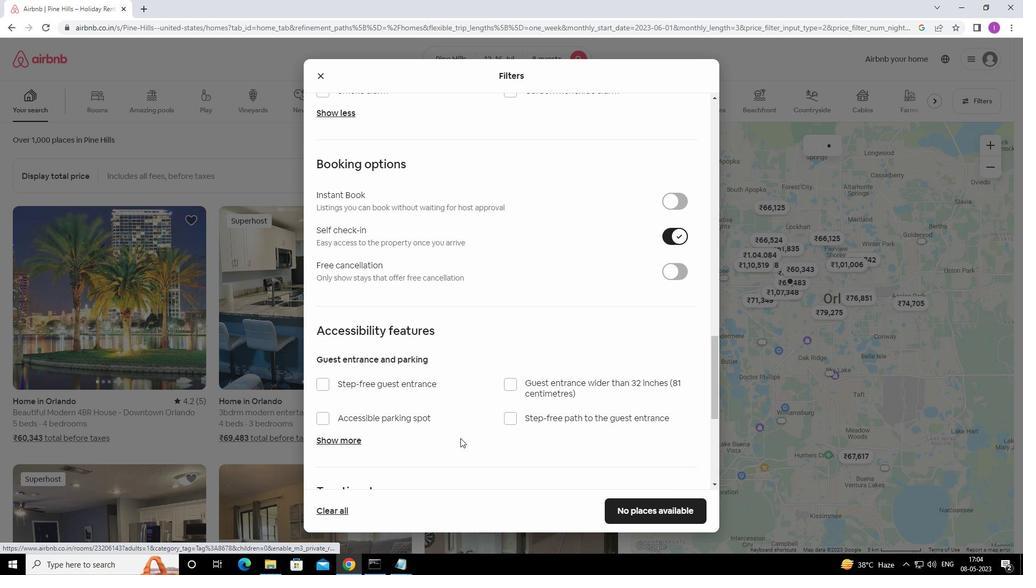 
Action: Mouse moved to (466, 437)
Screenshot: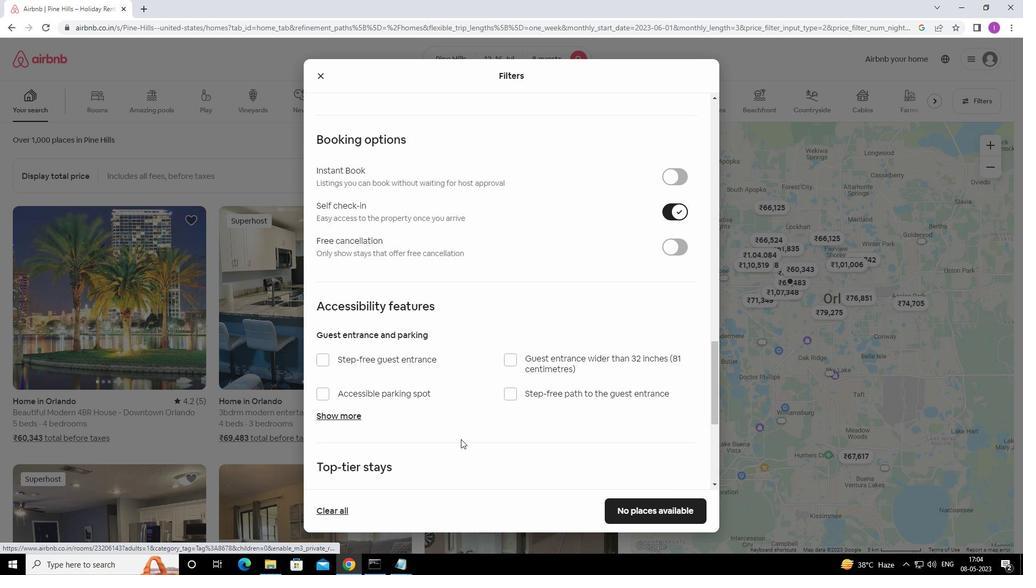 
Action: Mouse scrolled (466, 436) with delta (0, 0)
Screenshot: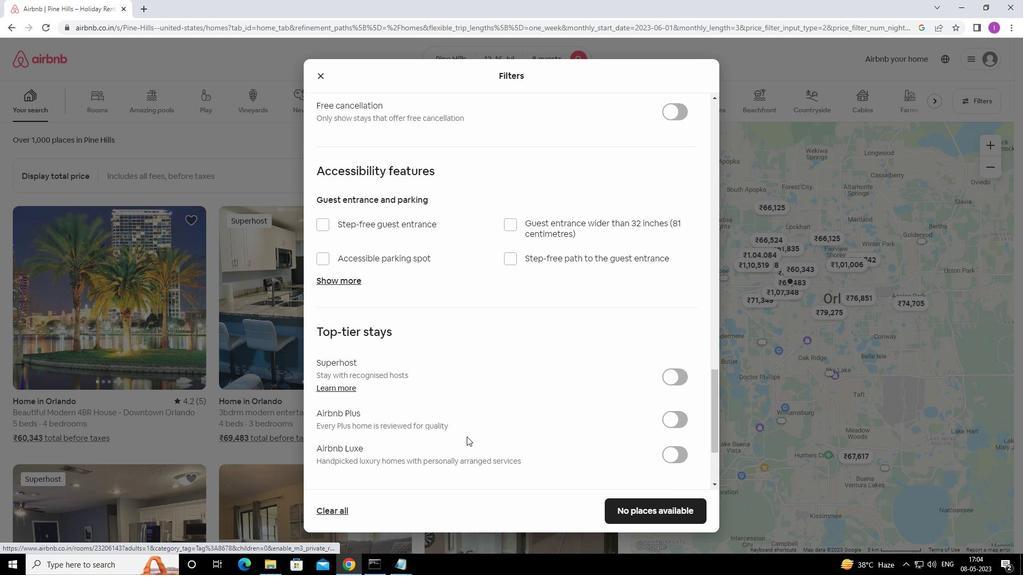 
Action: Mouse scrolled (466, 436) with delta (0, 0)
Screenshot: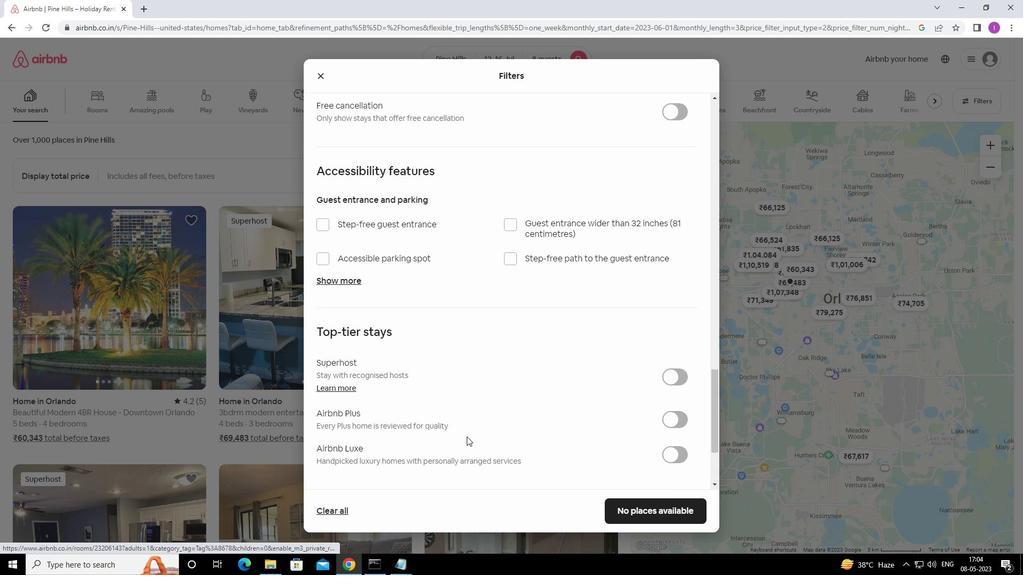 
Action: Mouse moved to (621, 373)
Screenshot: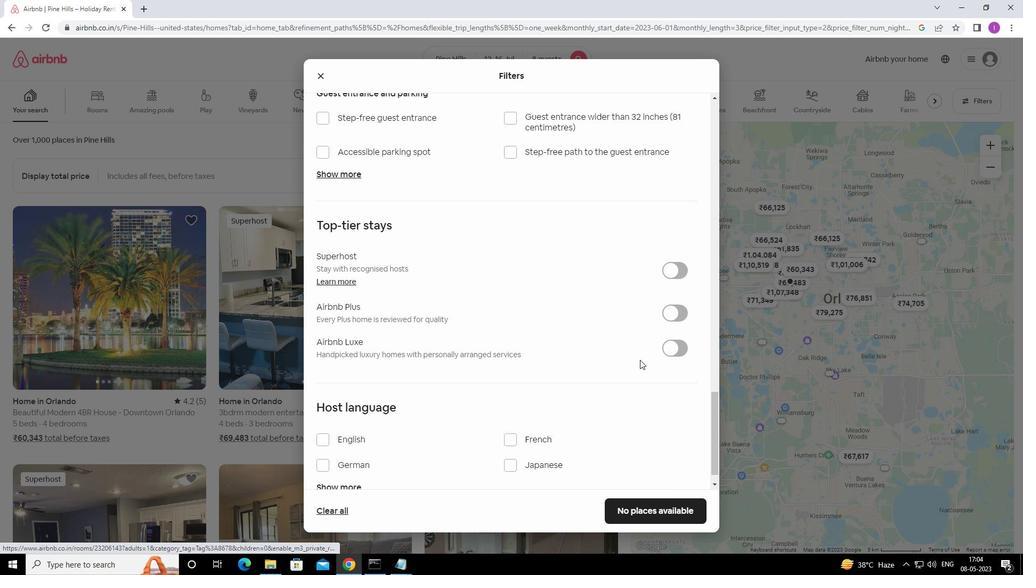 
Action: Mouse scrolled (621, 373) with delta (0, 0)
Screenshot: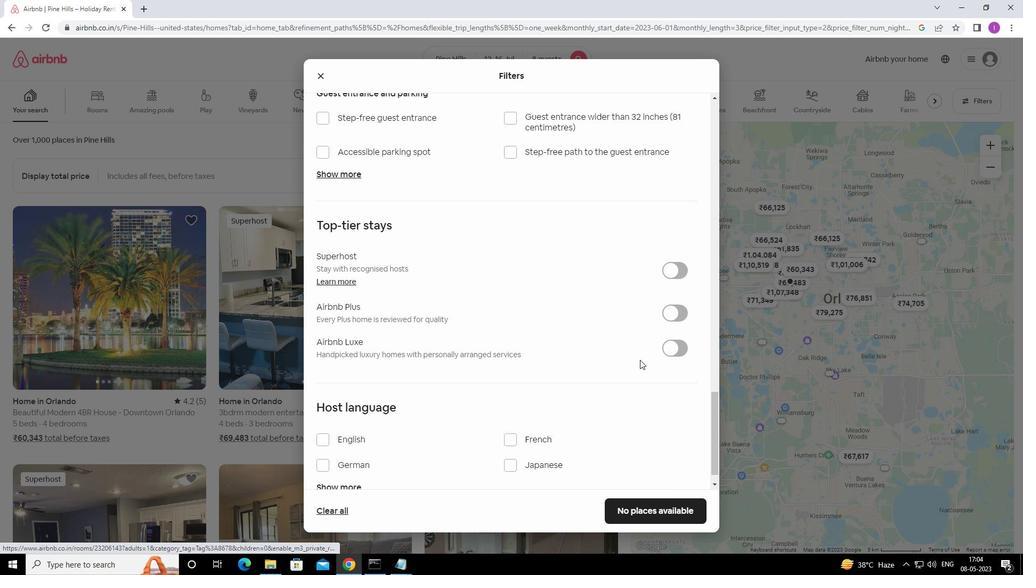 
Action: Mouse moved to (618, 376)
Screenshot: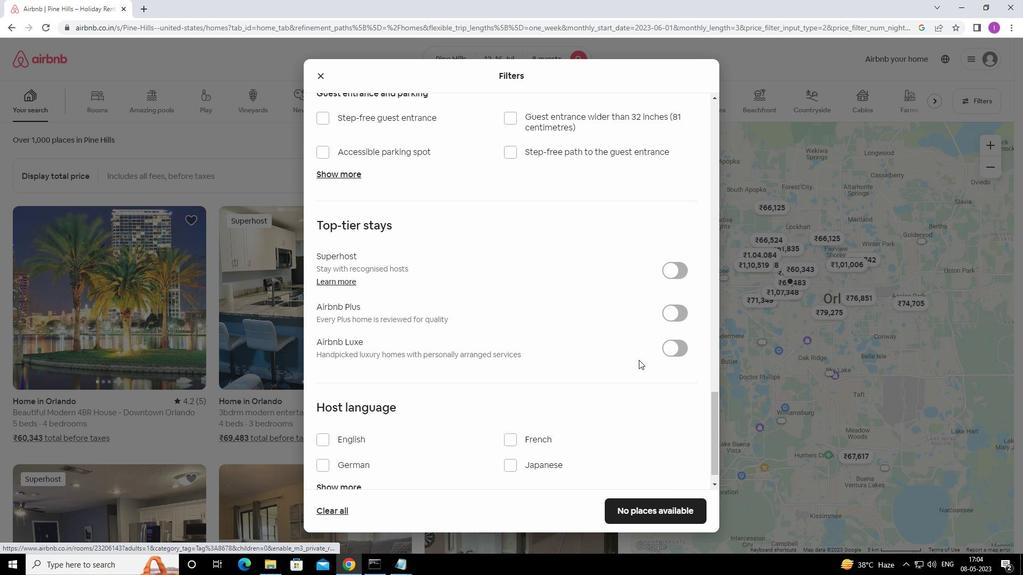 
Action: Mouse scrolled (618, 376) with delta (0, 0)
Screenshot: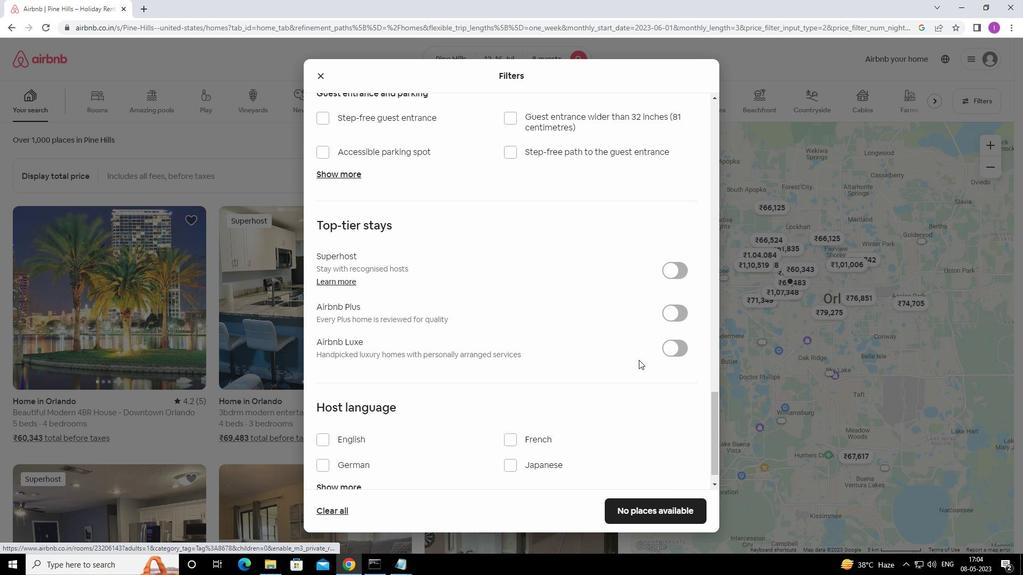 
Action: Mouse moved to (612, 384)
Screenshot: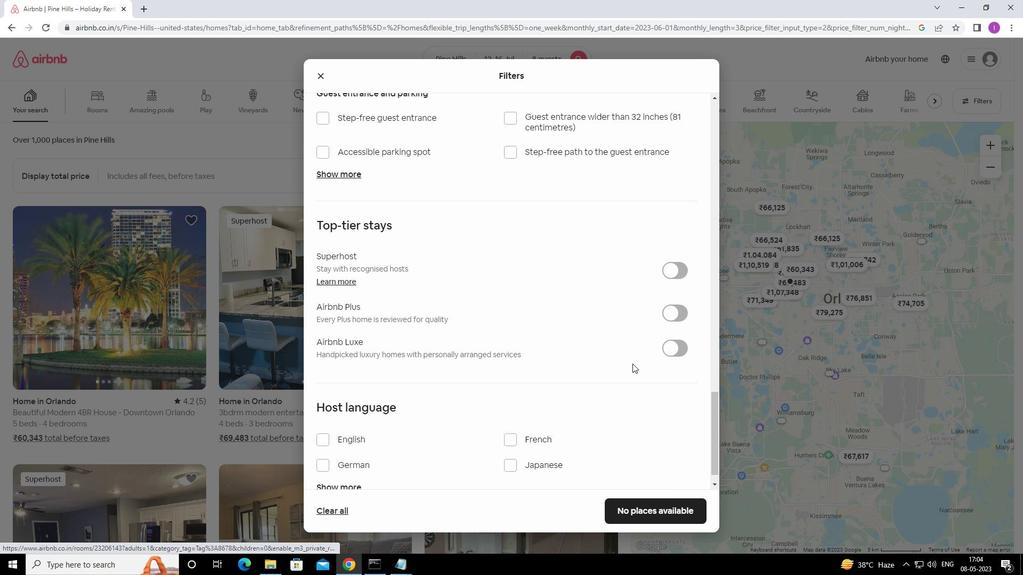 
Action: Mouse scrolled (612, 383) with delta (0, 0)
Screenshot: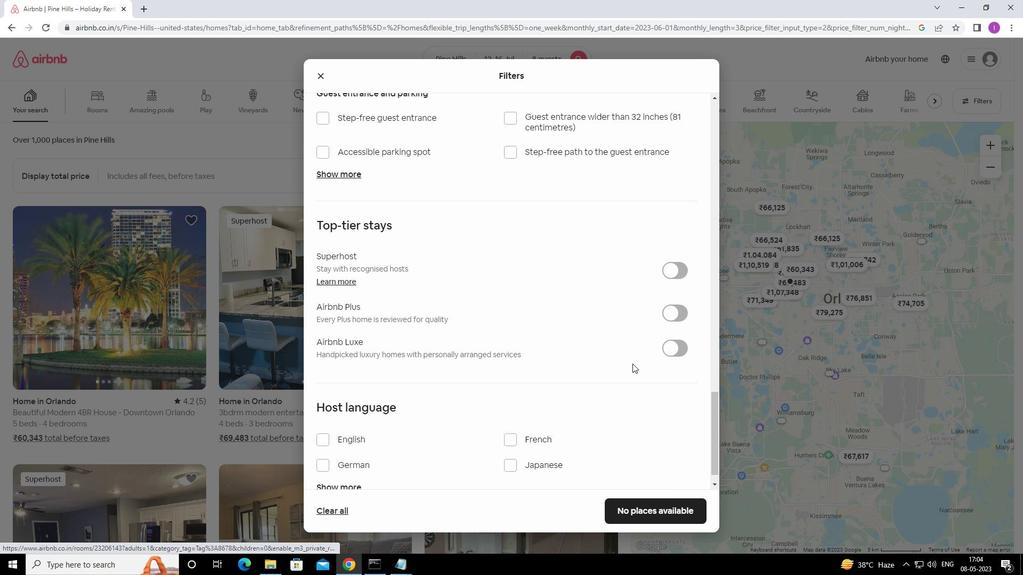 
Action: Mouse moved to (327, 418)
Screenshot: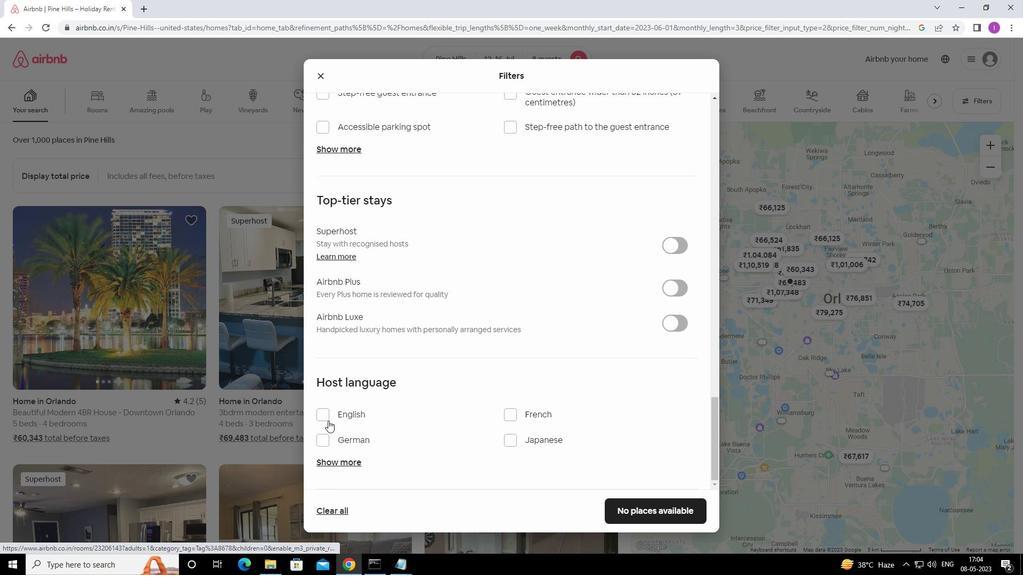 
Action: Mouse pressed left at (327, 418)
Screenshot: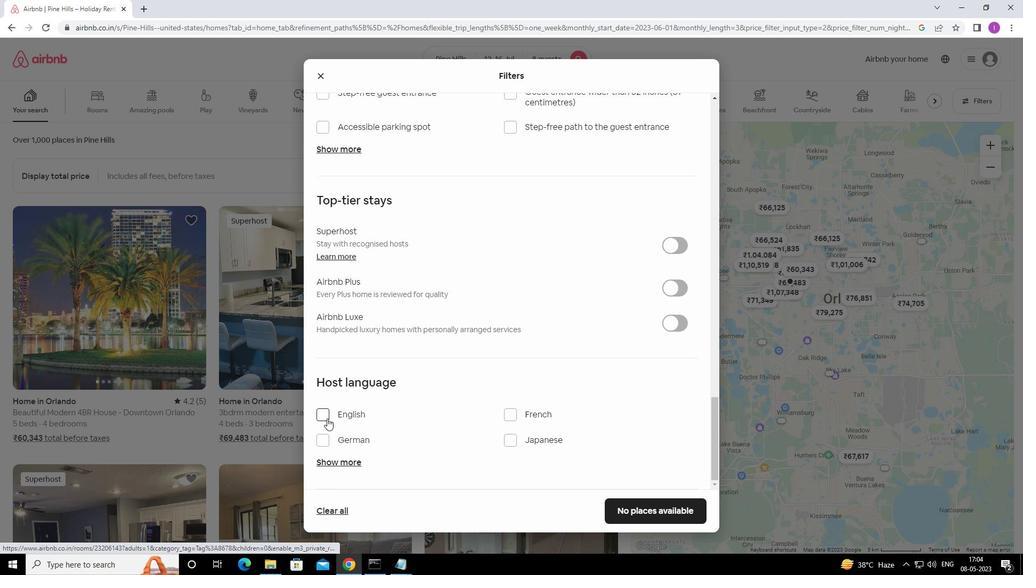 
Action: Mouse moved to (631, 520)
Screenshot: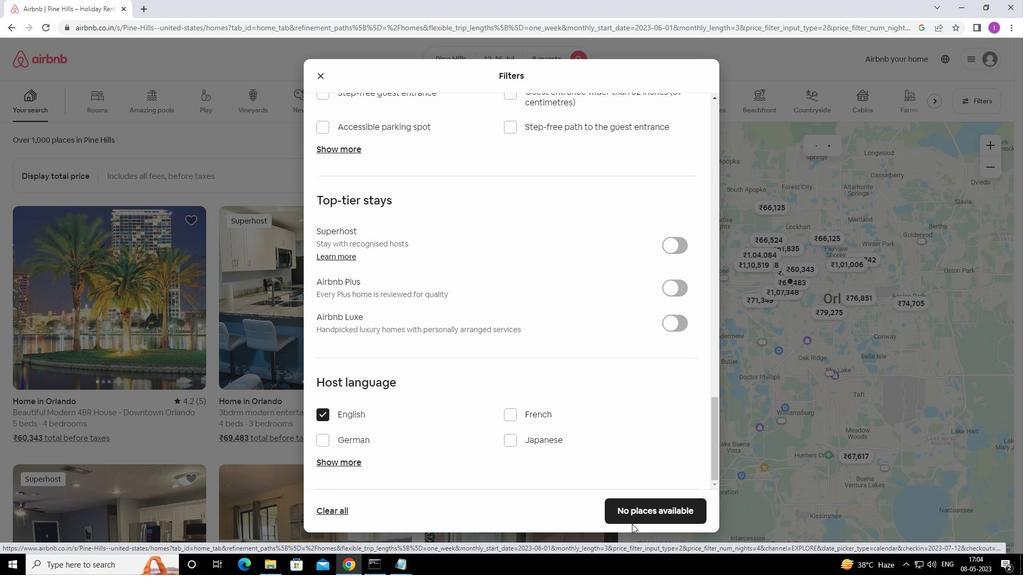 
Action: Mouse pressed left at (631, 520)
Screenshot: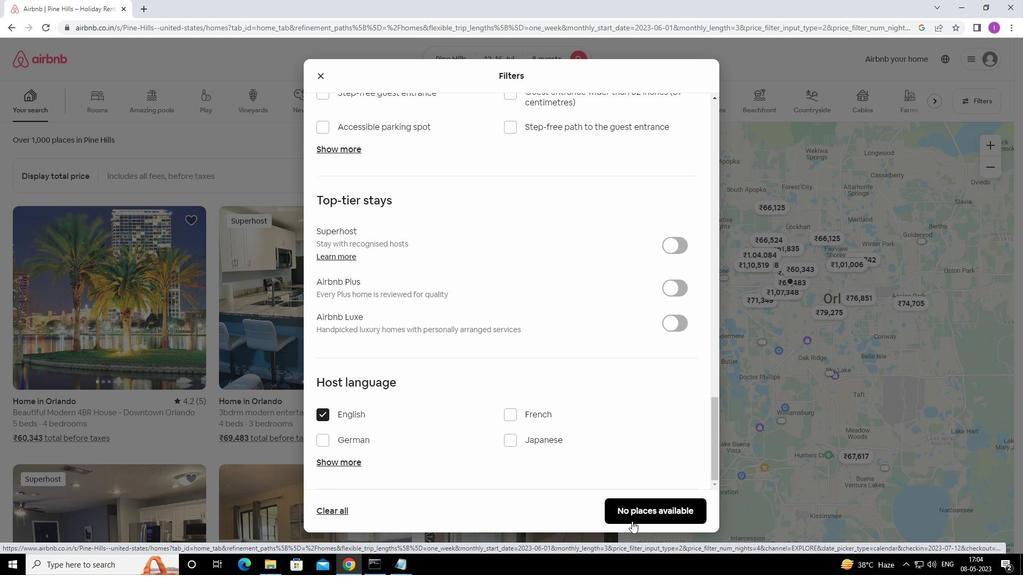 
Action: Mouse moved to (624, 498)
Screenshot: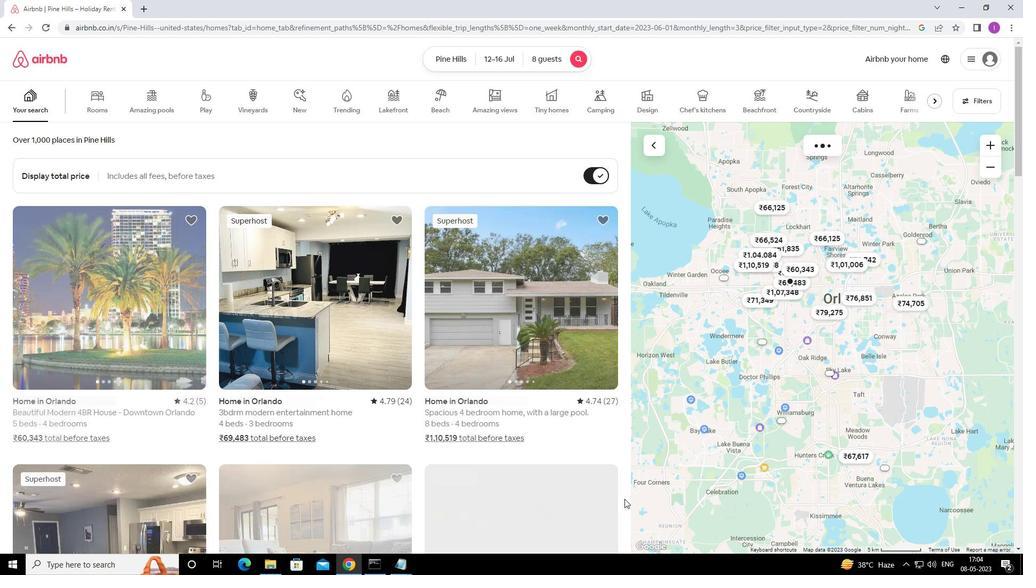 
